 Task: Look for space in Akoupé, Ivory Coast from 12th August, 2023 to 16th August, 2023 for 8 adults in price range Rs.10000 to Rs.16000. Place can be private room with 8 bedrooms having 8 beds and 8 bathrooms. Property type can be house, flat, guest house, hotel. Amenities needed are: wifi, TV, free parkinig on premises, gym, breakfast. Booking option can be shelf check-in. Required host language is English.
Action: Mouse moved to (597, 117)
Screenshot: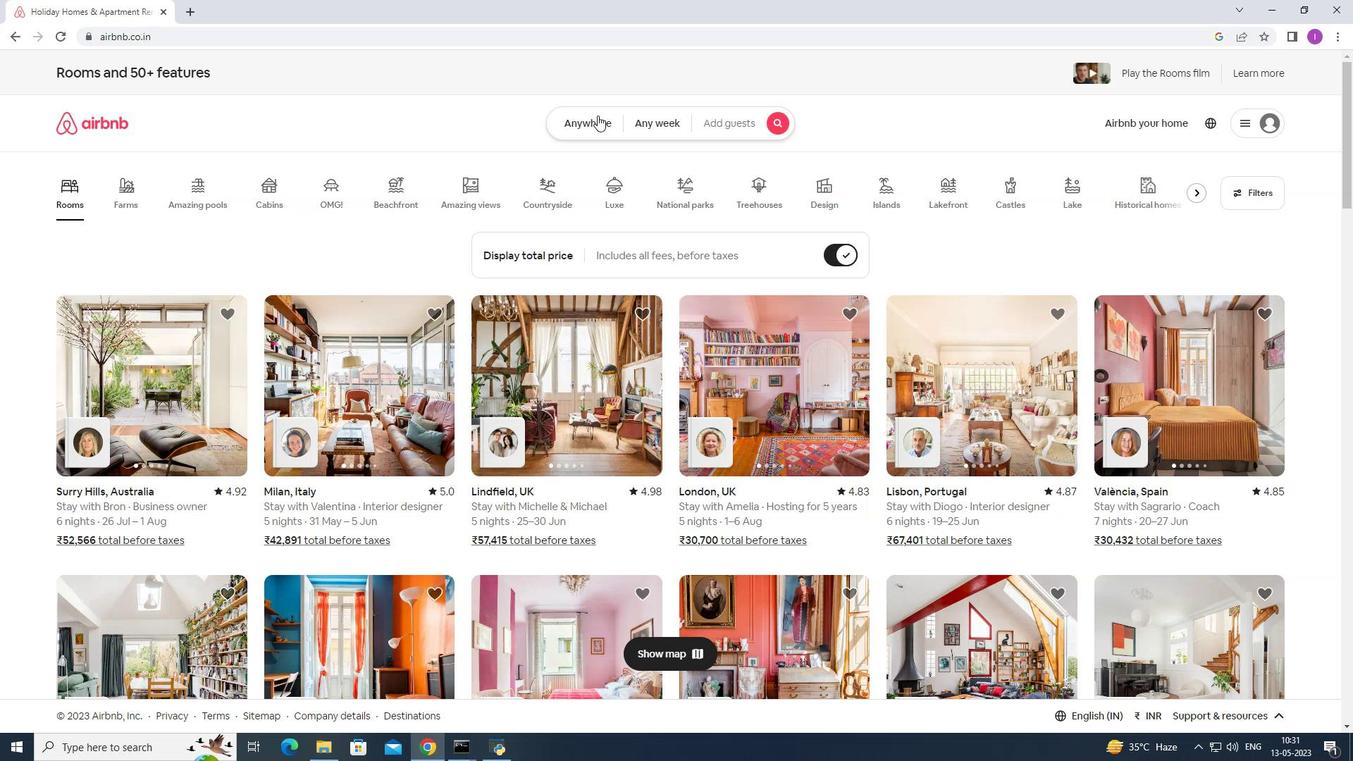 
Action: Mouse pressed left at (597, 117)
Screenshot: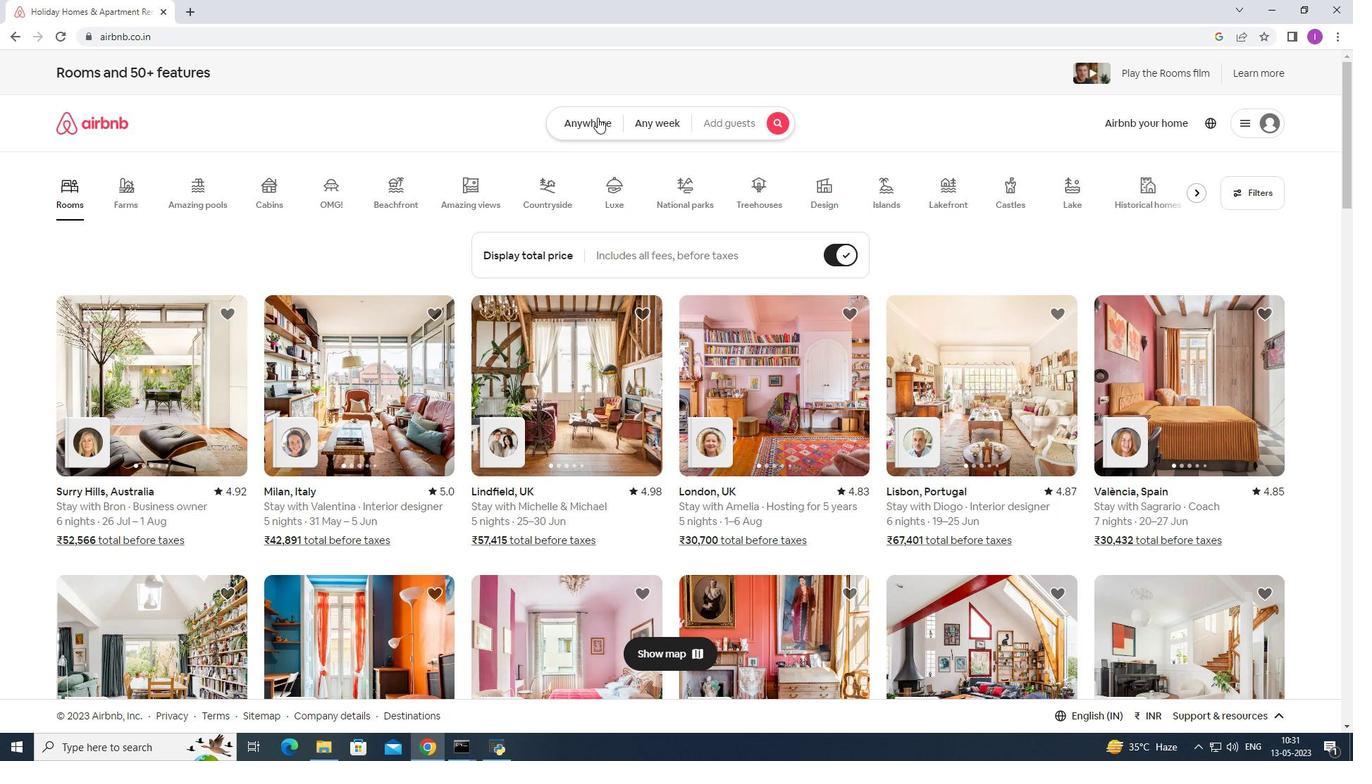
Action: Mouse moved to (422, 181)
Screenshot: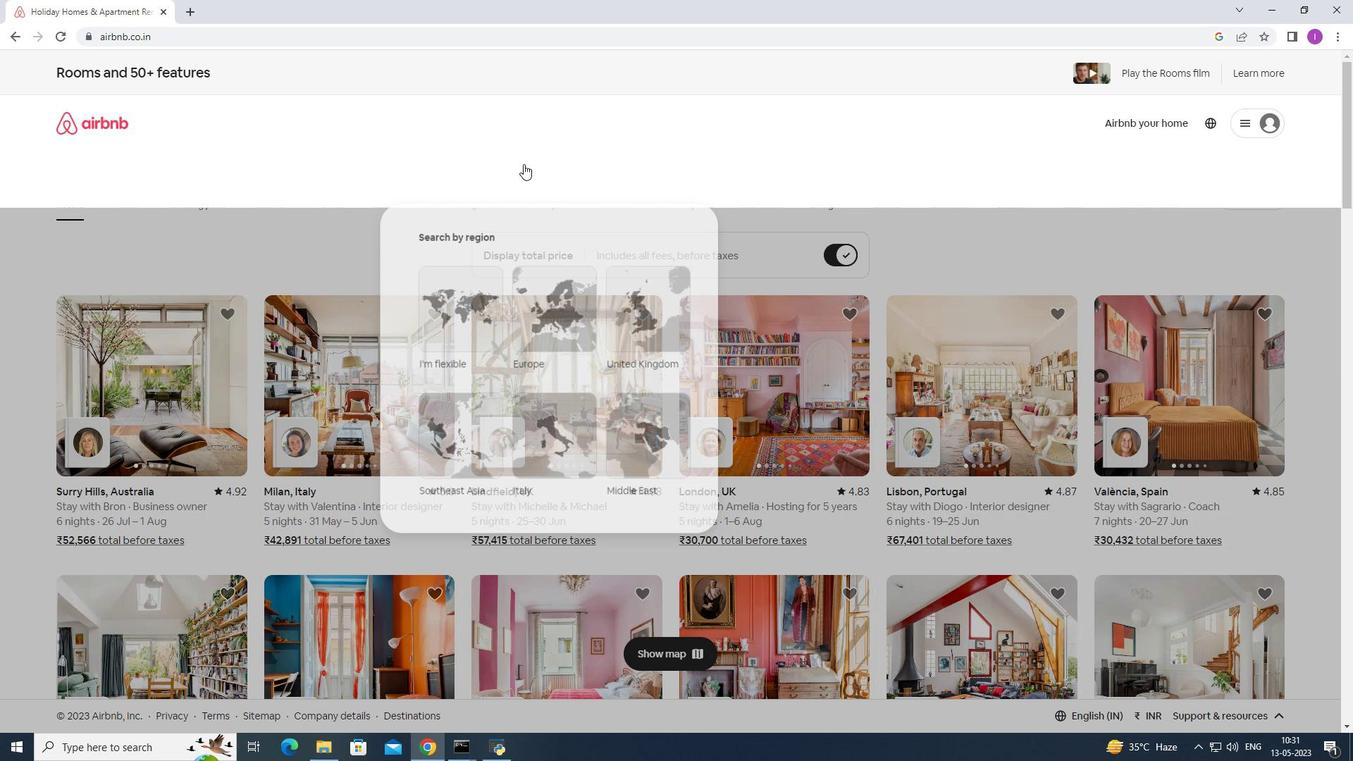
Action: Mouse pressed left at (422, 181)
Screenshot: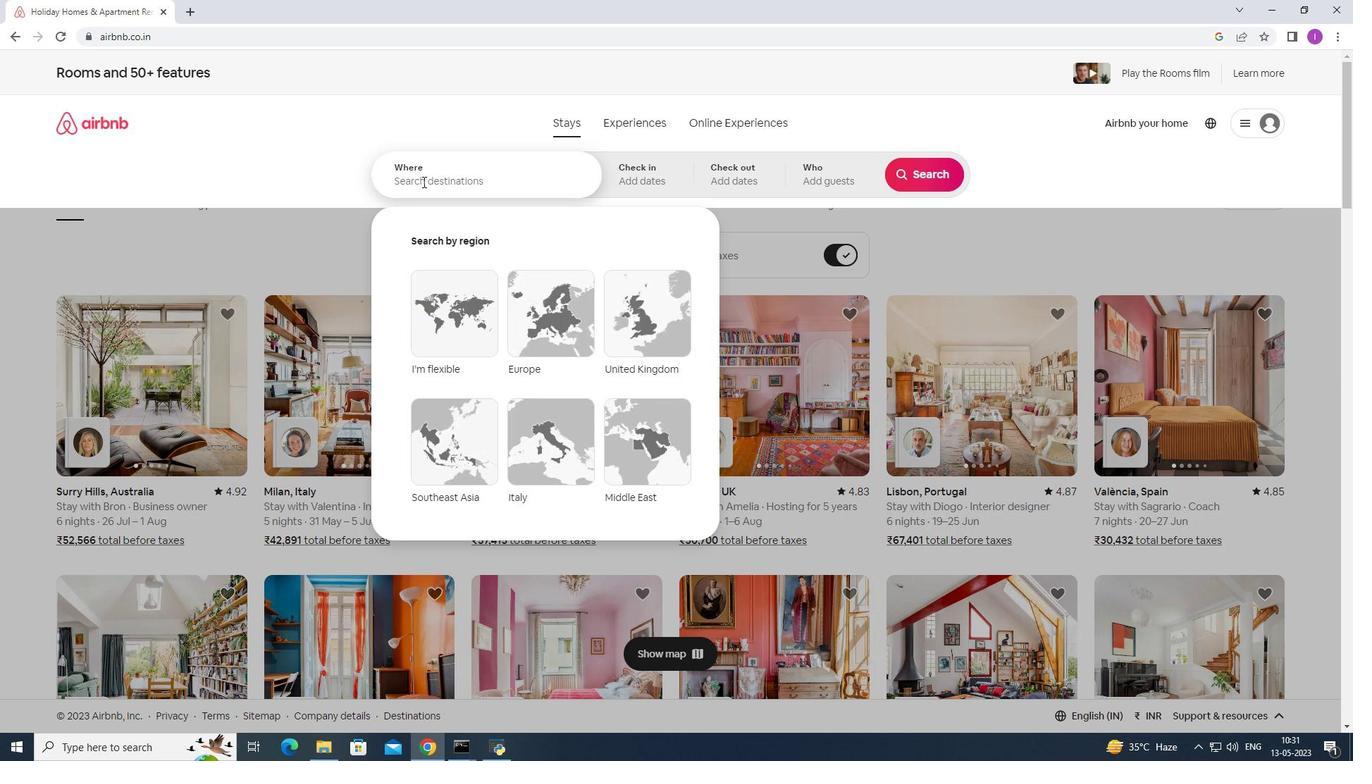 
Action: Key pressed <Key.shift>Akoupe,<Key.shift>In<Key.backspace>vory
Screenshot: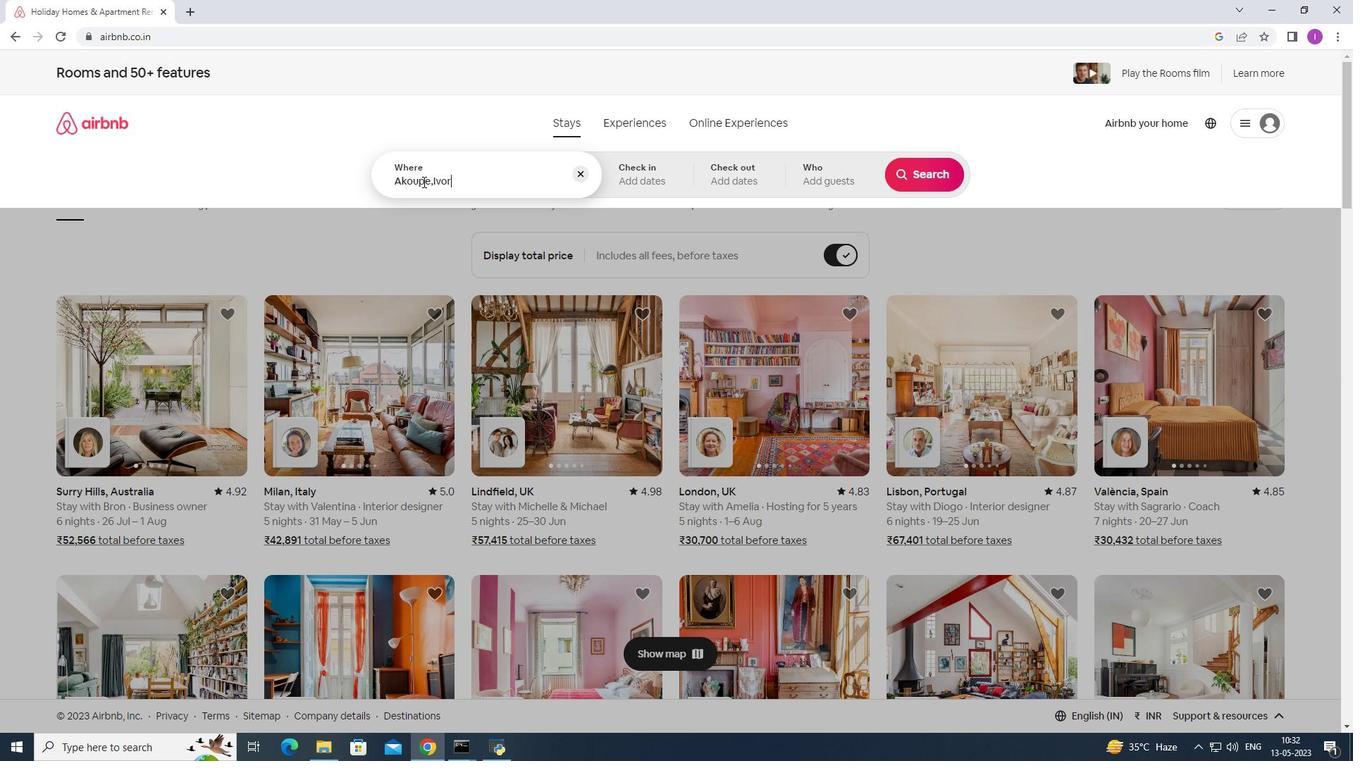 
Action: Mouse moved to (470, 245)
Screenshot: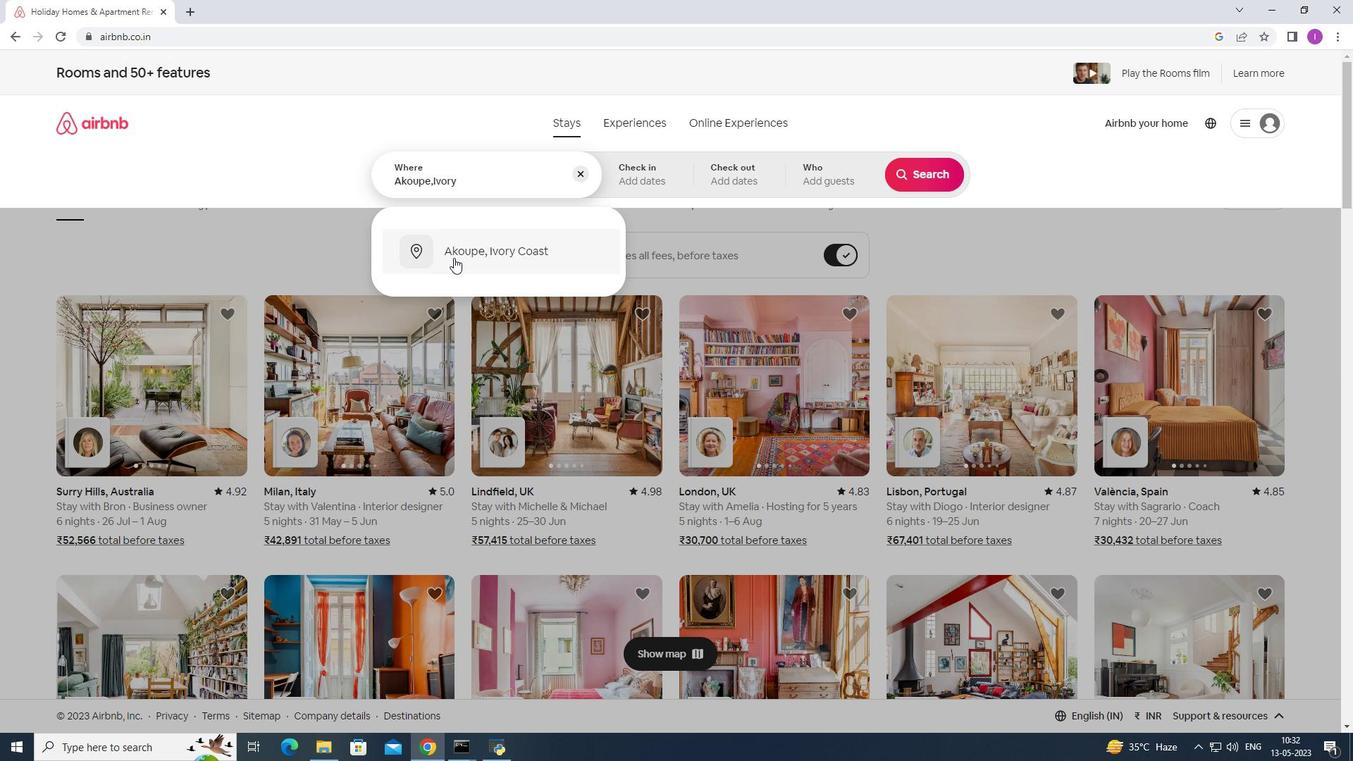 
Action: Mouse pressed left at (470, 245)
Screenshot: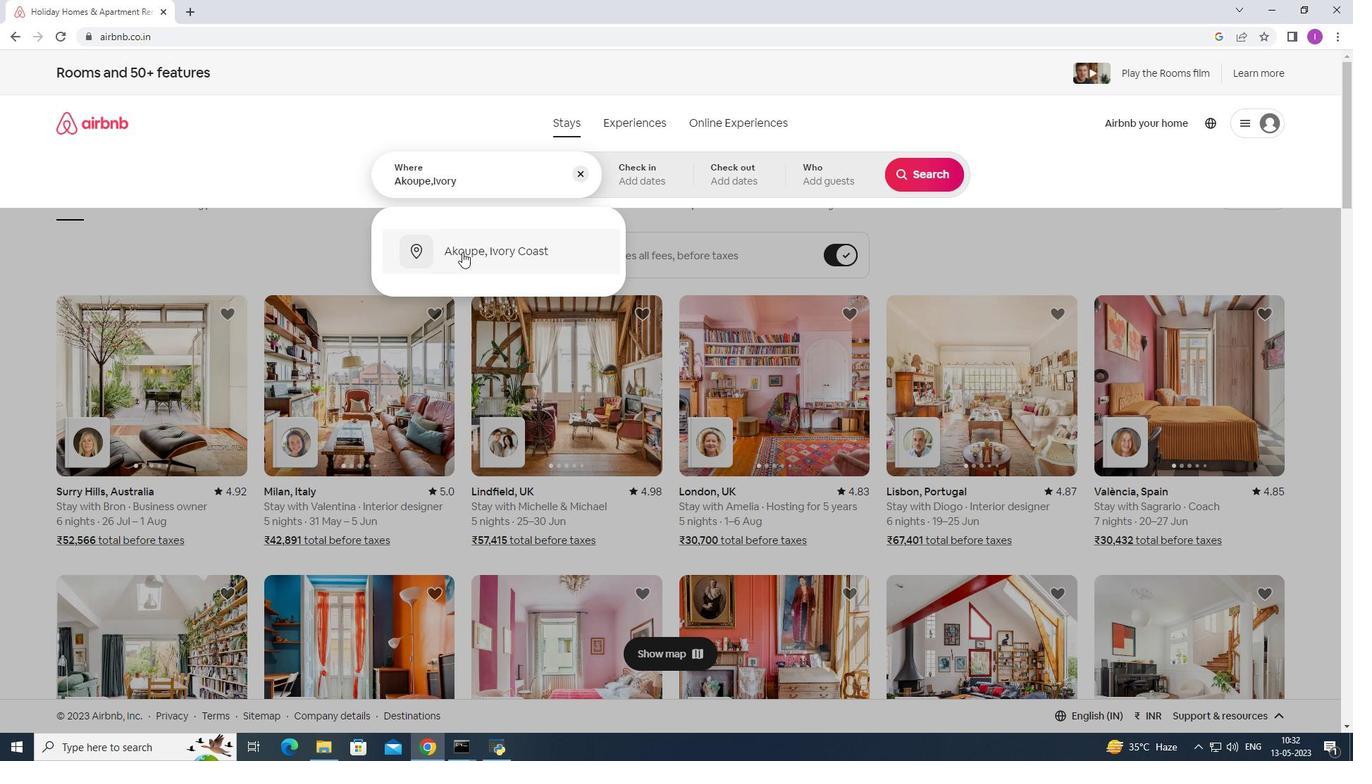 
Action: Mouse moved to (917, 288)
Screenshot: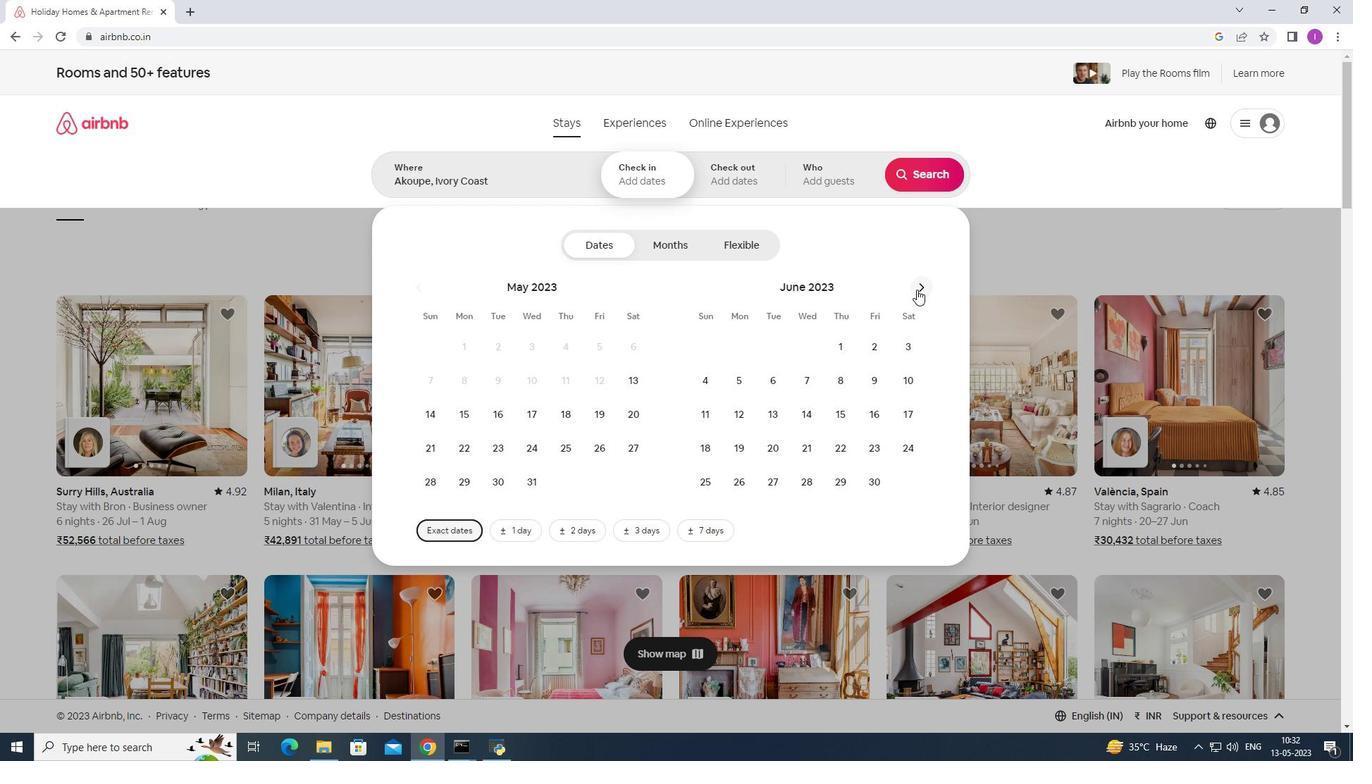 
Action: Mouse pressed left at (917, 288)
Screenshot: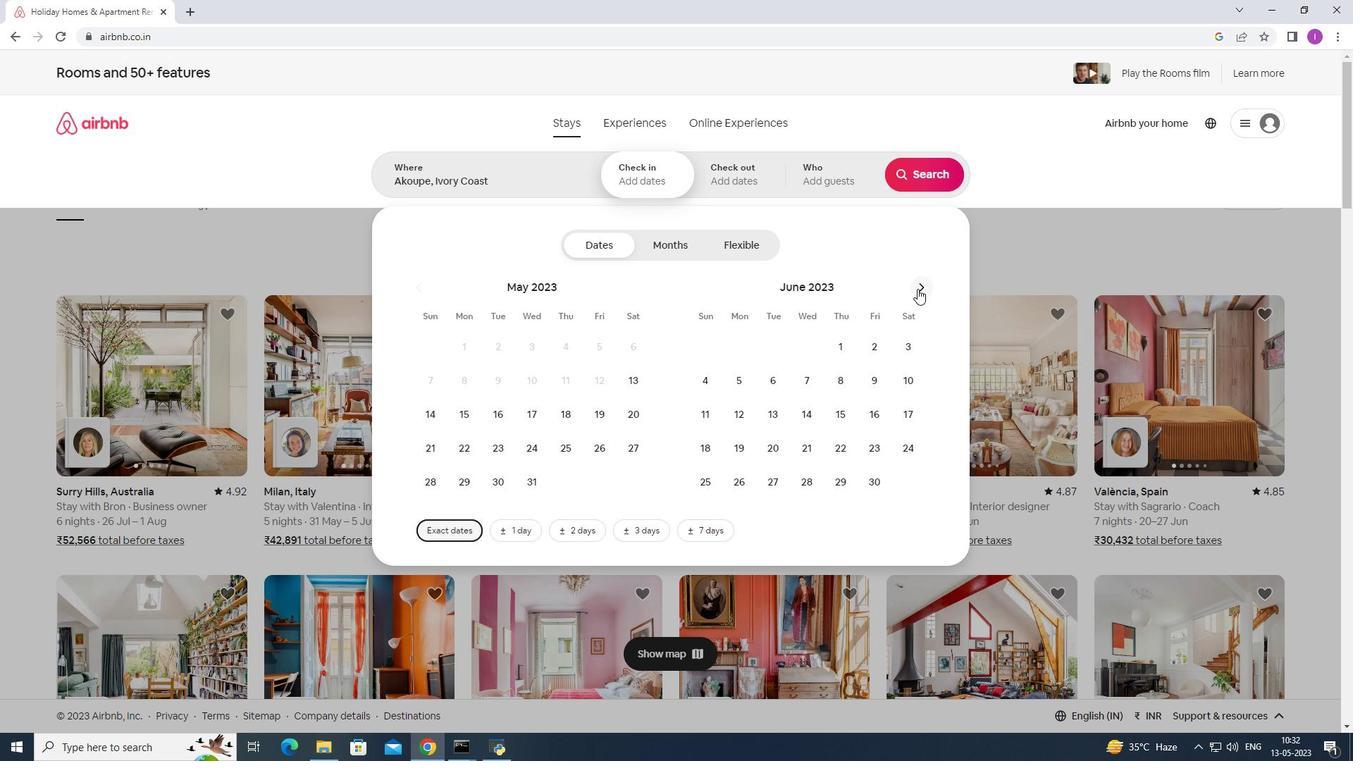 
Action: Mouse pressed left at (917, 288)
Screenshot: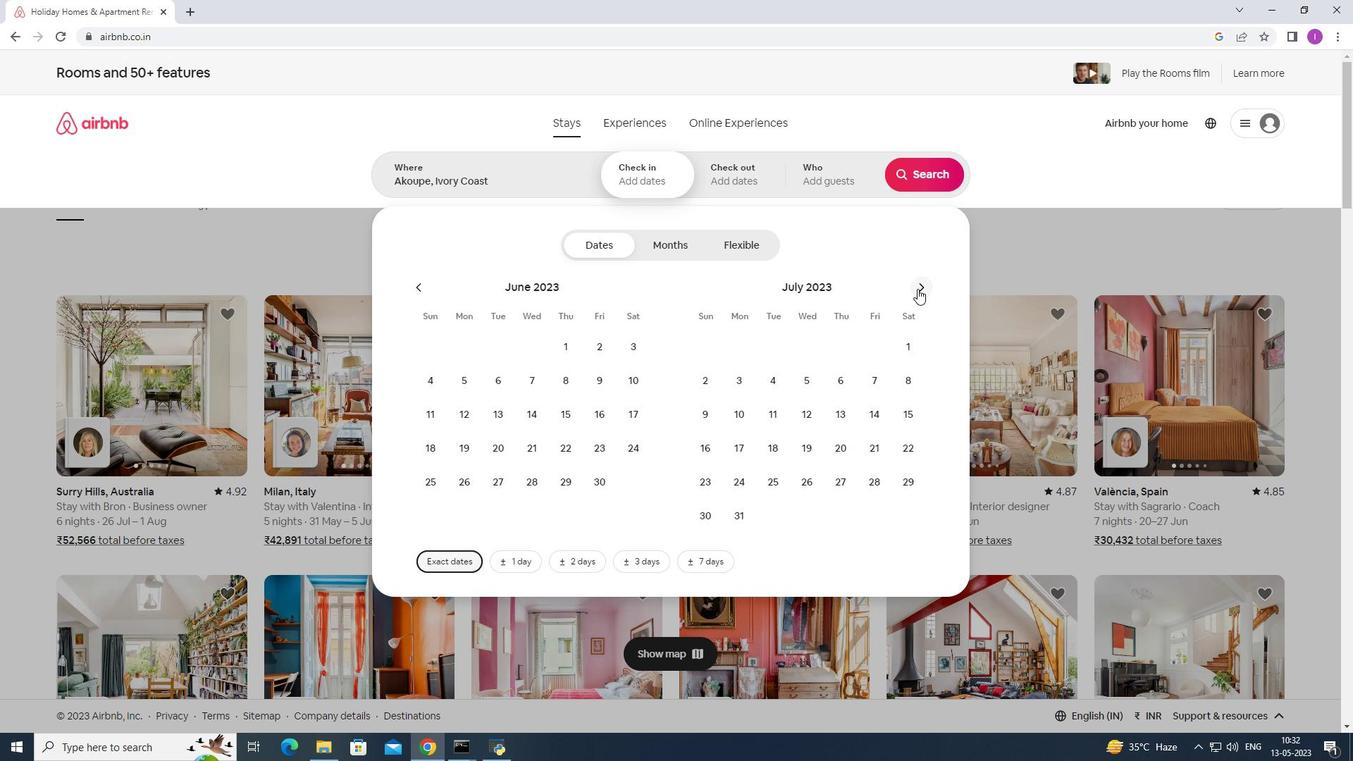 
Action: Mouse moved to (905, 376)
Screenshot: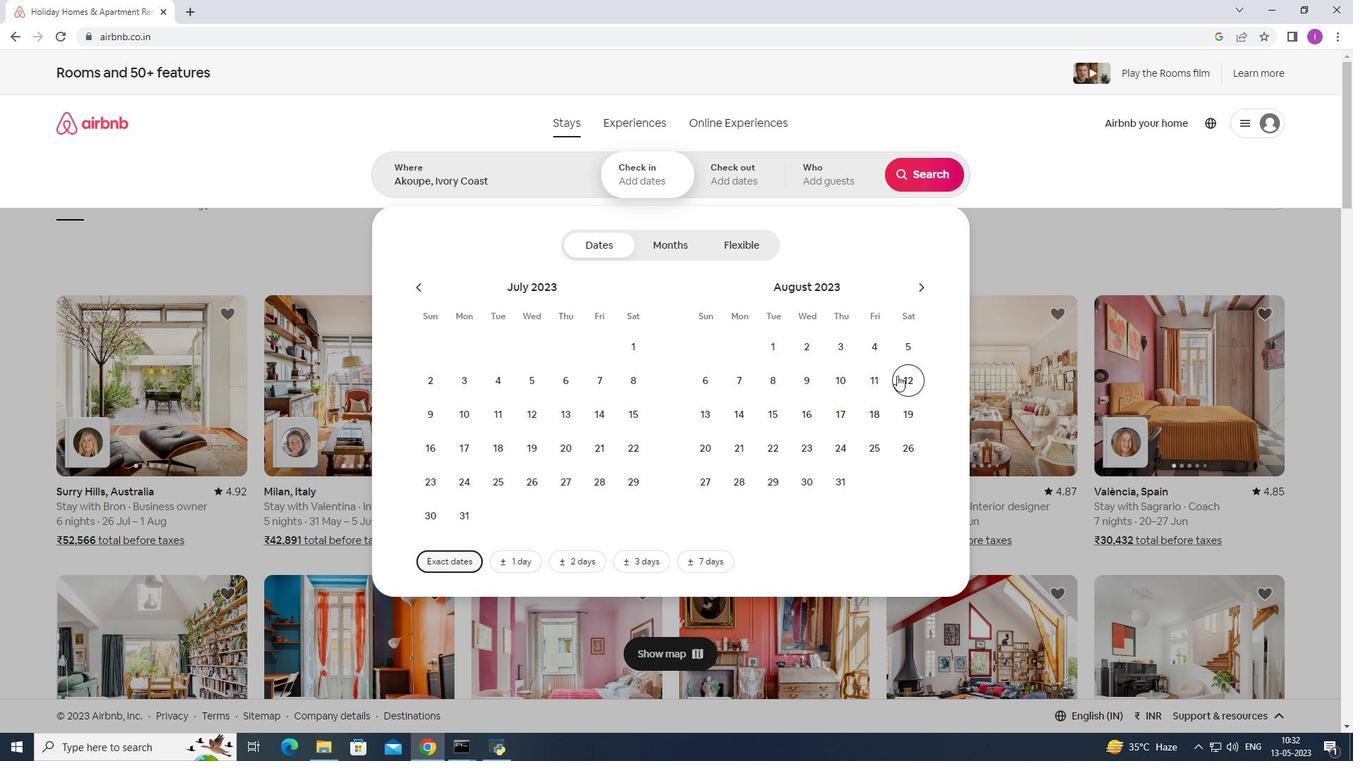 
Action: Mouse pressed left at (905, 376)
Screenshot: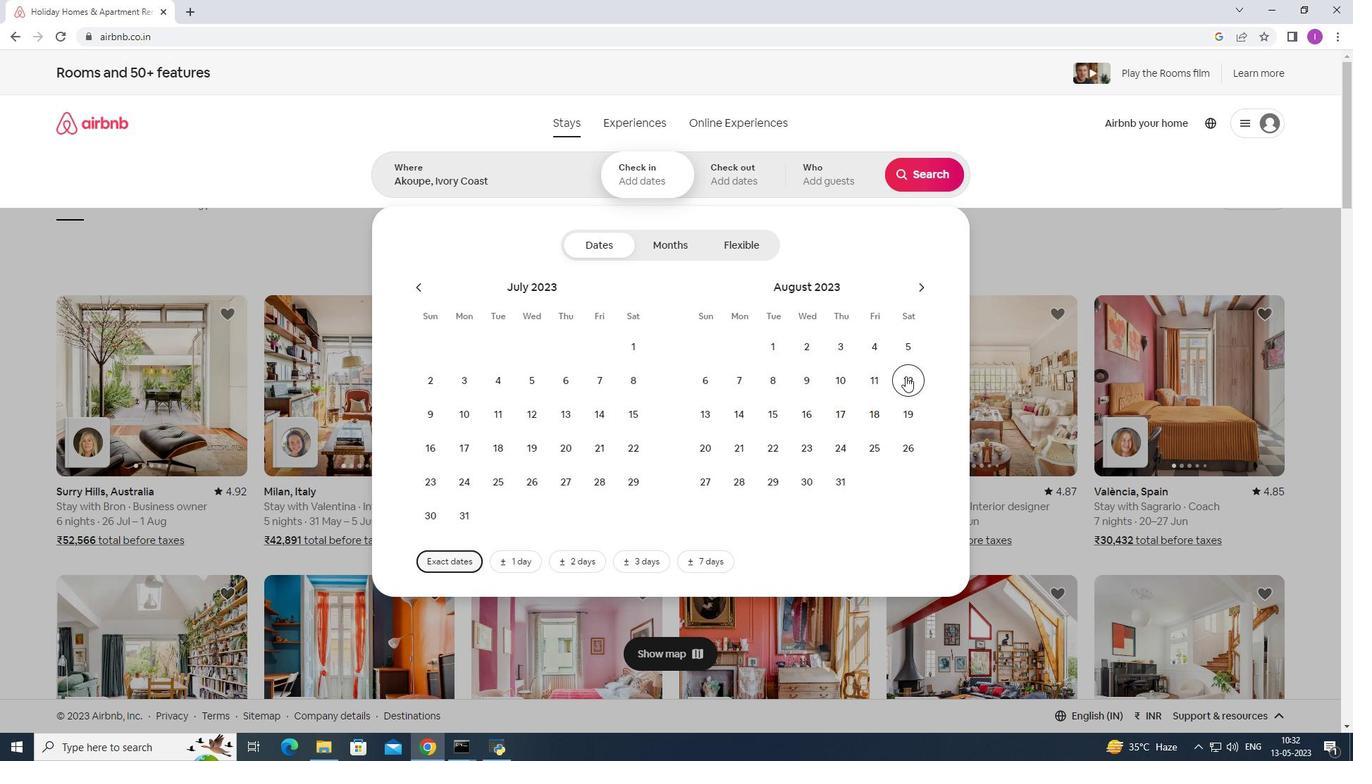 
Action: Mouse moved to (797, 413)
Screenshot: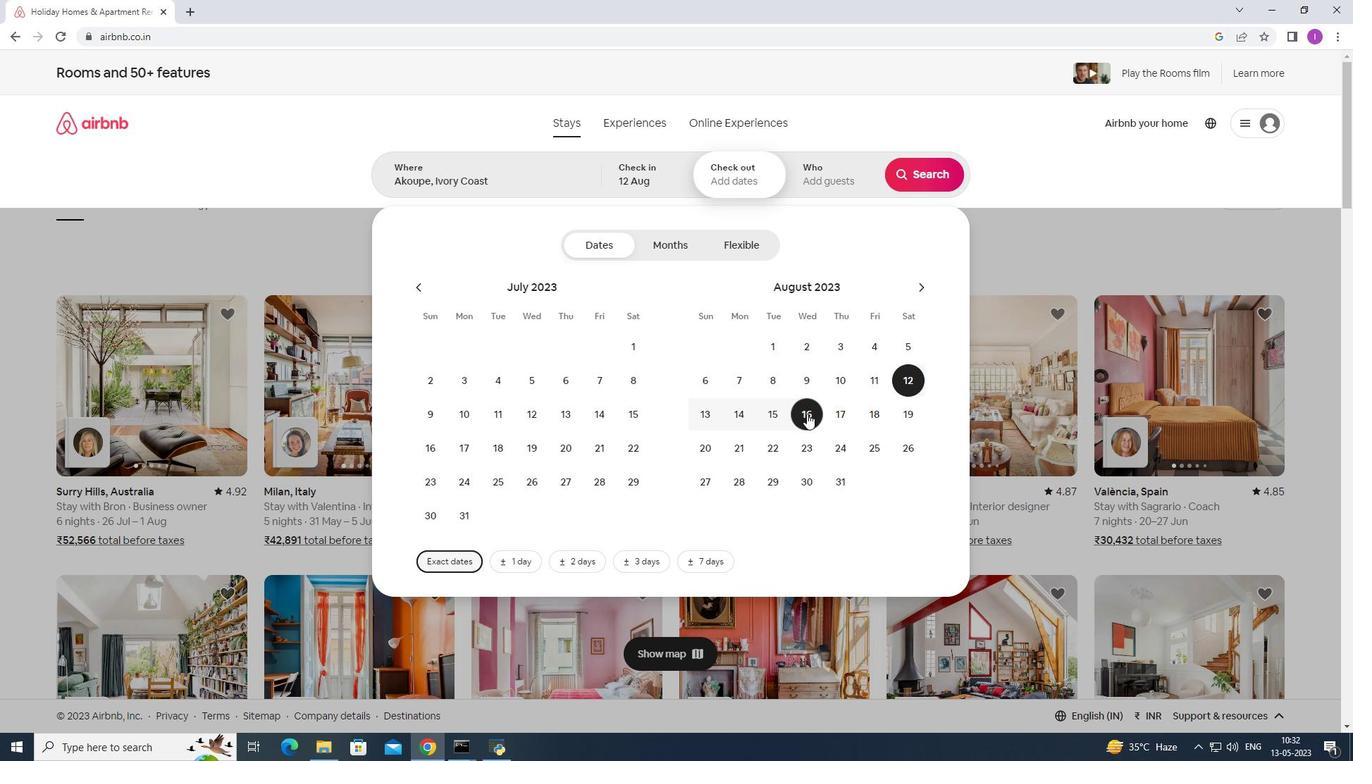 
Action: Mouse pressed left at (797, 413)
Screenshot: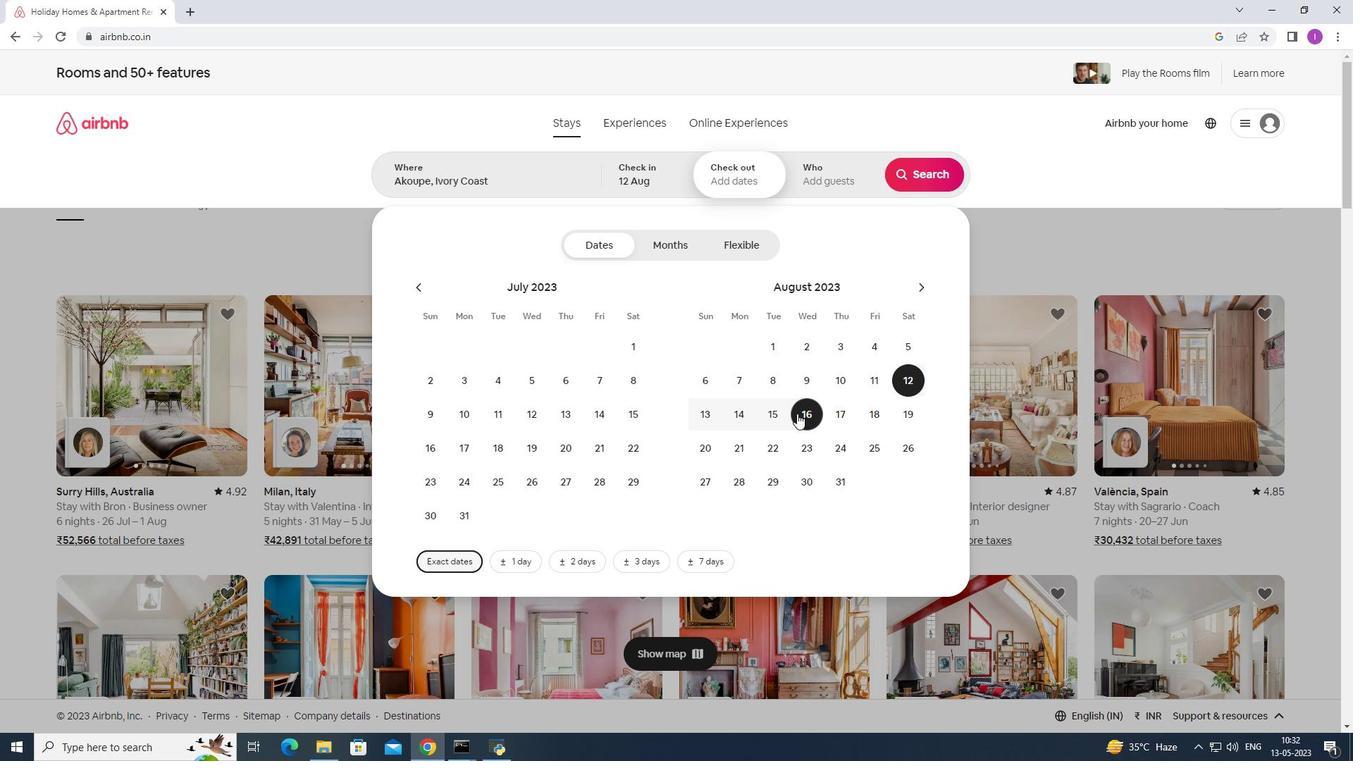 
Action: Mouse moved to (810, 183)
Screenshot: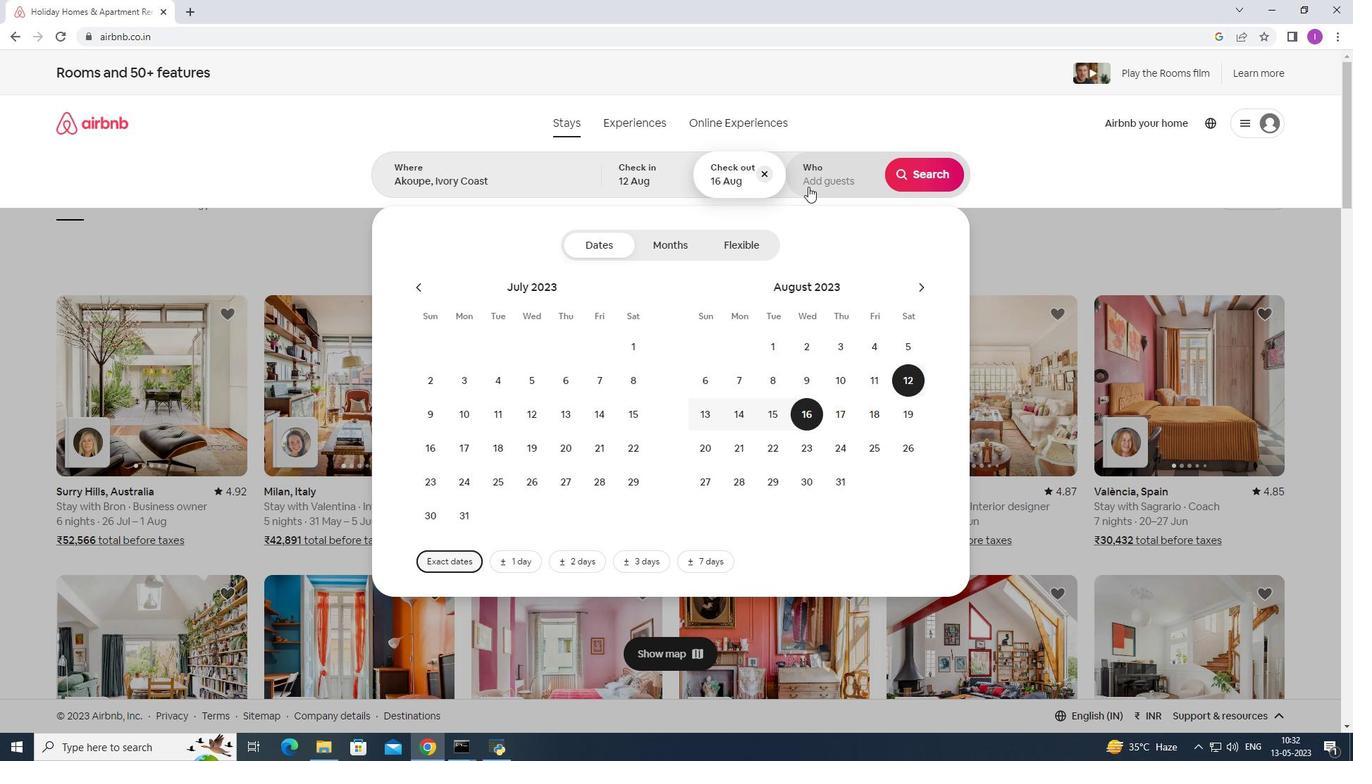 
Action: Mouse pressed left at (810, 183)
Screenshot: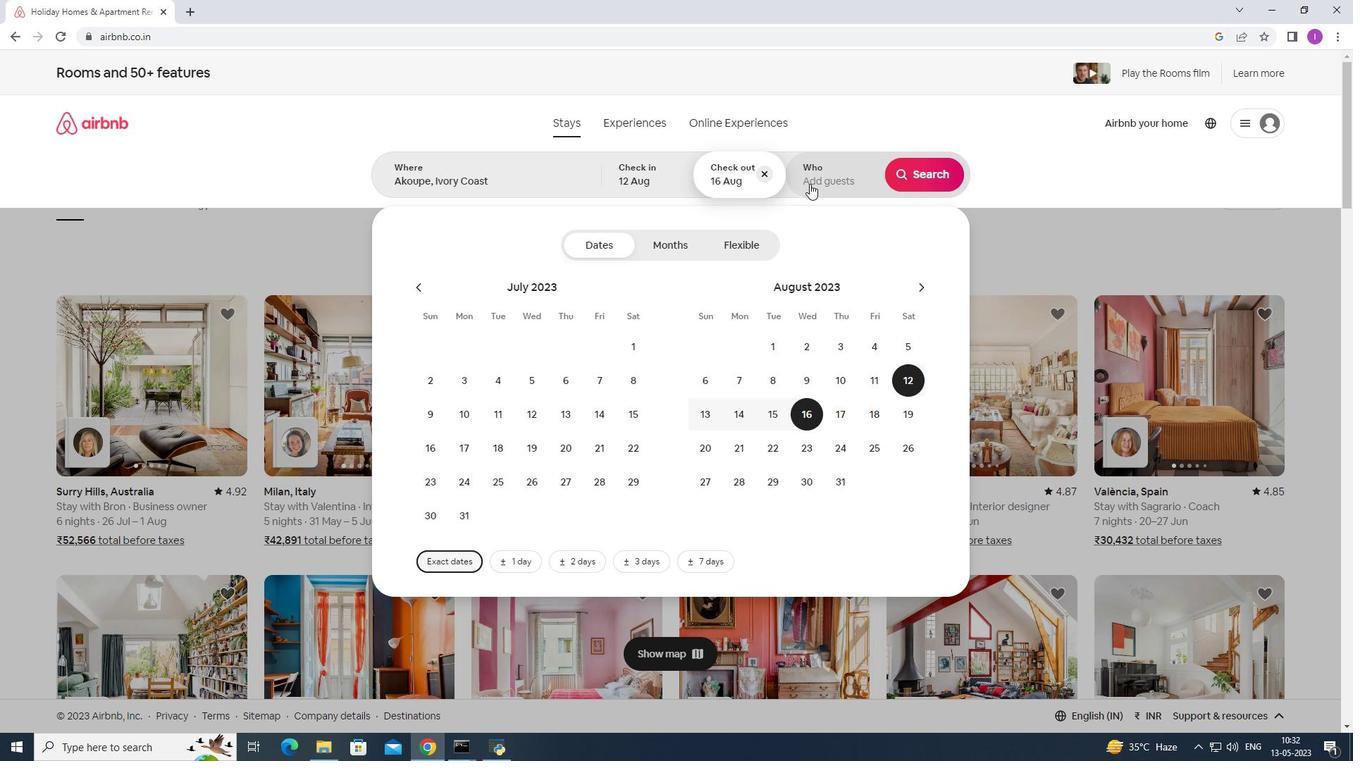 
Action: Mouse moved to (926, 248)
Screenshot: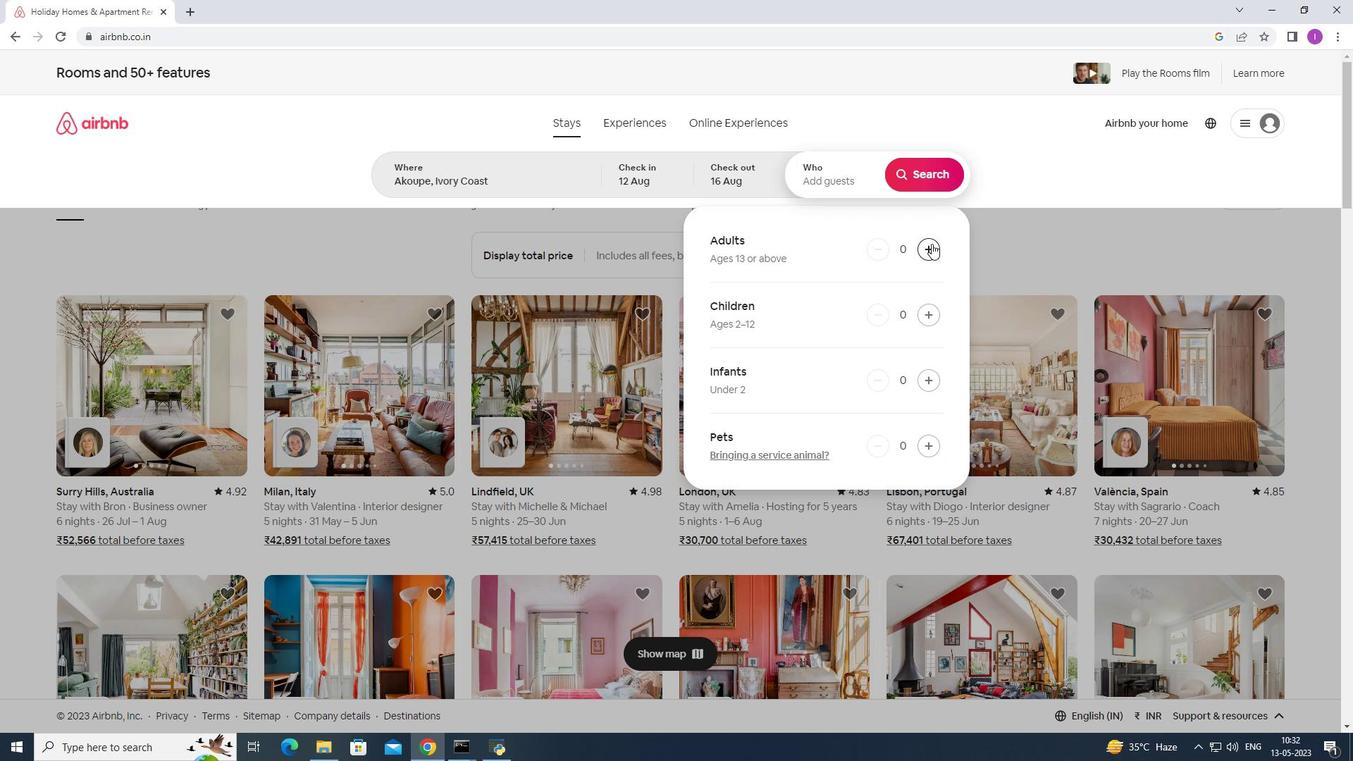 
Action: Mouse pressed left at (926, 248)
Screenshot: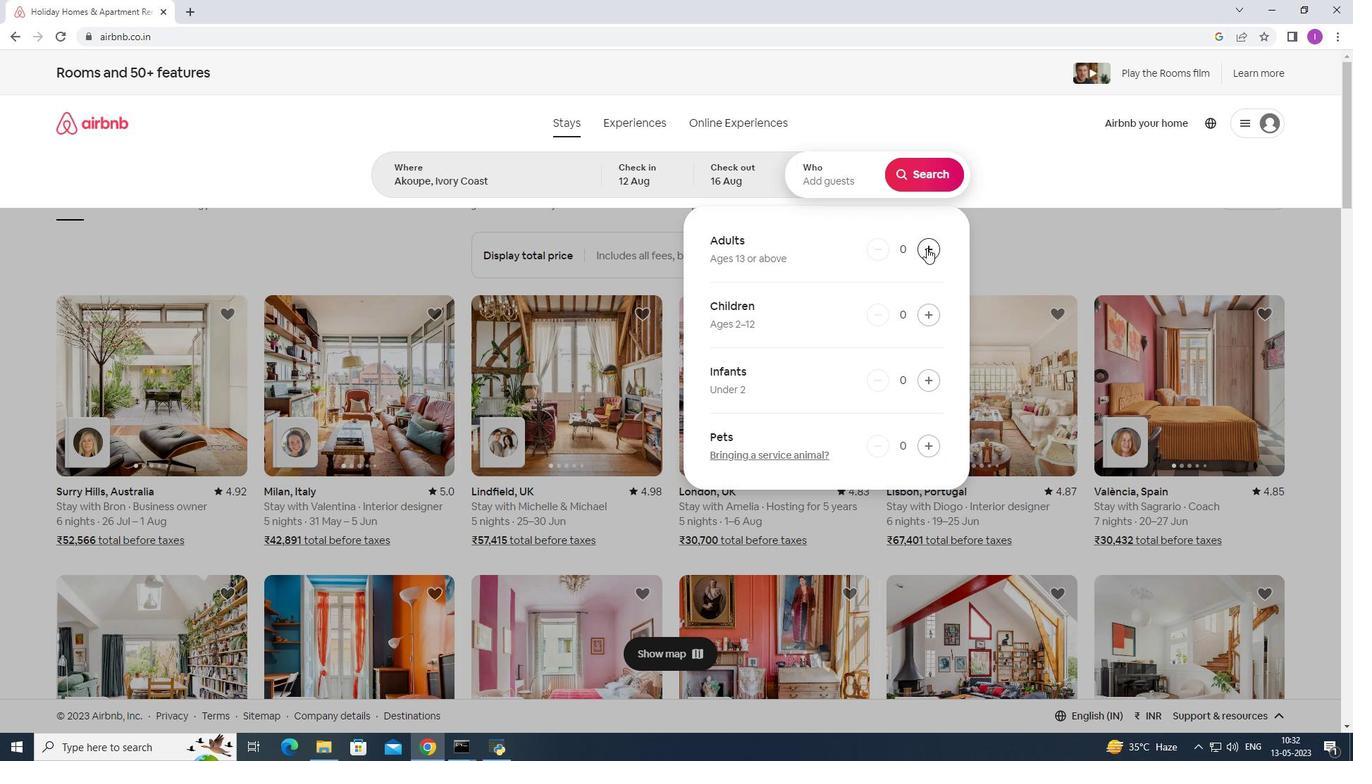 
Action: Mouse pressed left at (926, 248)
Screenshot: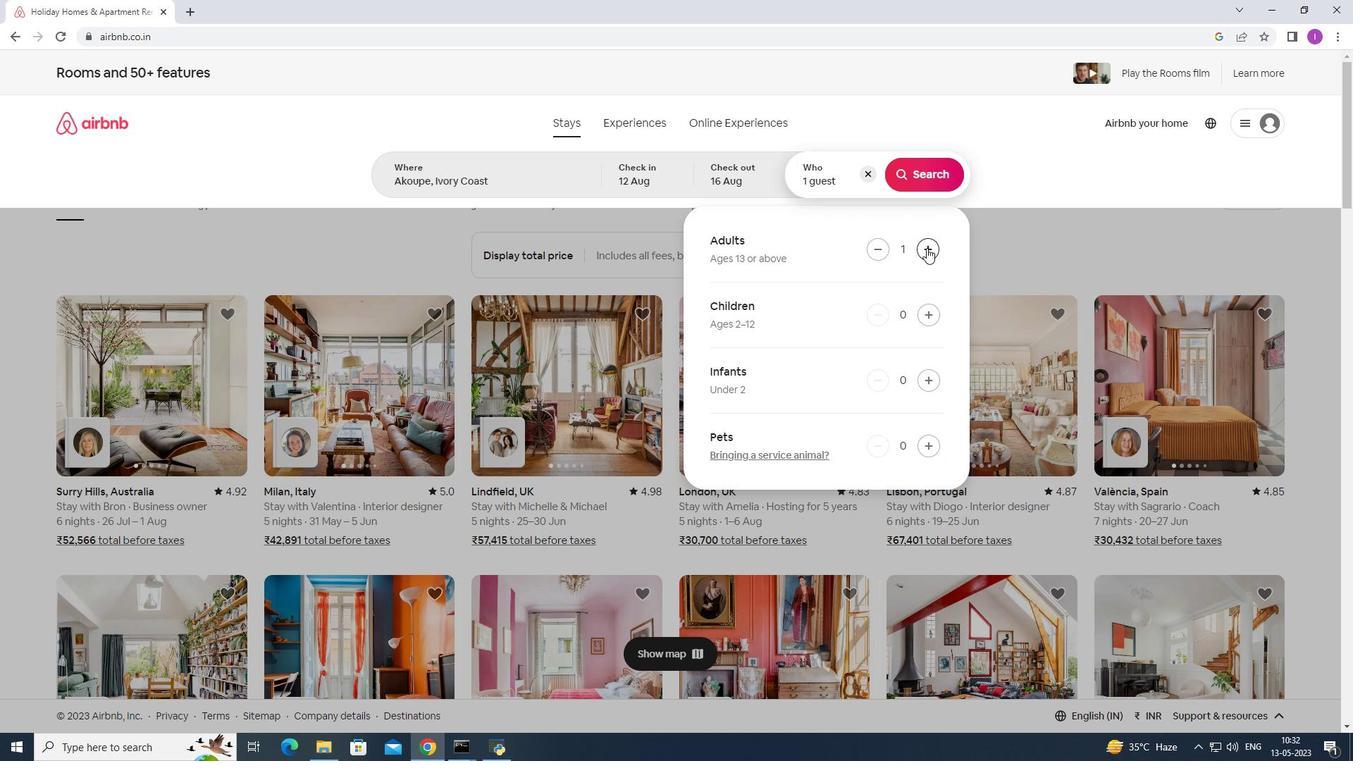 
Action: Mouse pressed left at (926, 248)
Screenshot: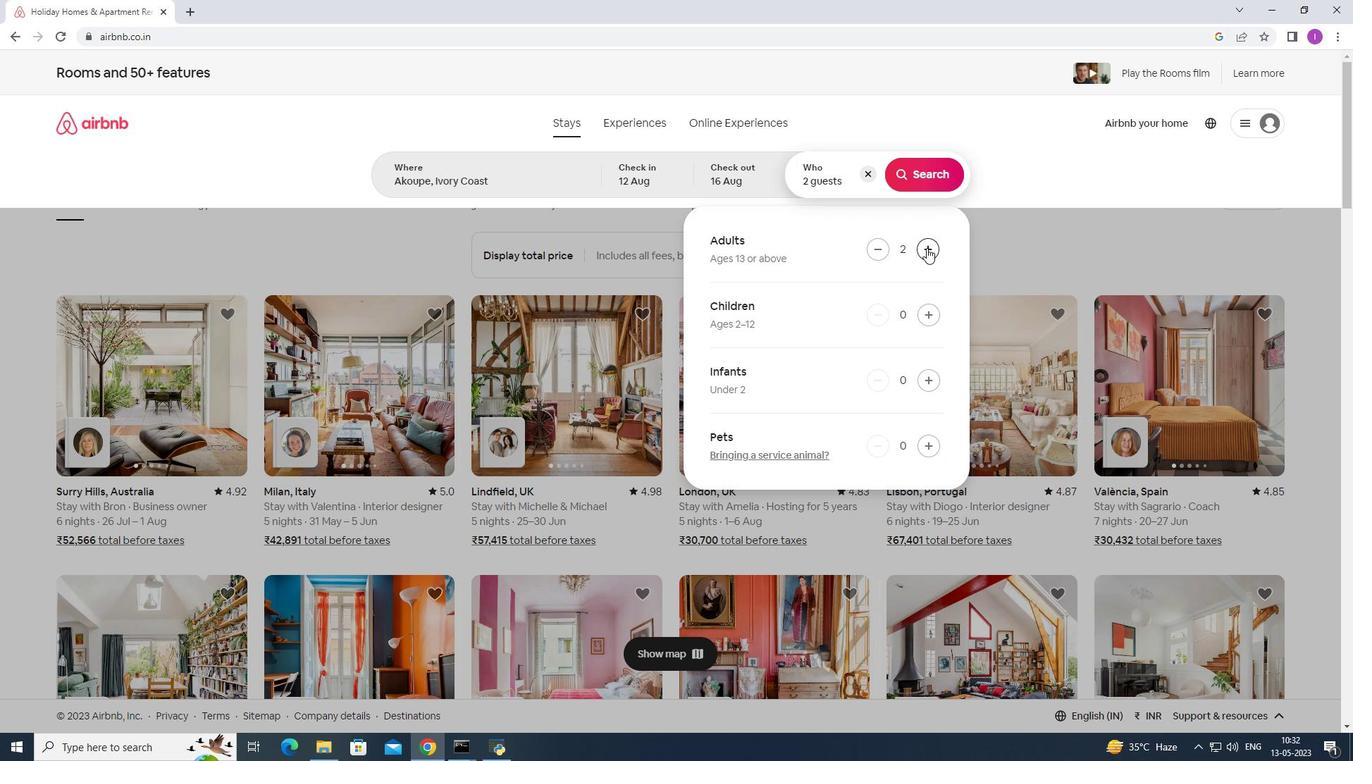 
Action: Mouse pressed left at (926, 248)
Screenshot: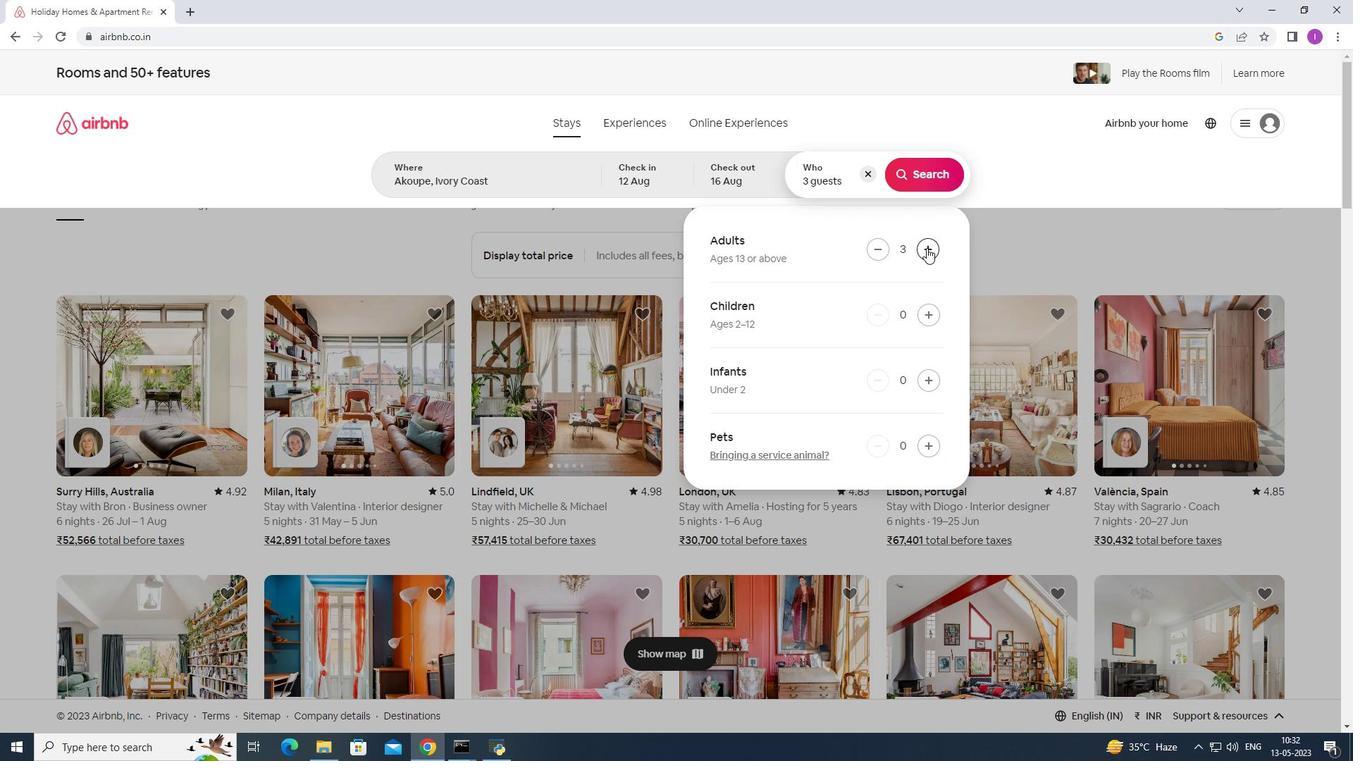 
Action: Mouse pressed left at (926, 248)
Screenshot: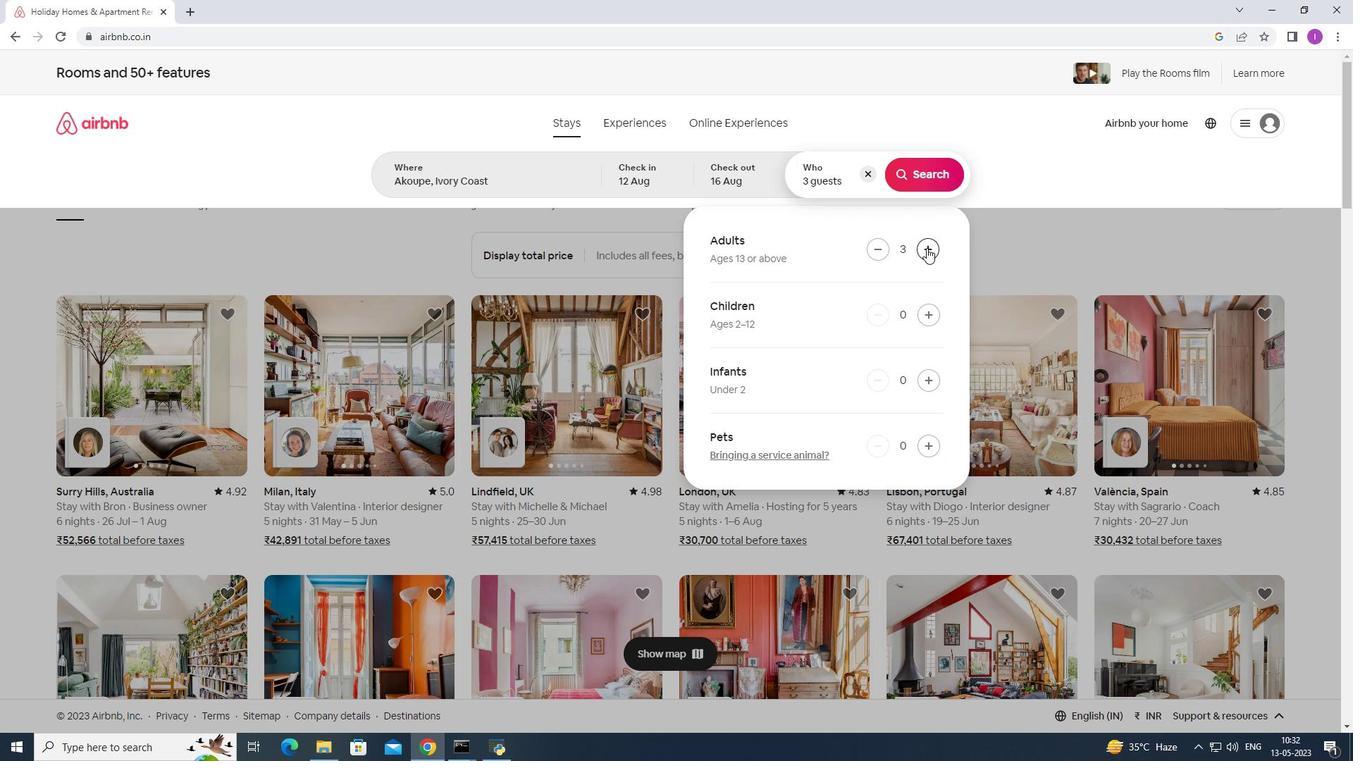 
Action: Mouse pressed left at (926, 248)
Screenshot: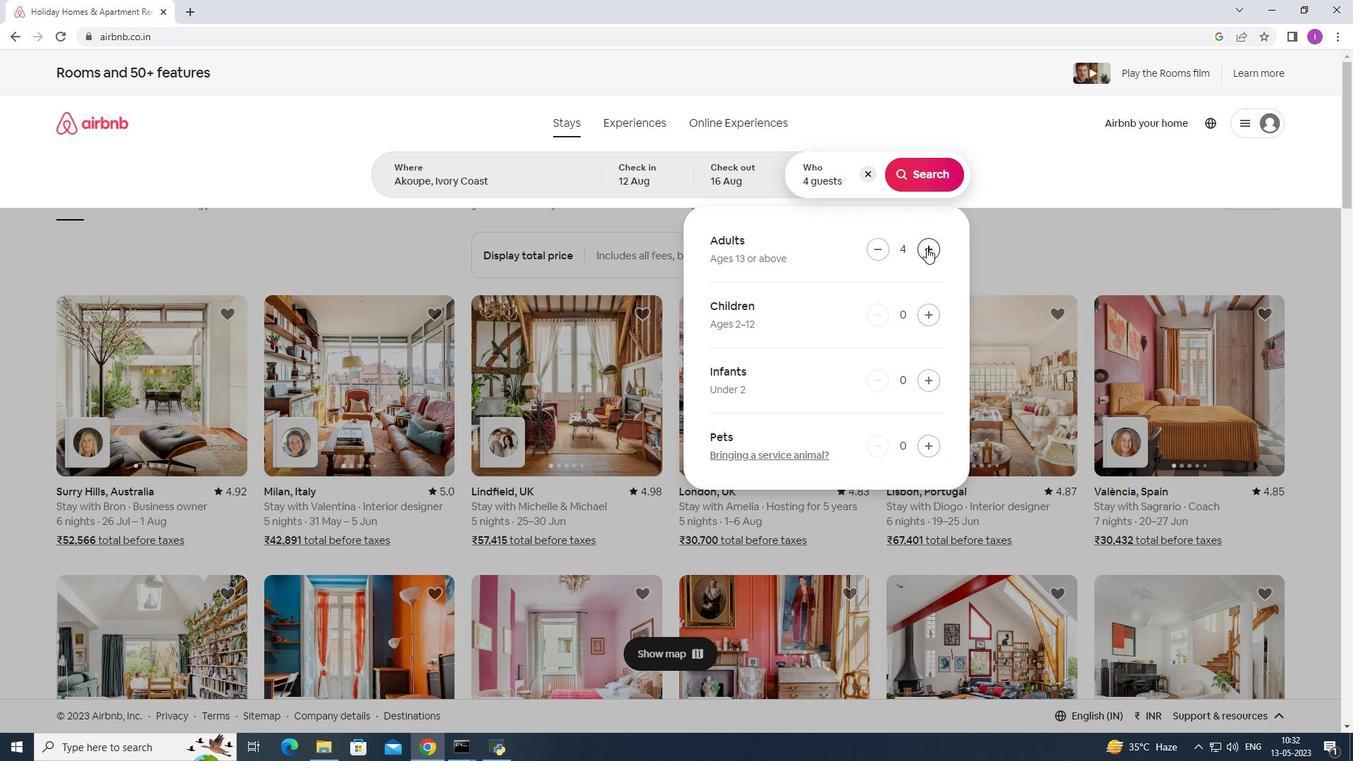 
Action: Mouse pressed left at (926, 248)
Screenshot: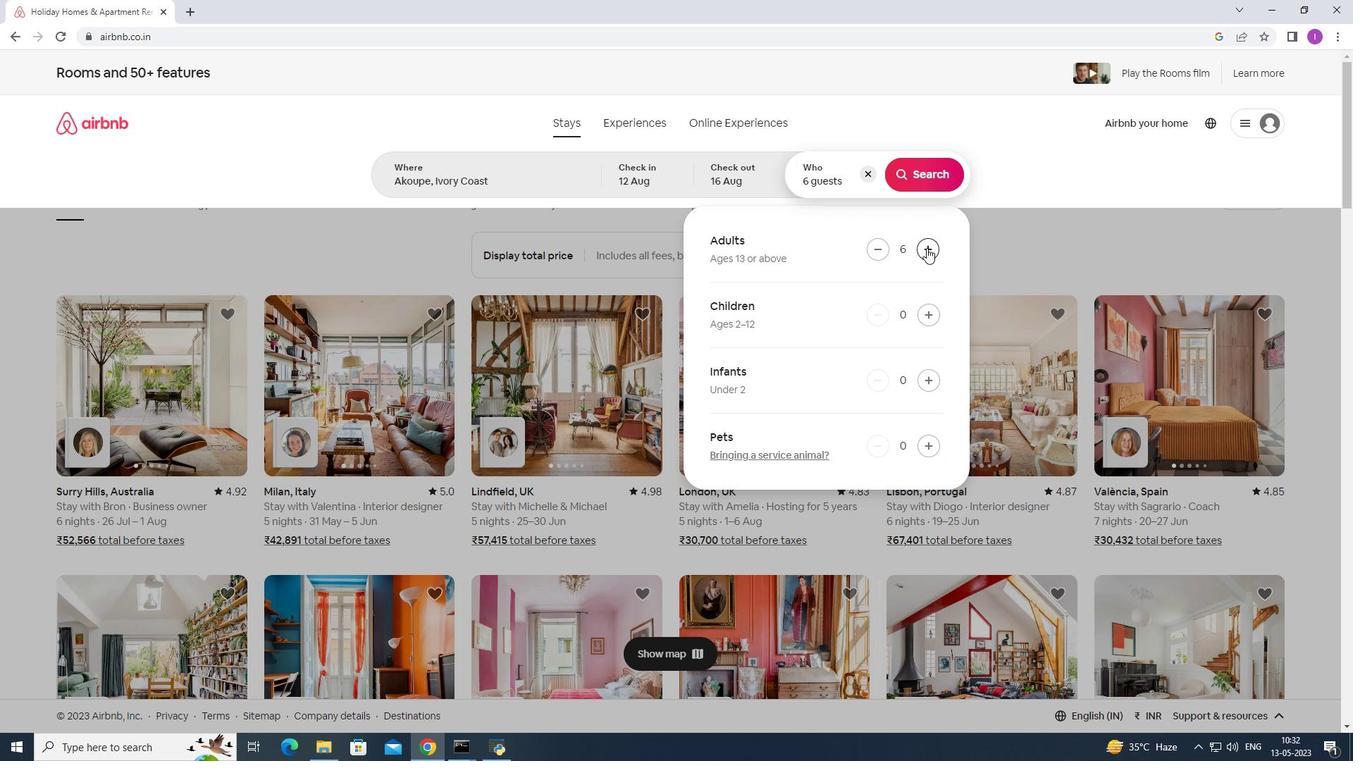 
Action: Mouse pressed left at (926, 248)
Screenshot: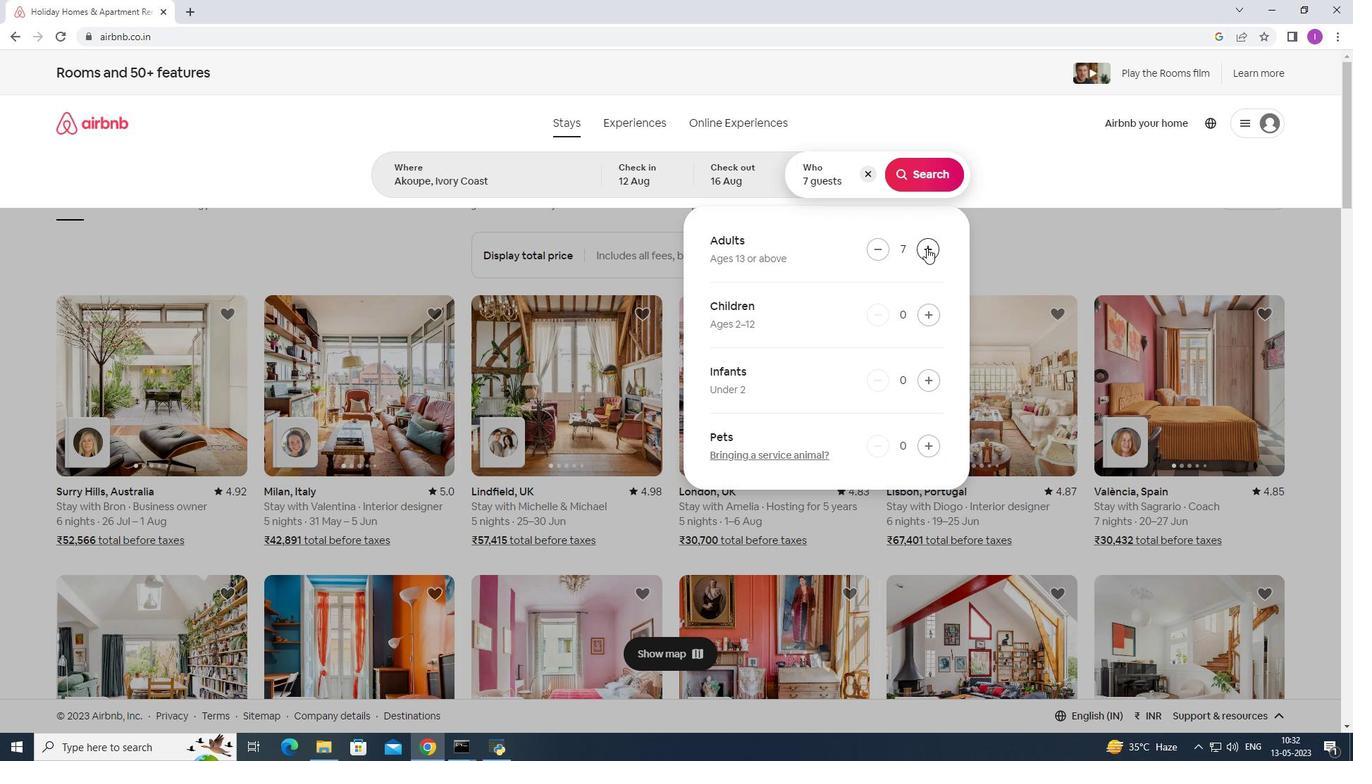 
Action: Mouse moved to (914, 183)
Screenshot: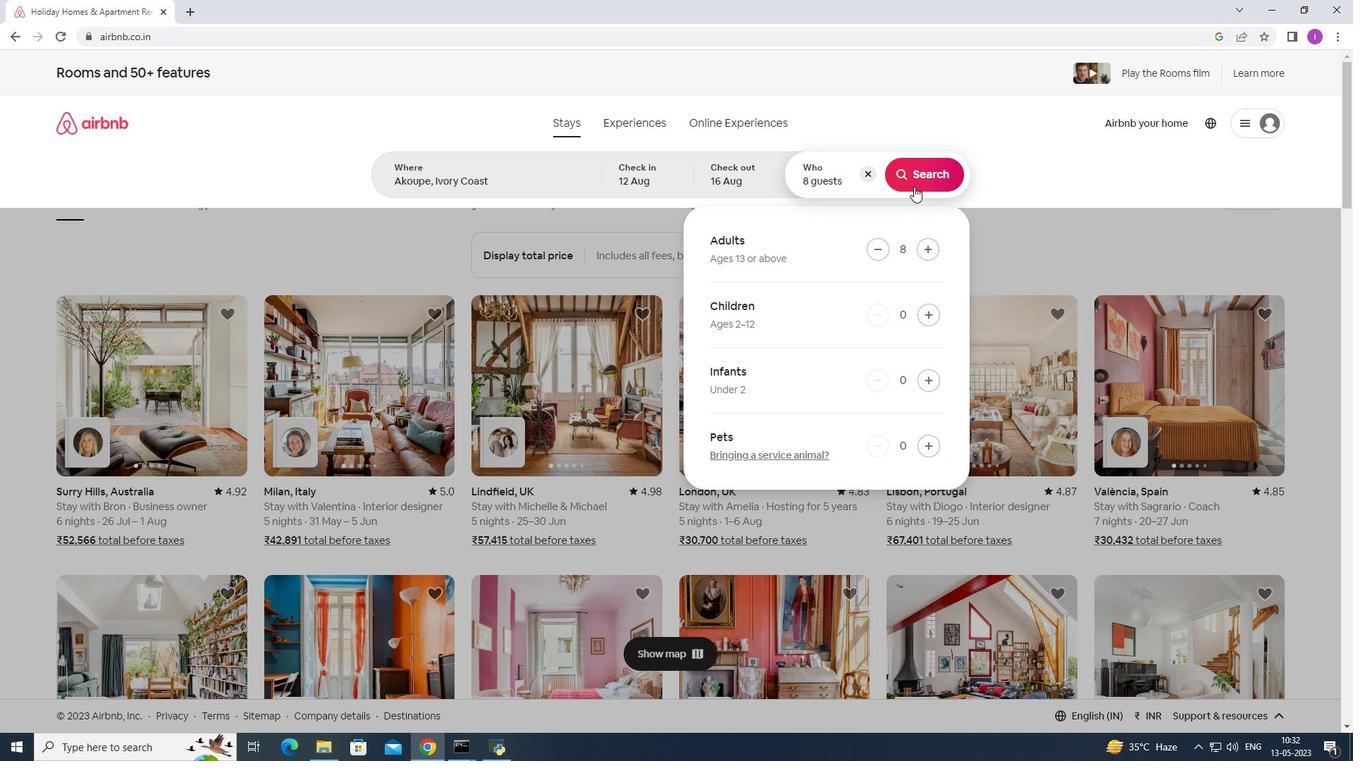 
Action: Mouse pressed left at (914, 183)
Screenshot: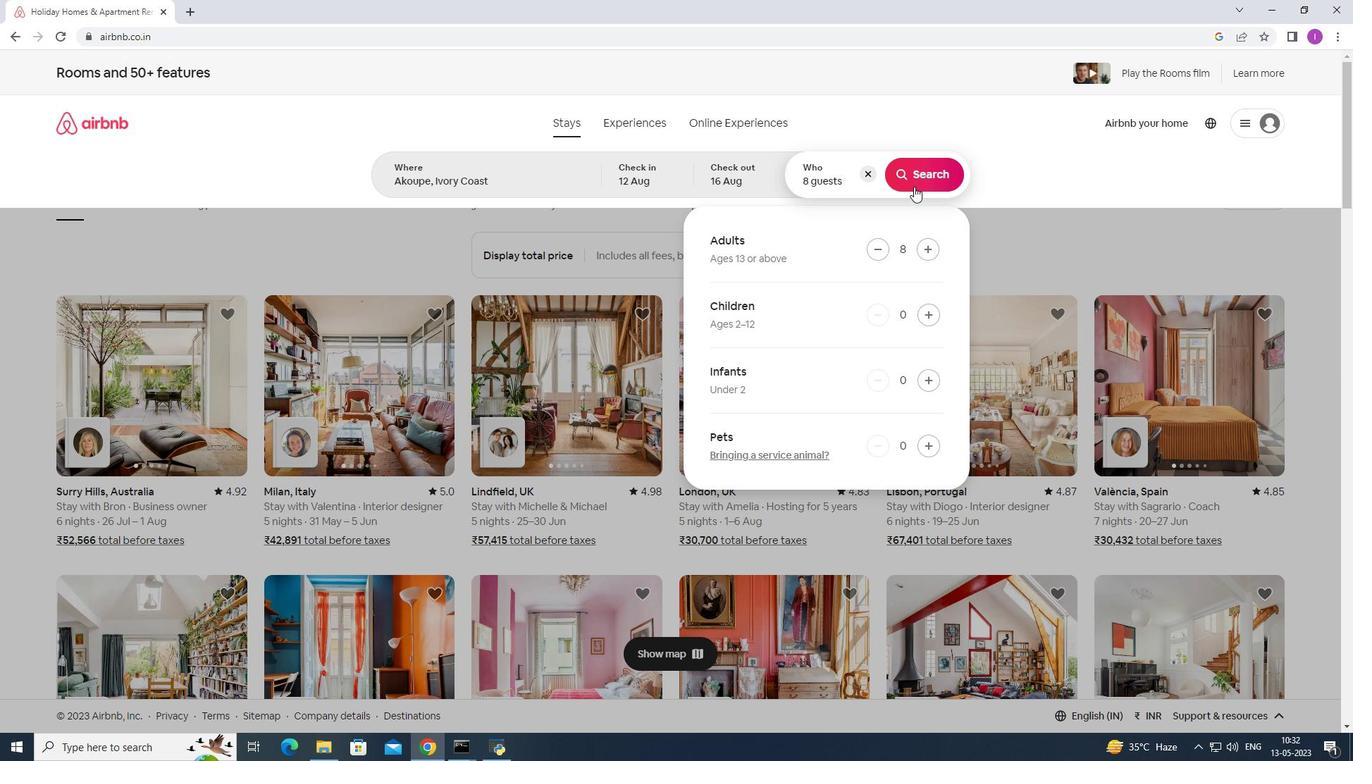 
Action: Mouse moved to (1305, 133)
Screenshot: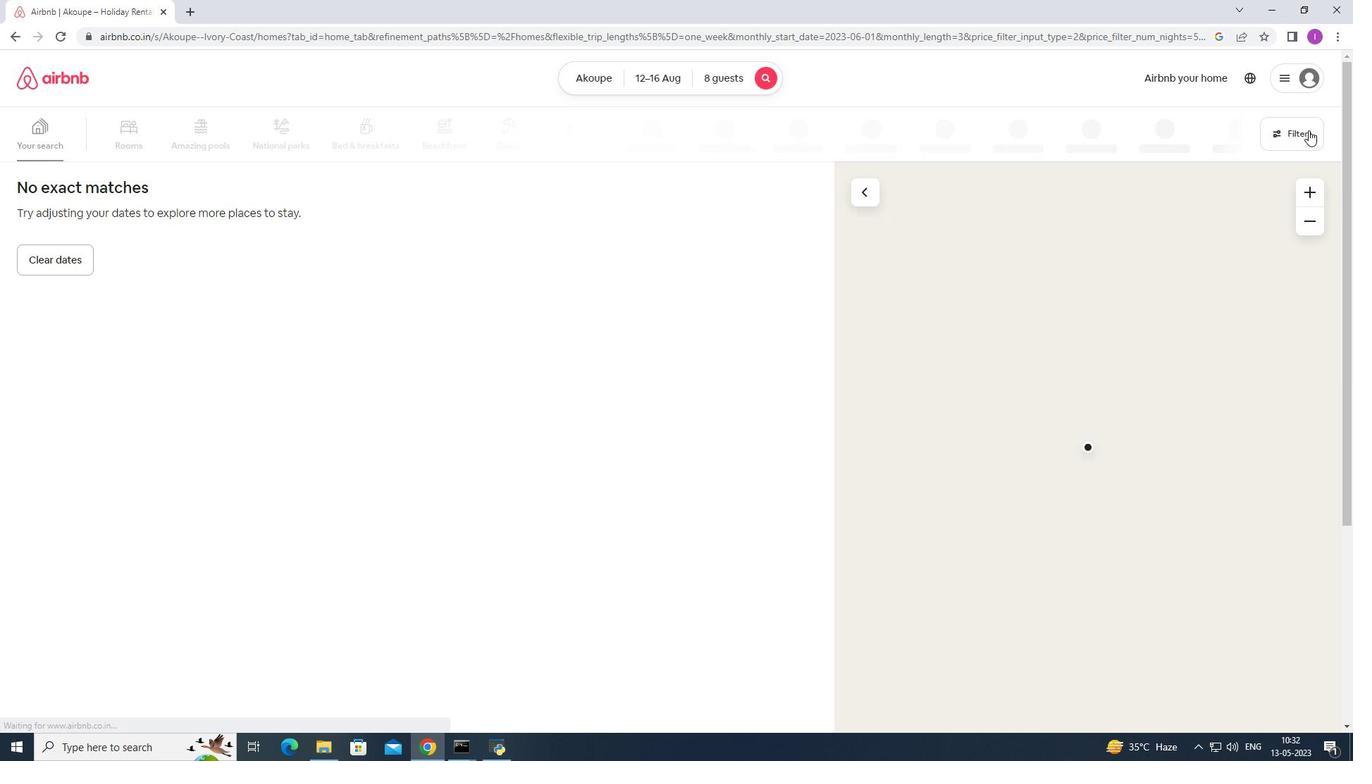 
Action: Mouse pressed left at (1305, 133)
Screenshot: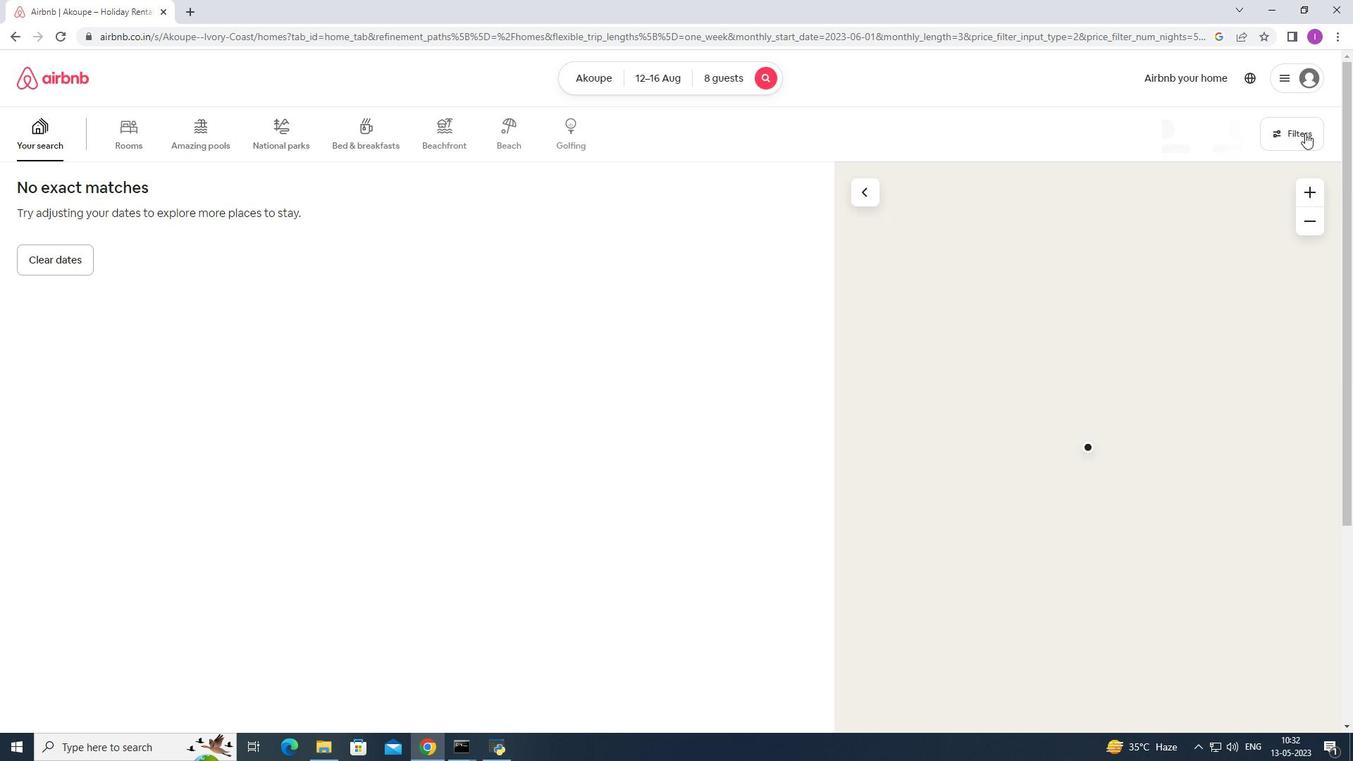 
Action: Mouse moved to (775, 481)
Screenshot: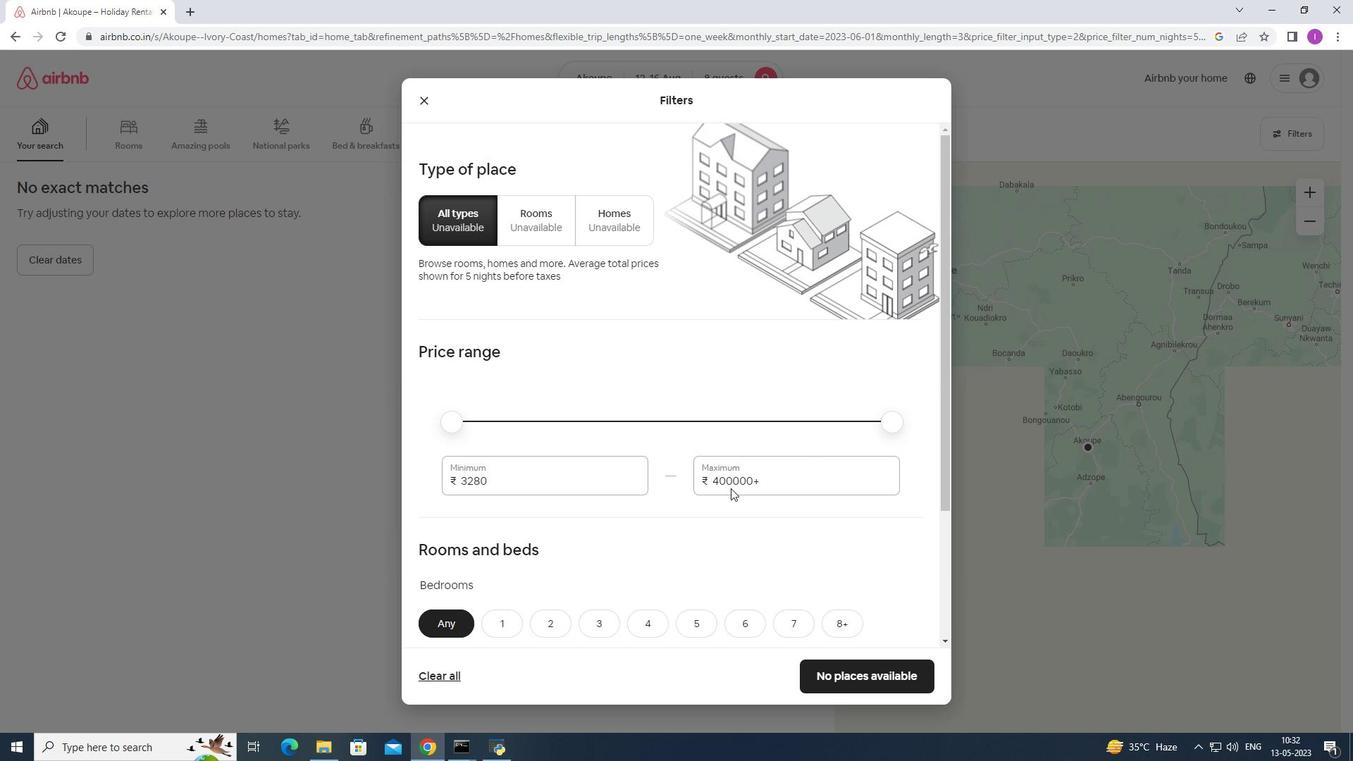 
Action: Mouse pressed left at (775, 481)
Screenshot: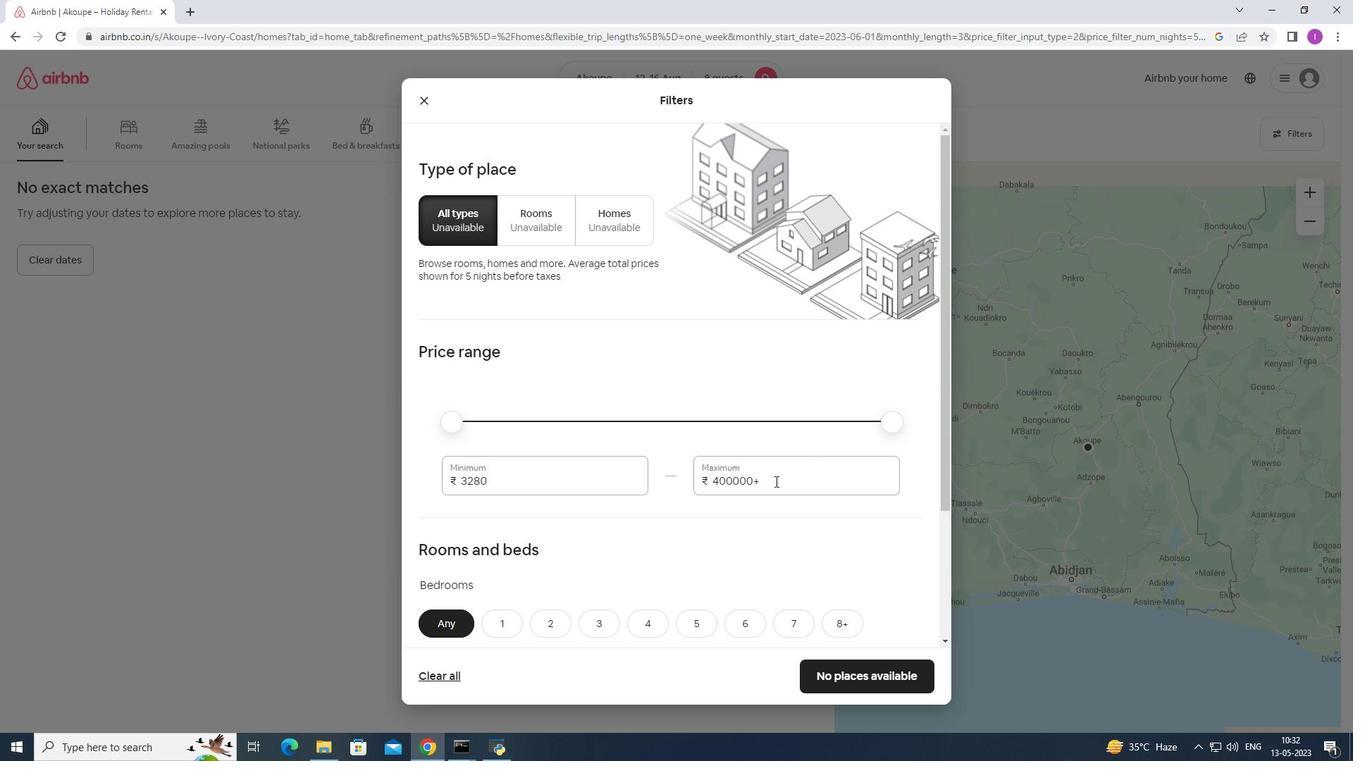 
Action: Mouse moved to (668, 556)
Screenshot: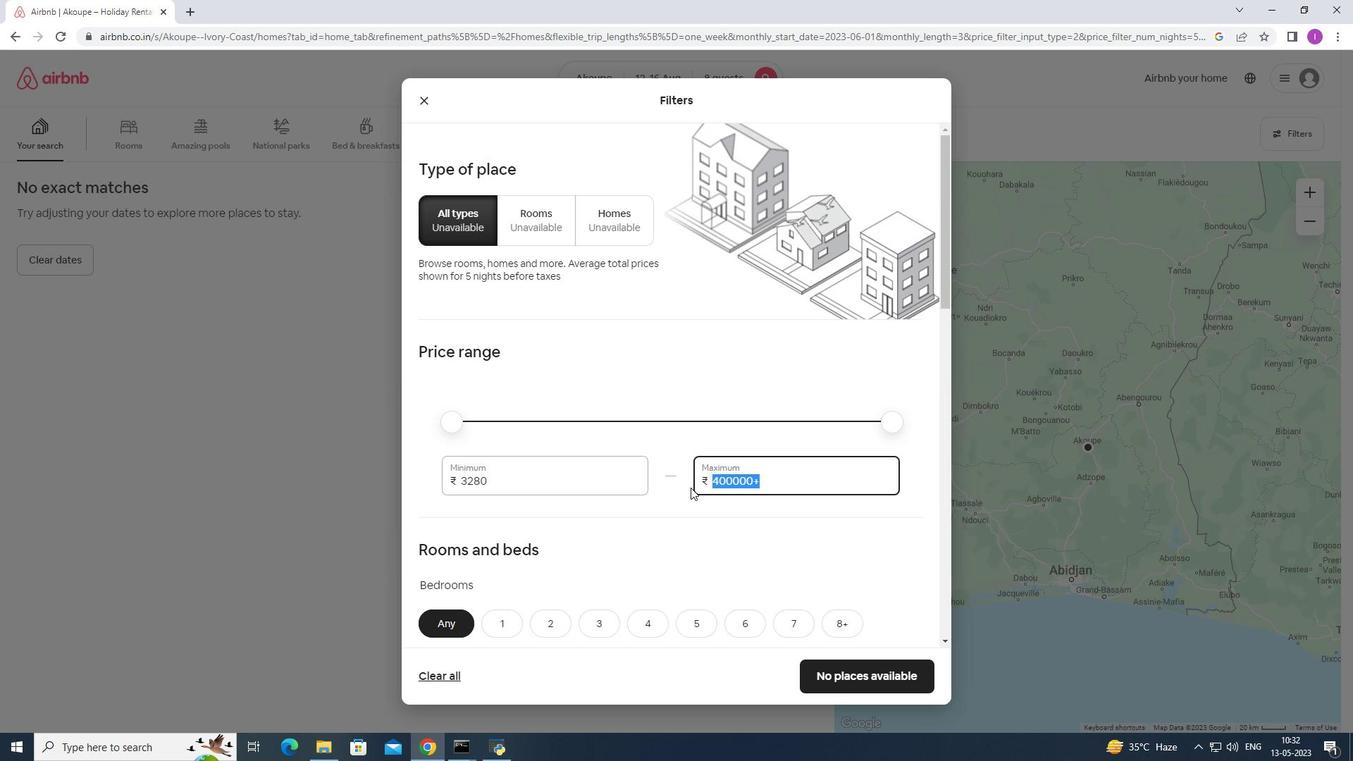 
Action: Key pressed 16000
Screenshot: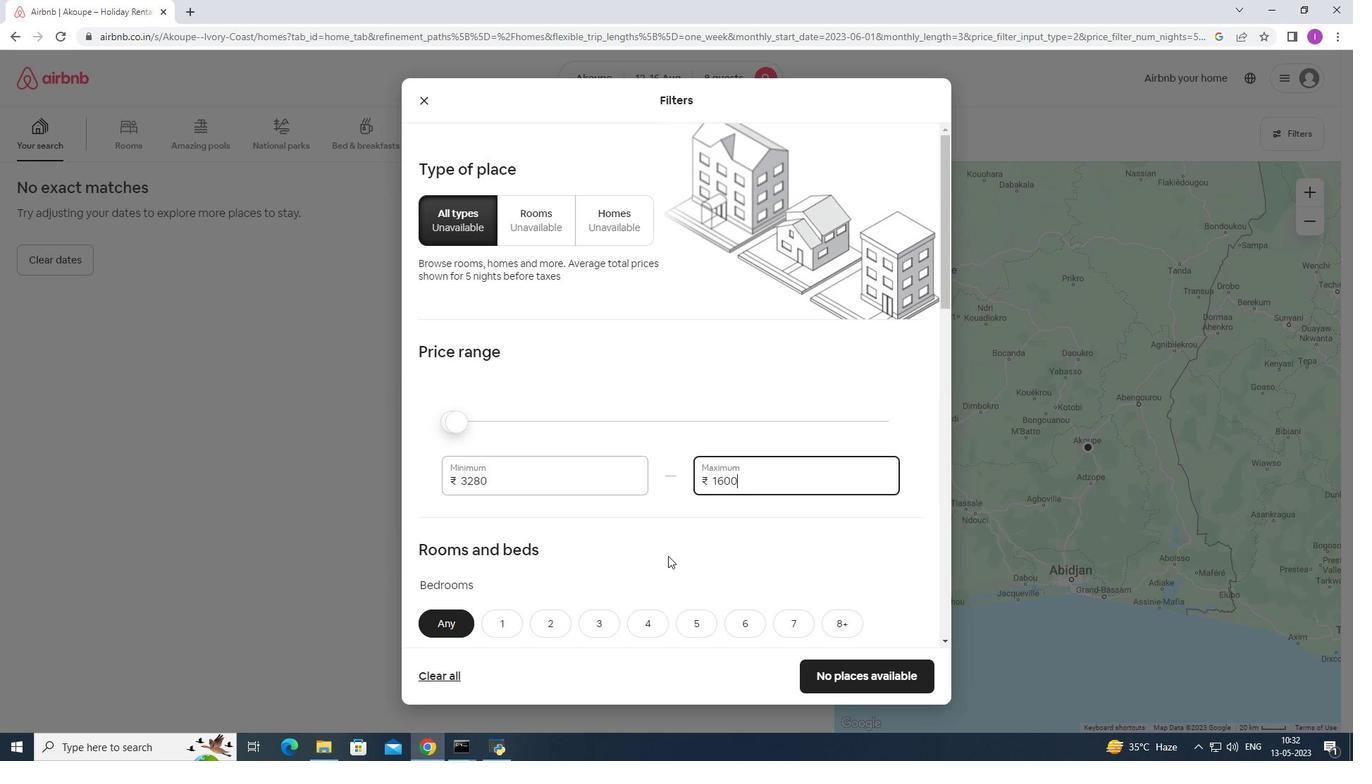 
Action: Mouse moved to (490, 482)
Screenshot: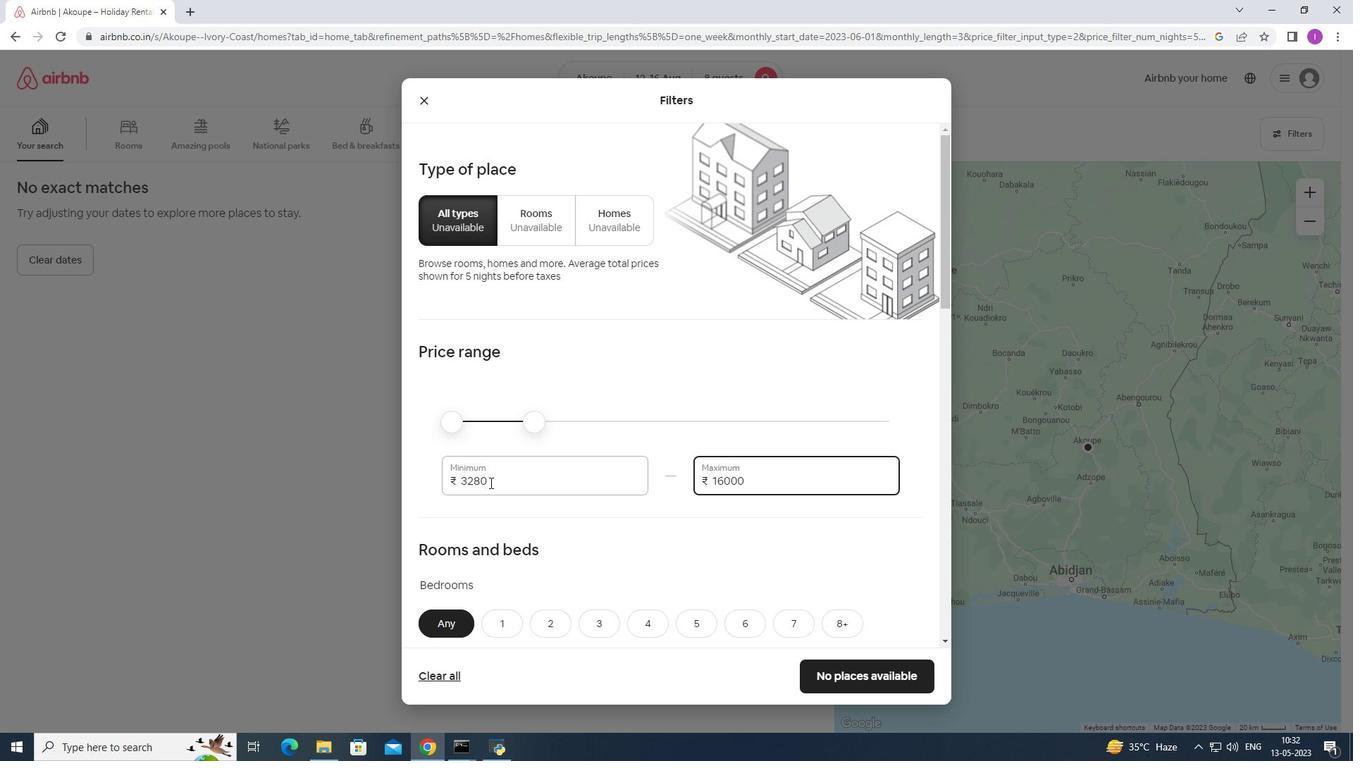 
Action: Mouse pressed left at (490, 482)
Screenshot: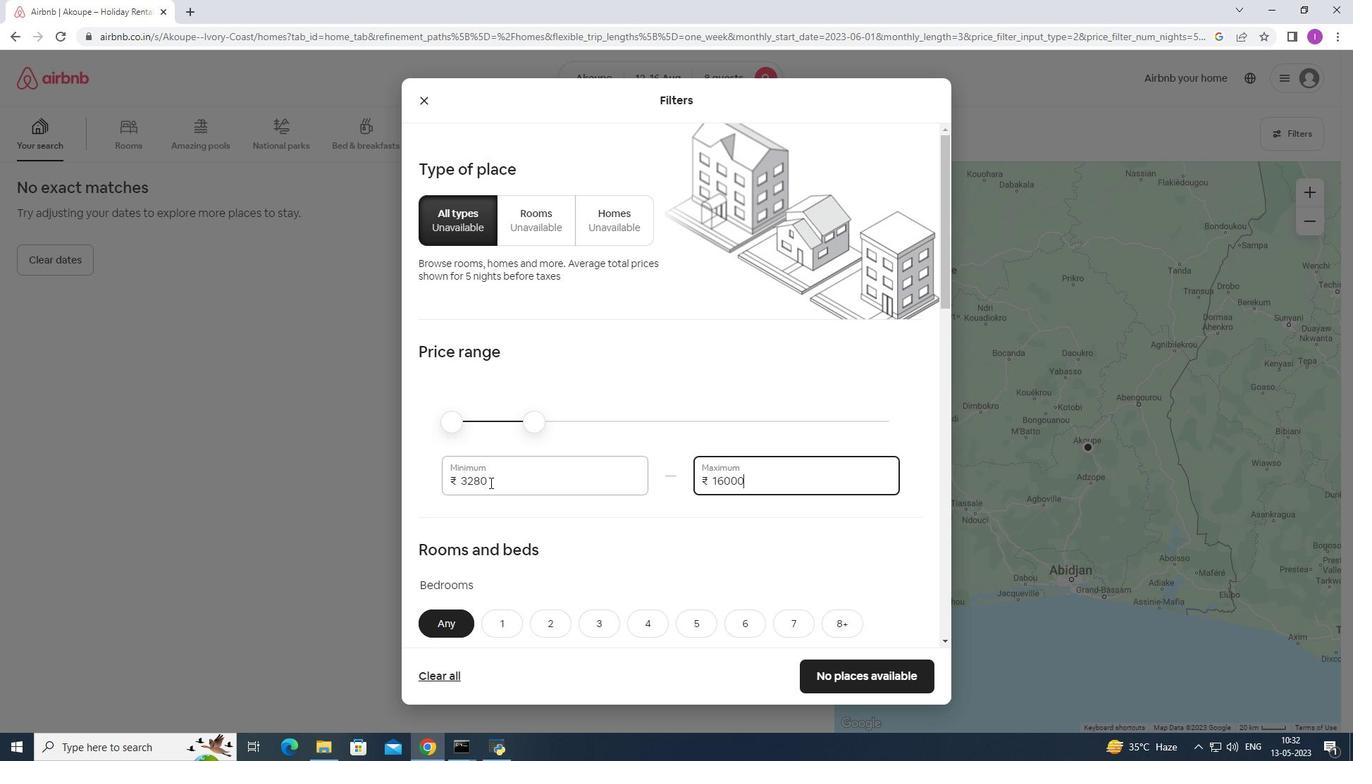 
Action: Mouse moved to (440, 496)
Screenshot: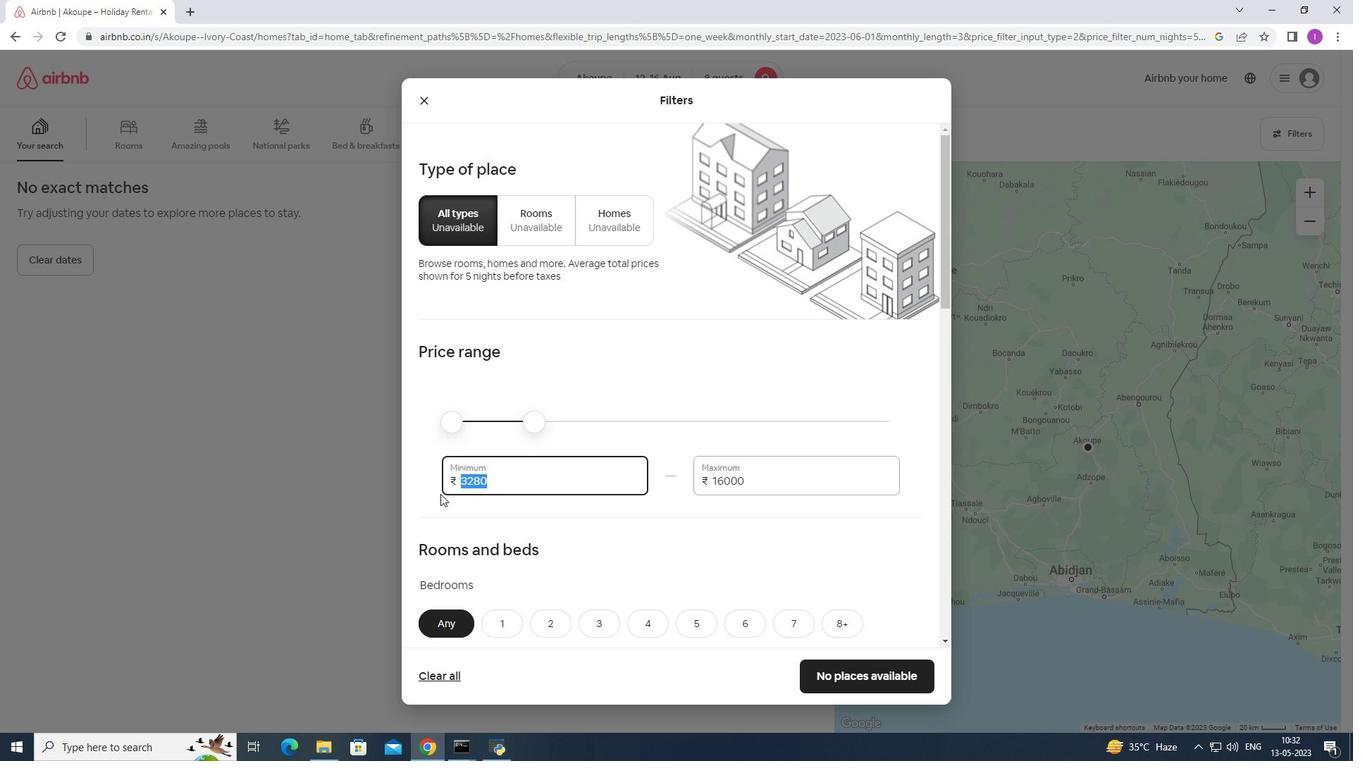
Action: Key pressed 10000
Screenshot: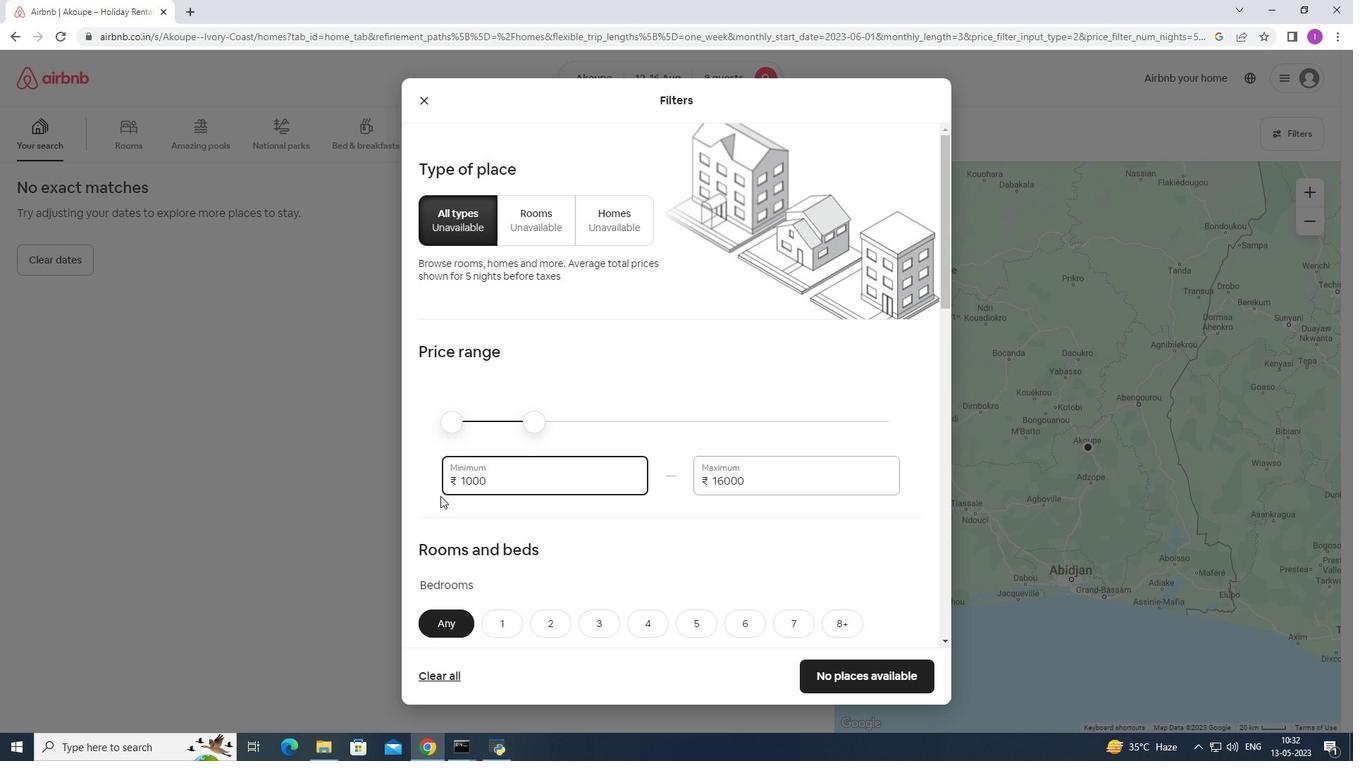 
Action: Mouse moved to (525, 599)
Screenshot: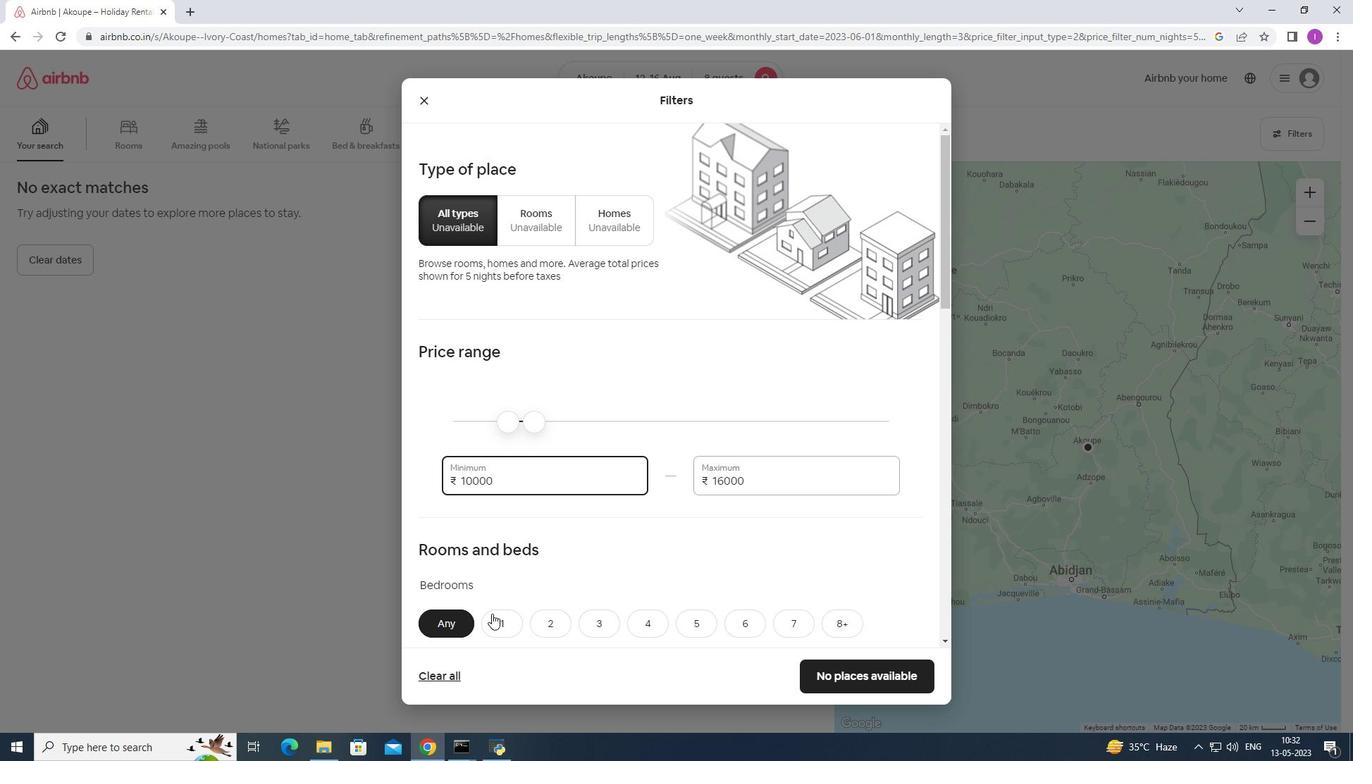 
Action: Mouse scrolled (525, 598) with delta (0, 0)
Screenshot: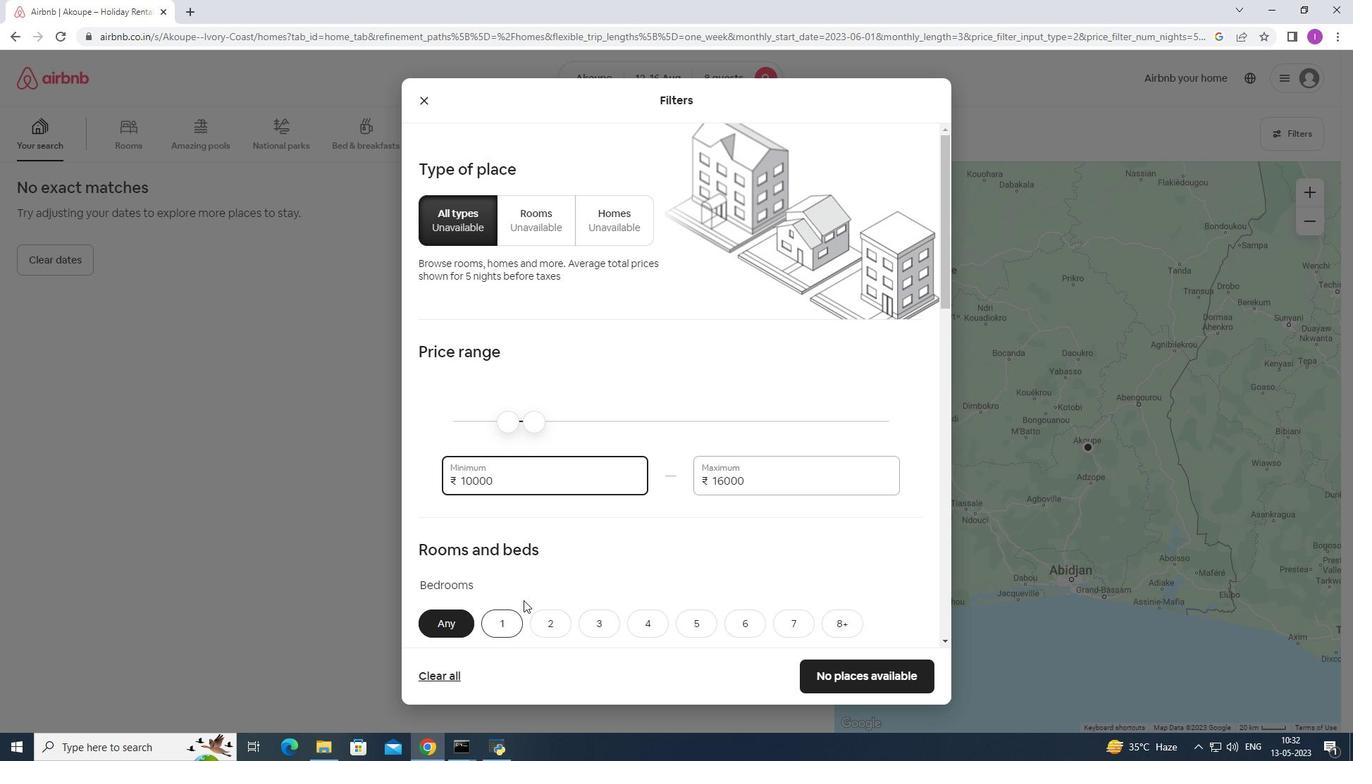 
Action: Mouse scrolled (525, 598) with delta (0, 0)
Screenshot: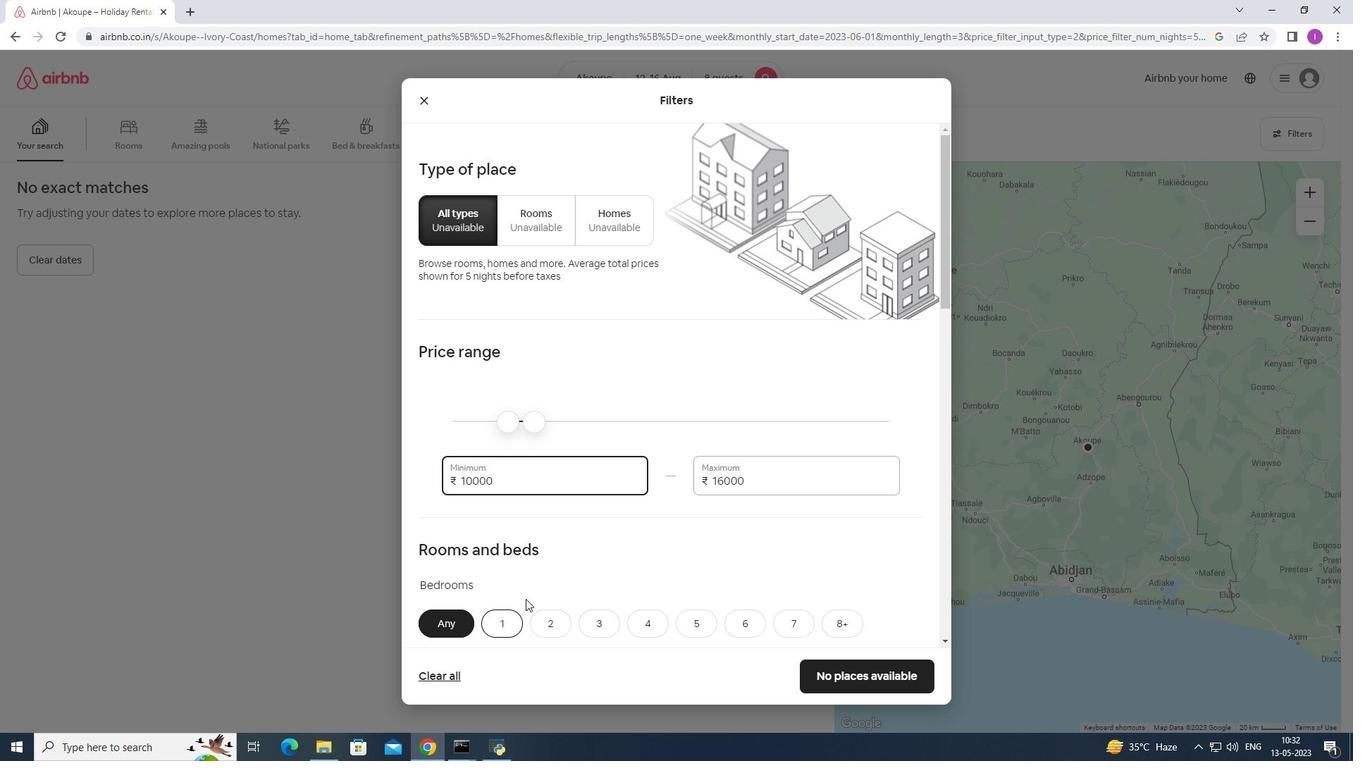 
Action: Mouse scrolled (525, 598) with delta (0, 0)
Screenshot: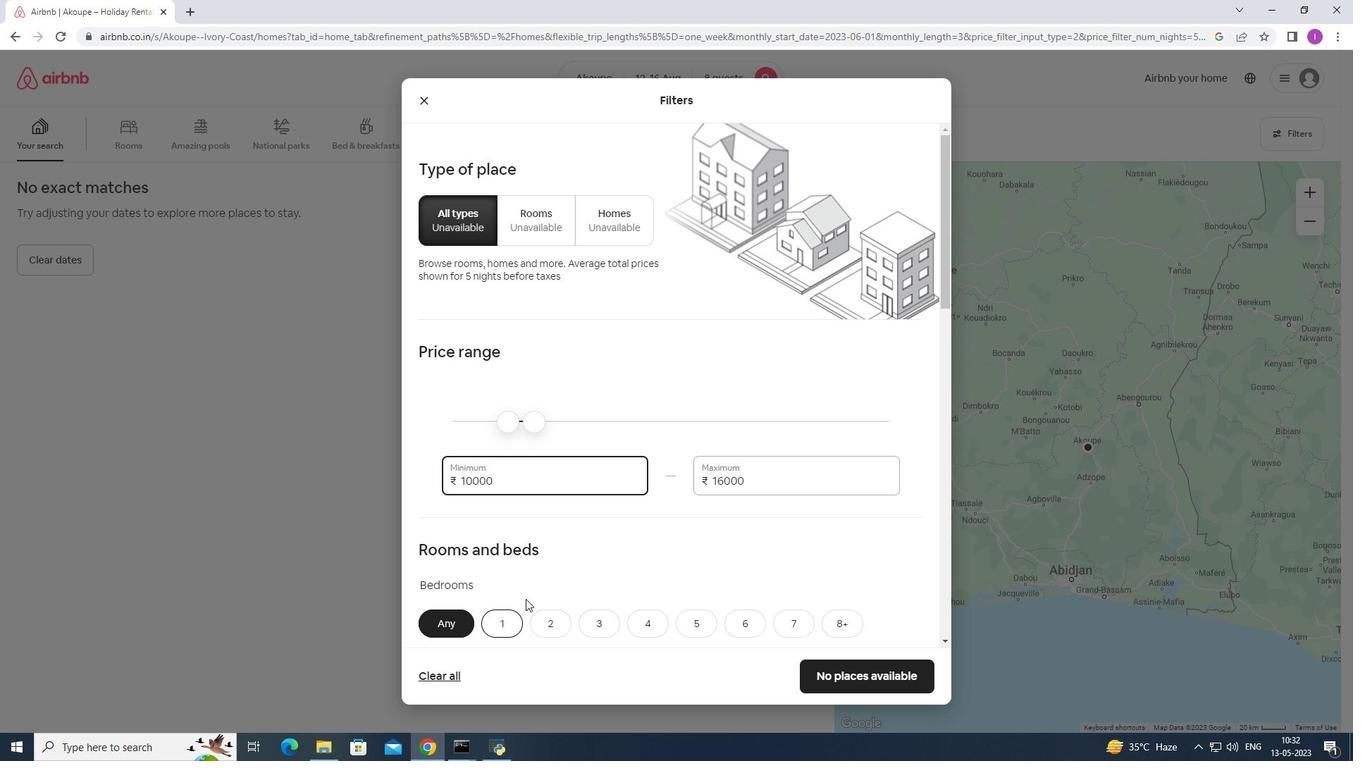 
Action: Mouse moved to (527, 598)
Screenshot: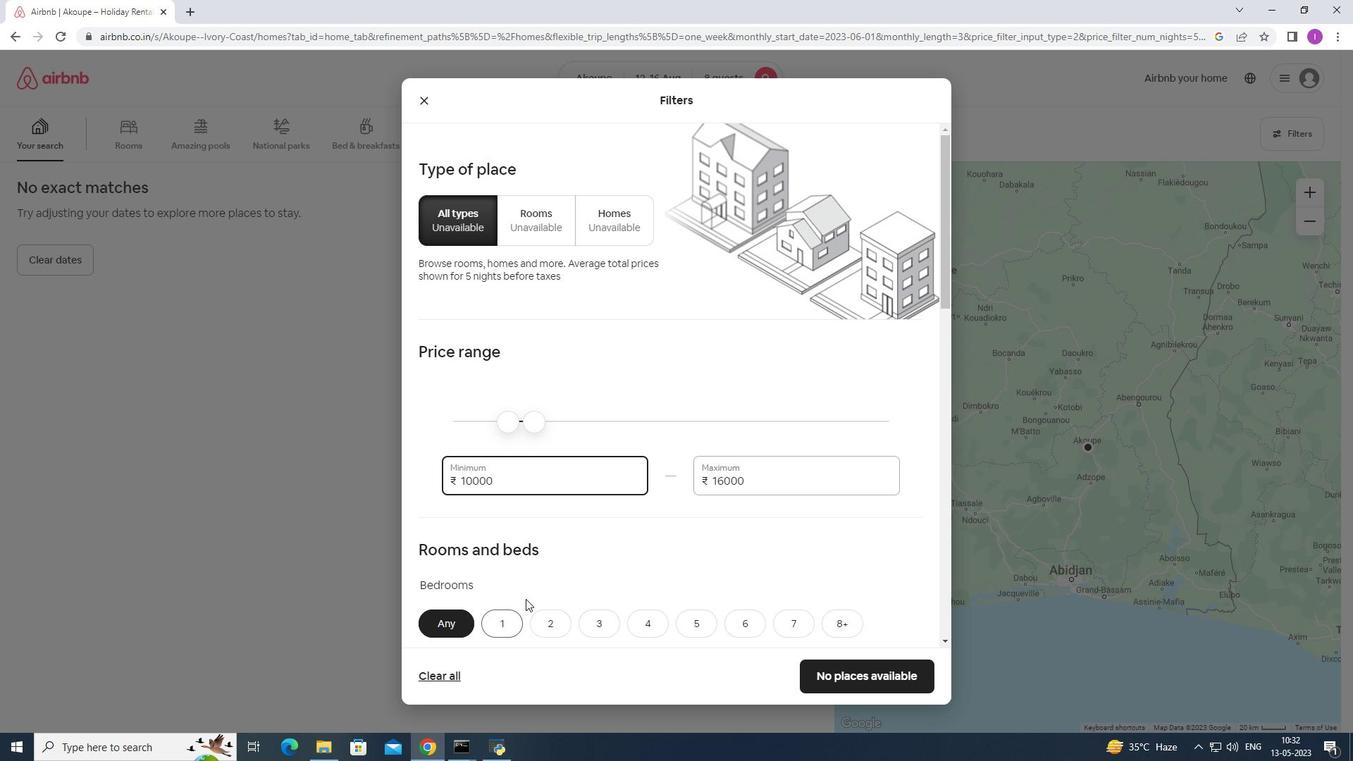 
Action: Mouse scrolled (527, 597) with delta (0, 0)
Screenshot: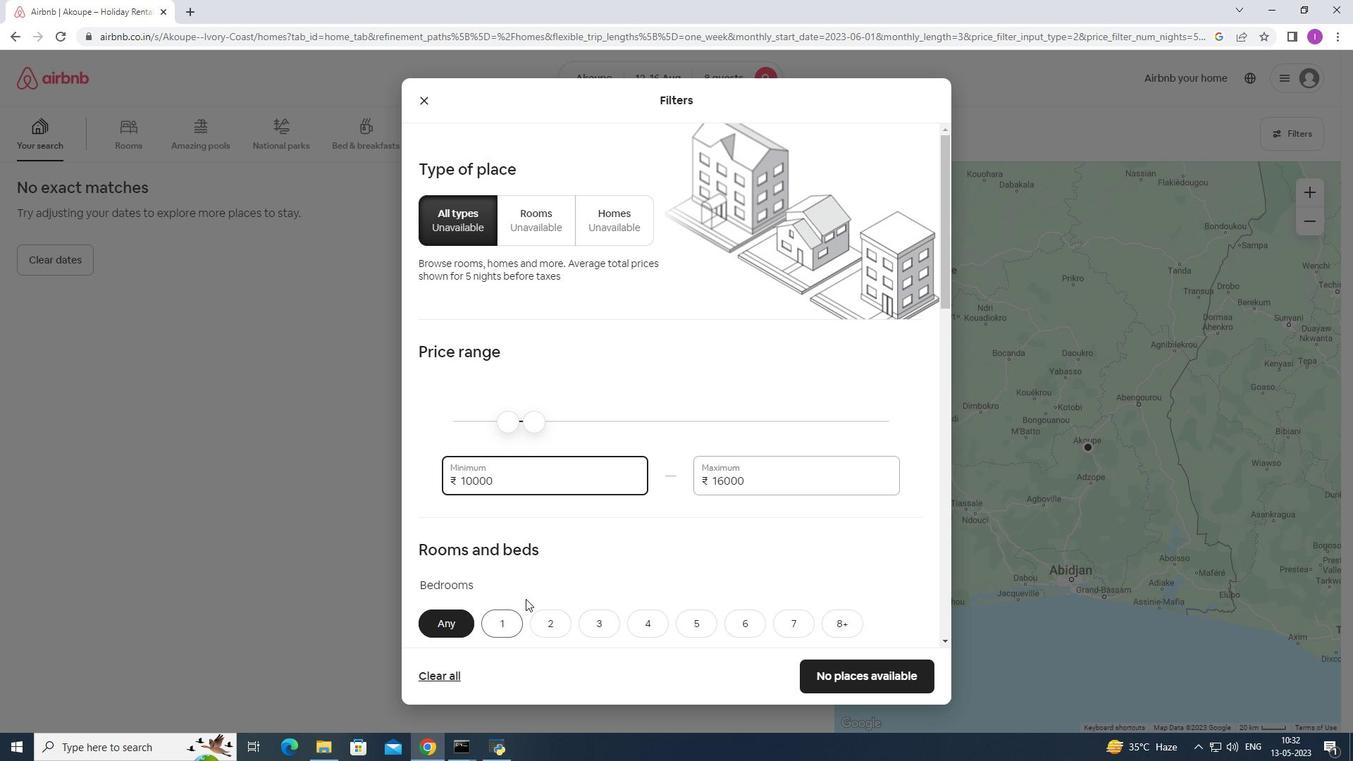 
Action: Mouse moved to (579, 537)
Screenshot: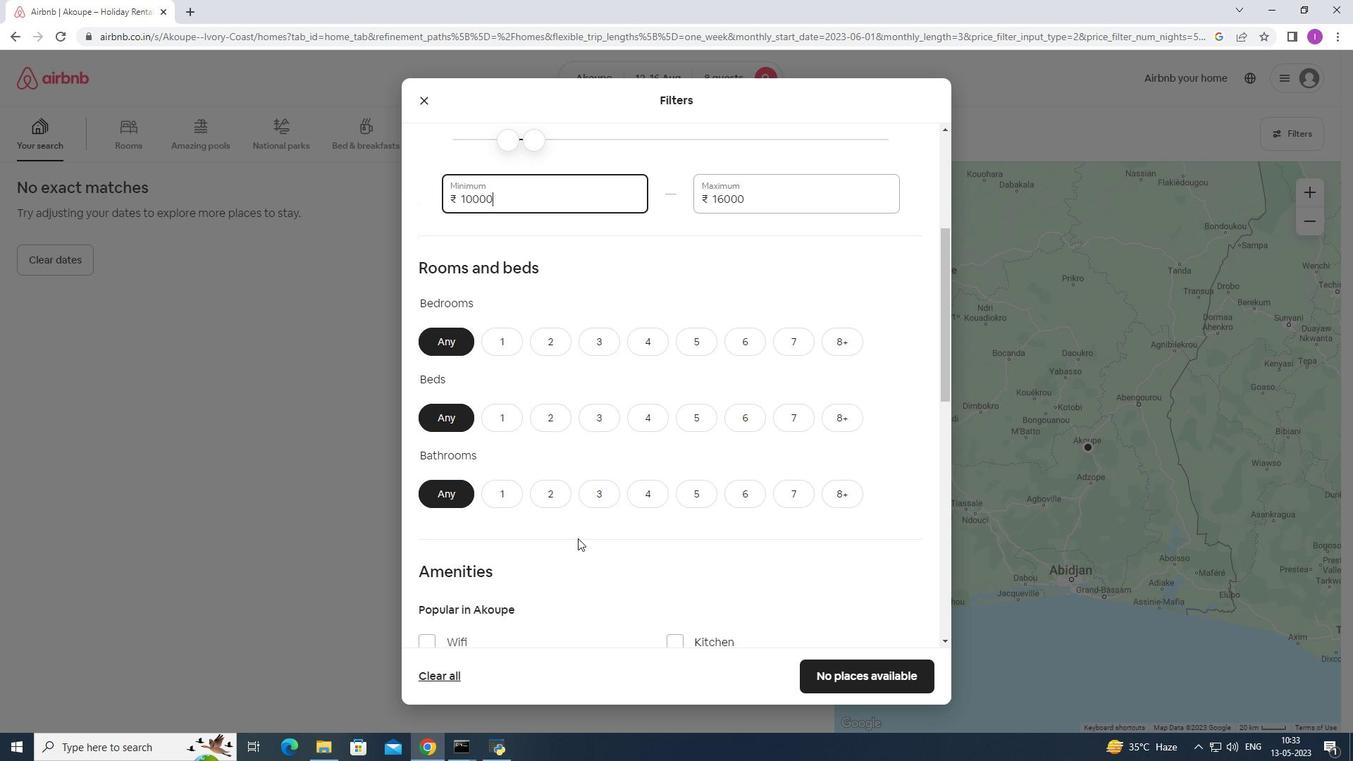 
Action: Mouse scrolled (579, 536) with delta (0, 0)
Screenshot: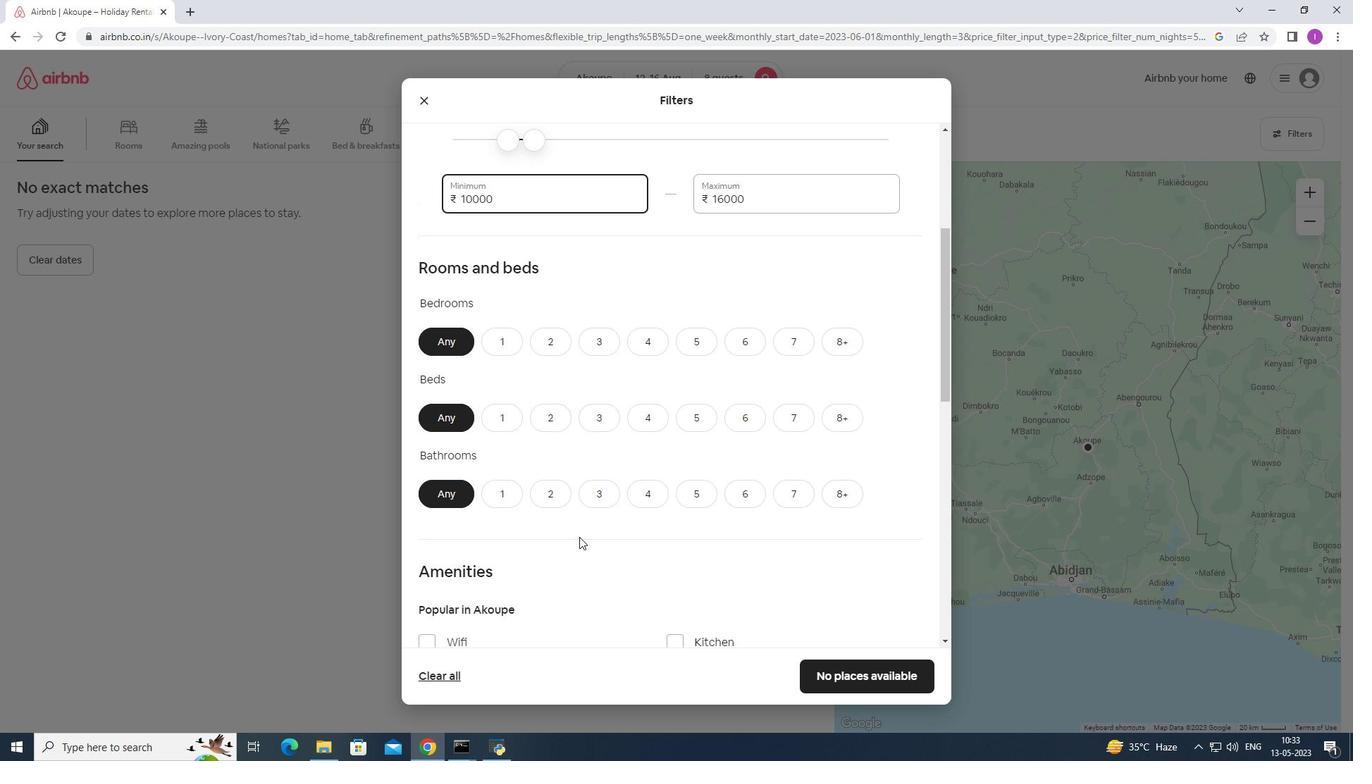 
Action: Mouse moved to (844, 282)
Screenshot: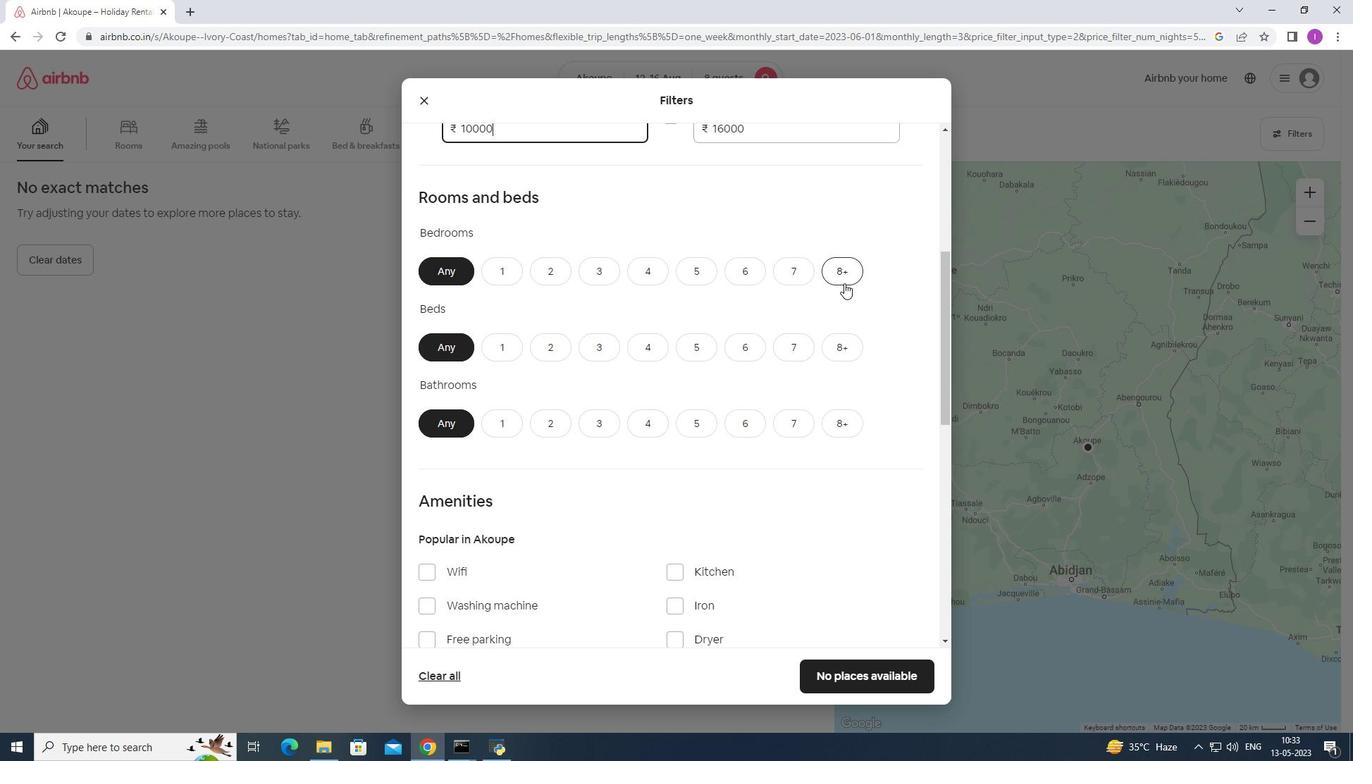 
Action: Mouse pressed left at (844, 282)
Screenshot: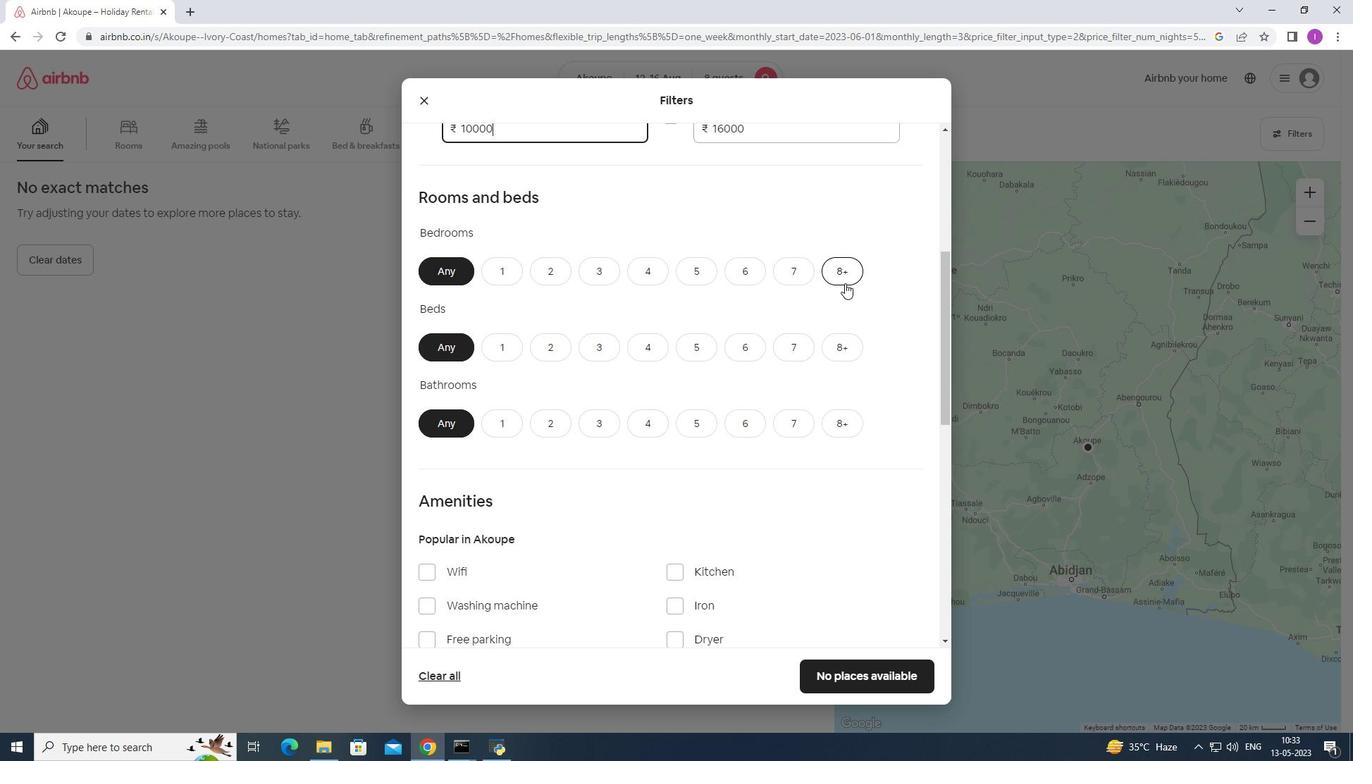 
Action: Mouse moved to (838, 338)
Screenshot: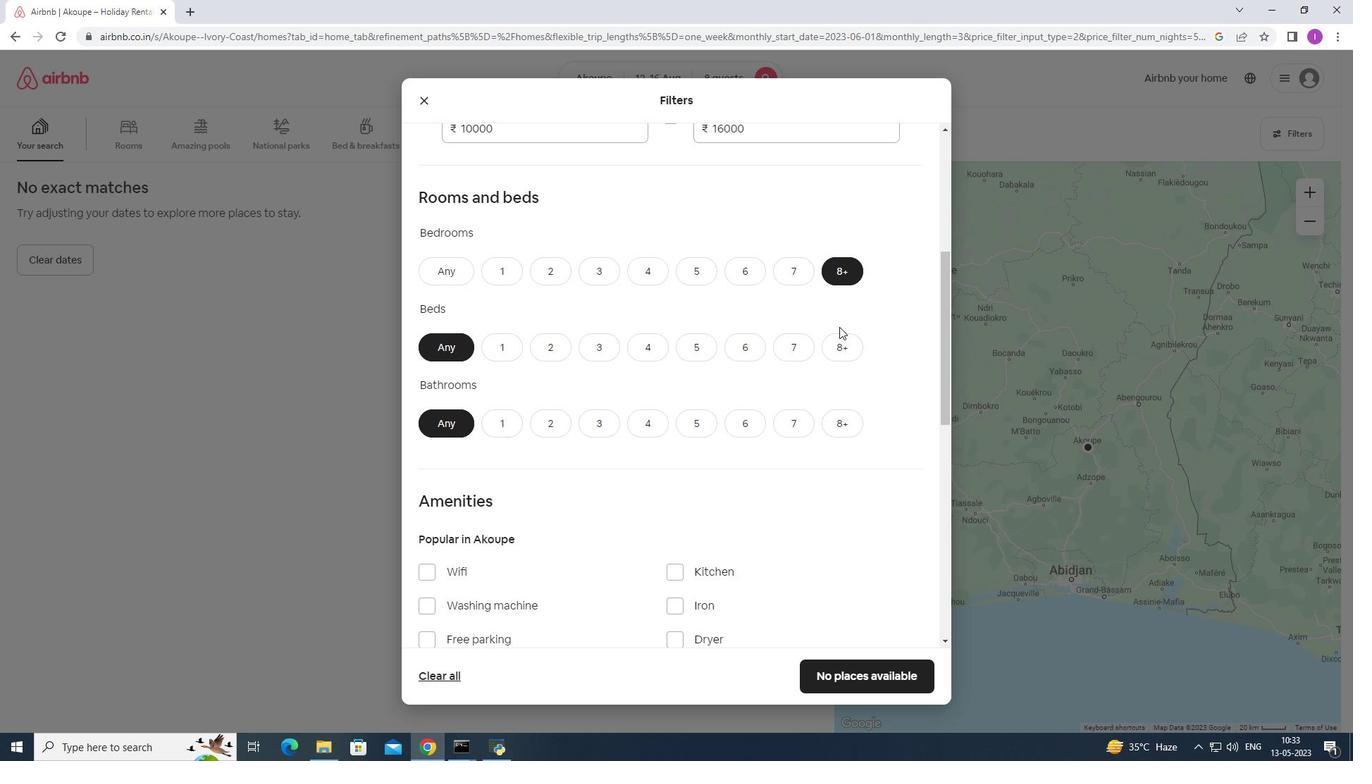 
Action: Mouse pressed left at (838, 338)
Screenshot: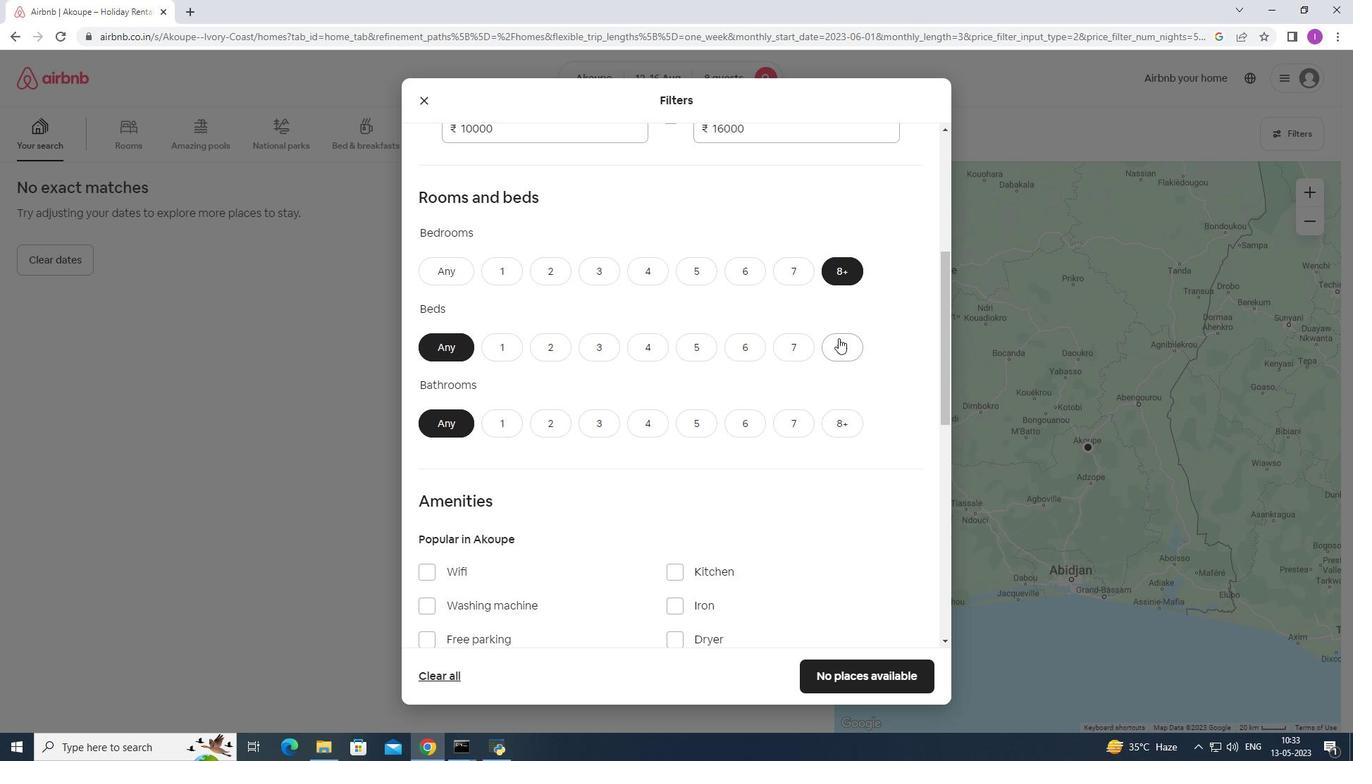 
Action: Mouse moved to (856, 421)
Screenshot: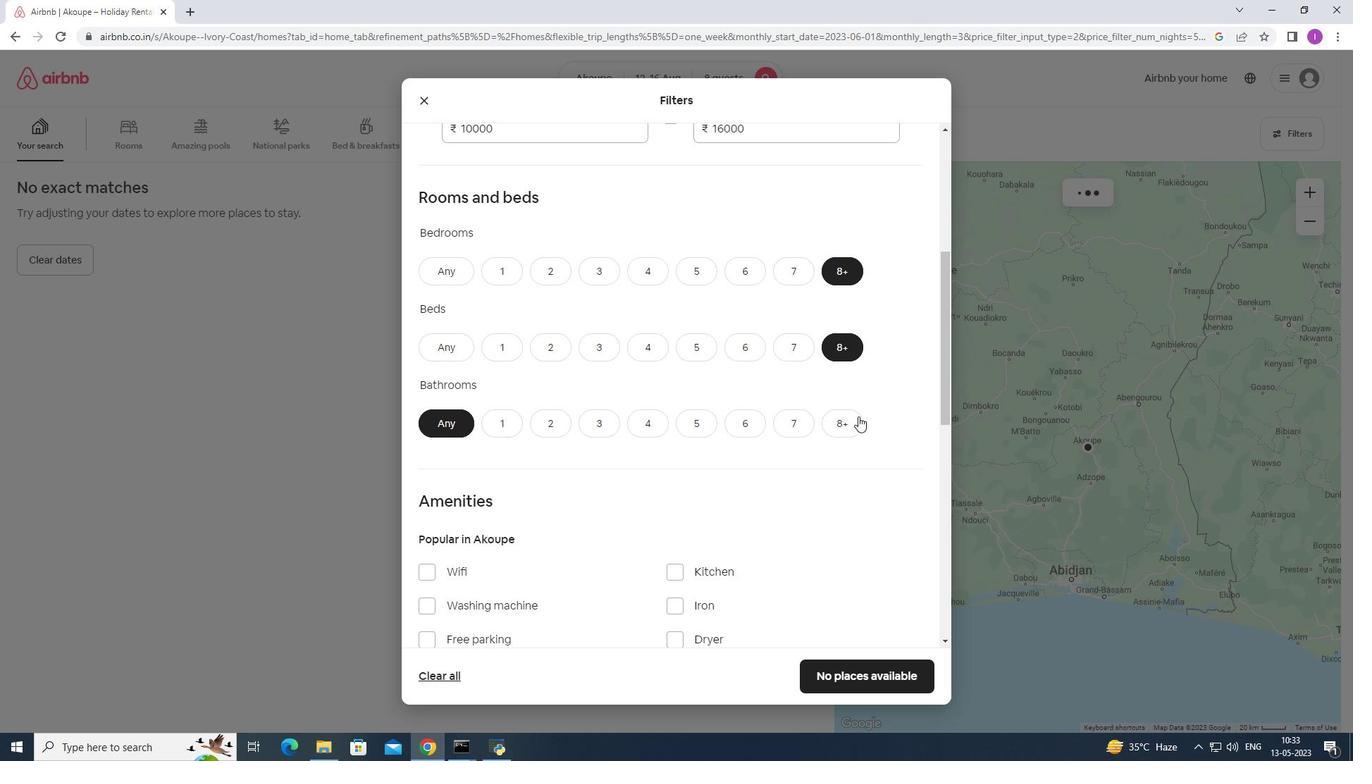 
Action: Mouse pressed left at (856, 421)
Screenshot: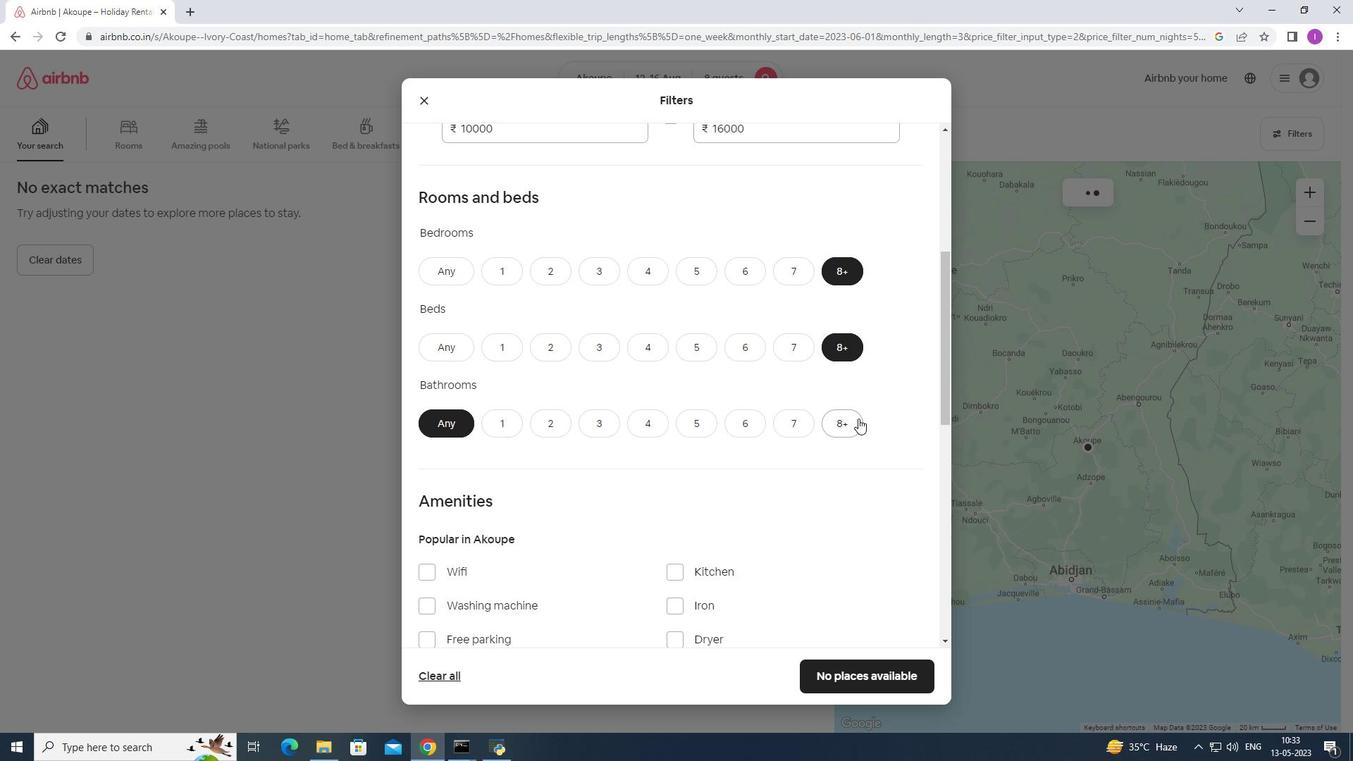 
Action: Mouse moved to (585, 472)
Screenshot: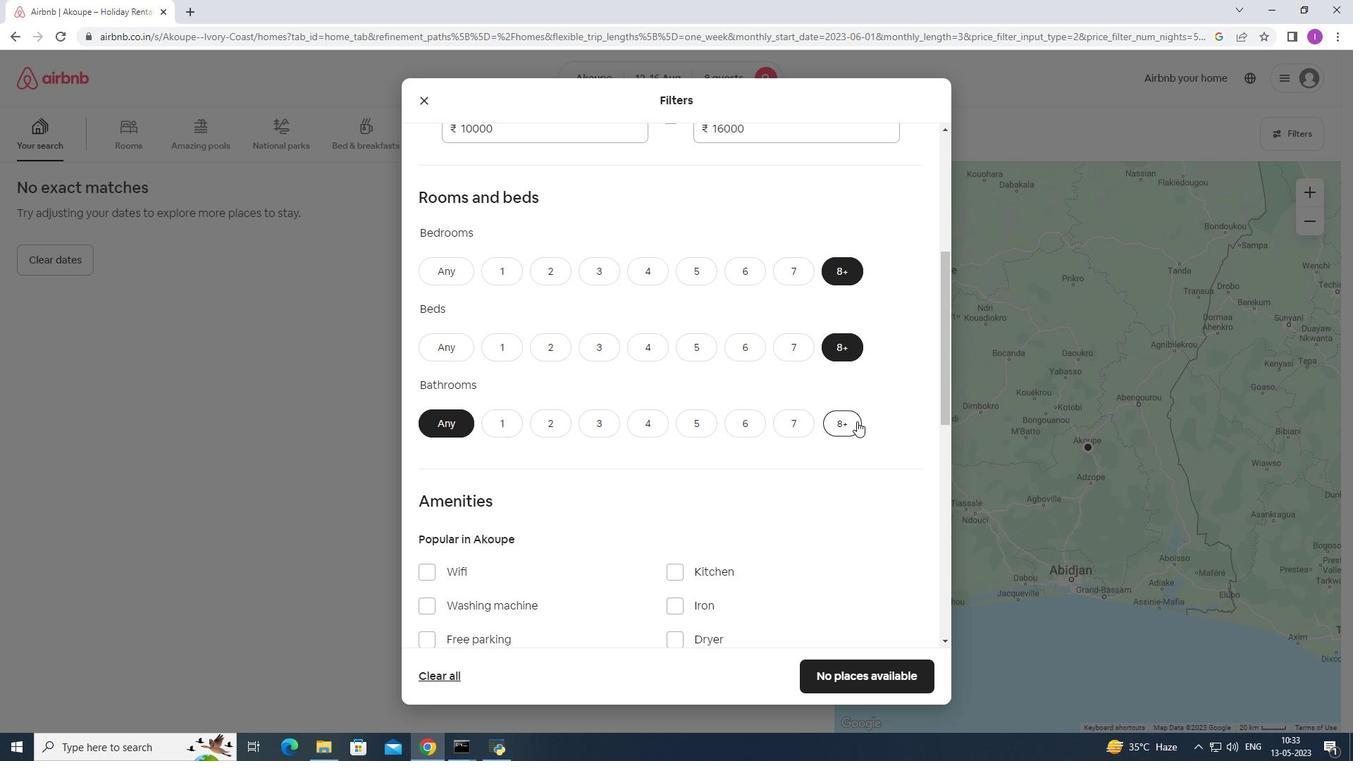 
Action: Mouse scrolled (585, 472) with delta (0, 0)
Screenshot: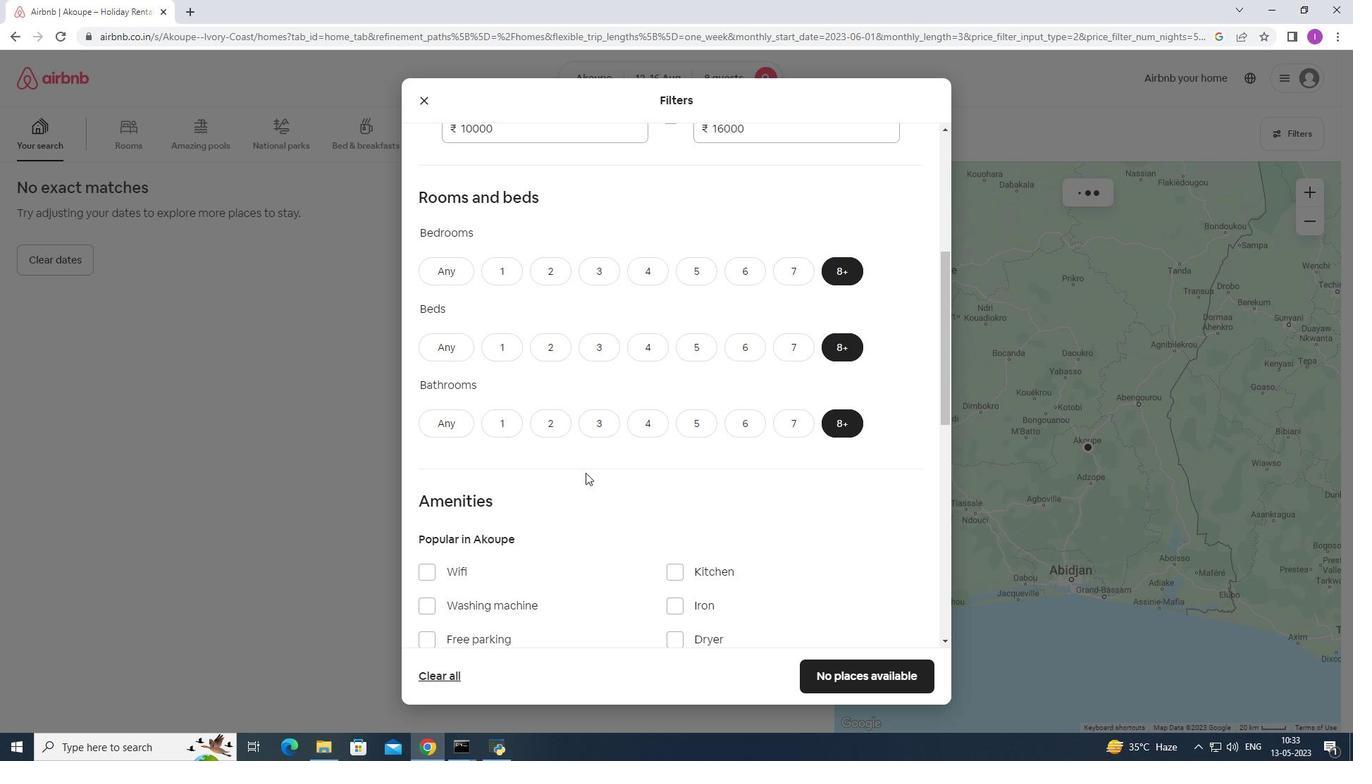 
Action: Mouse scrolled (585, 472) with delta (0, 0)
Screenshot: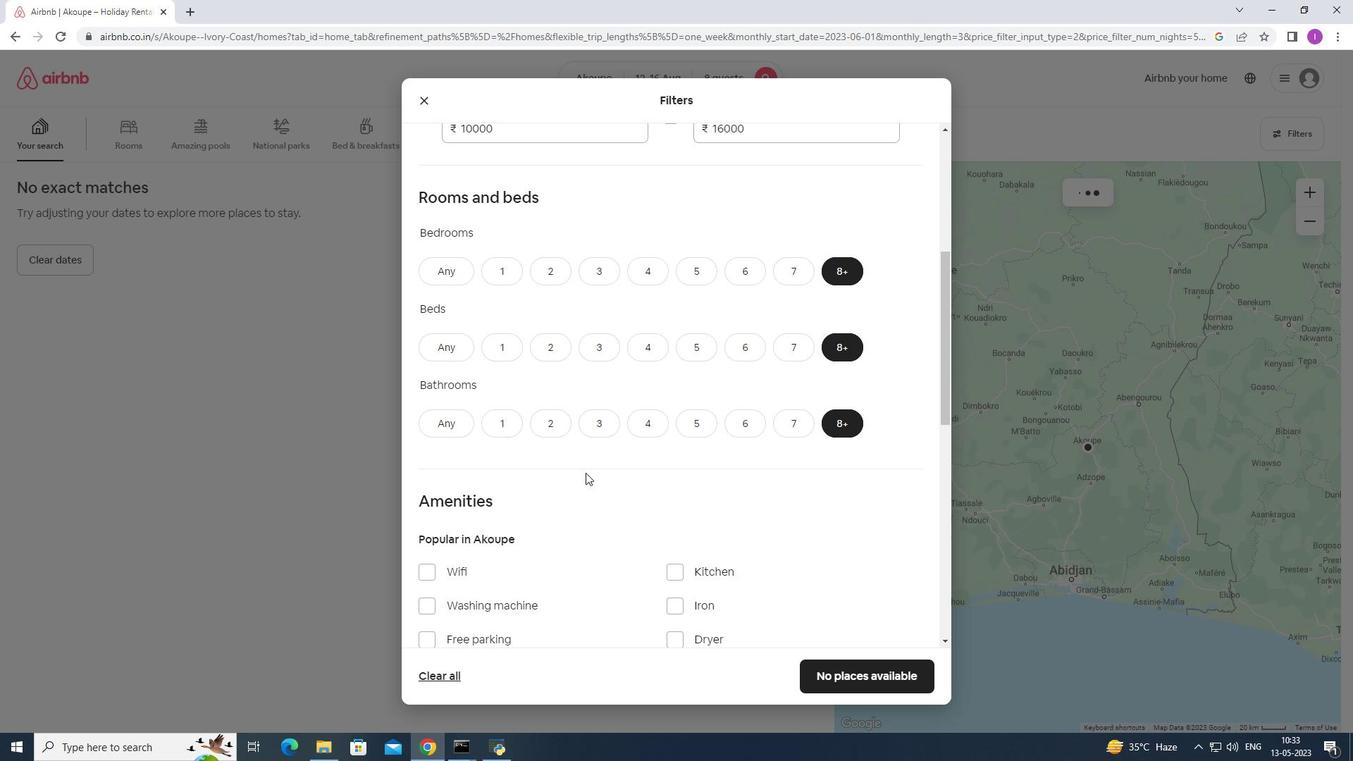 
Action: Mouse scrolled (585, 472) with delta (0, 0)
Screenshot: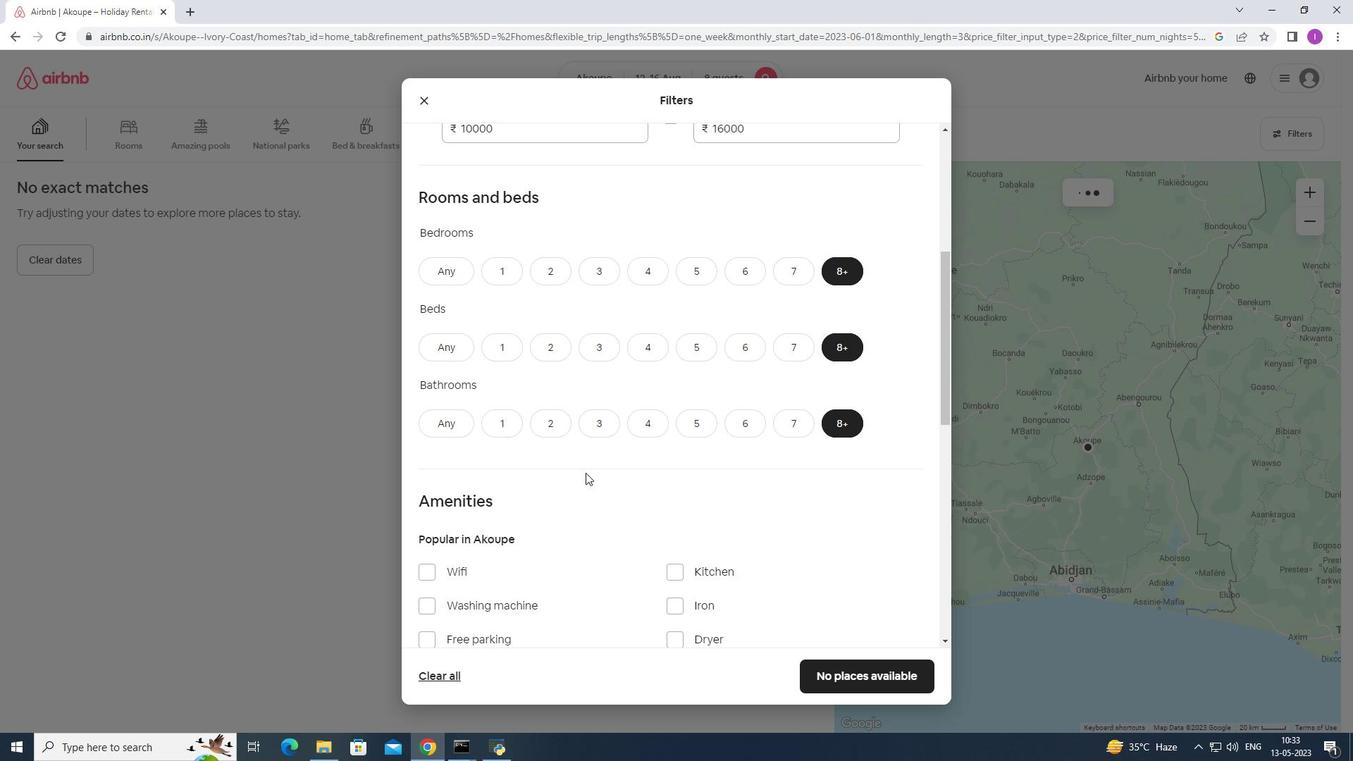 
Action: Mouse moved to (429, 360)
Screenshot: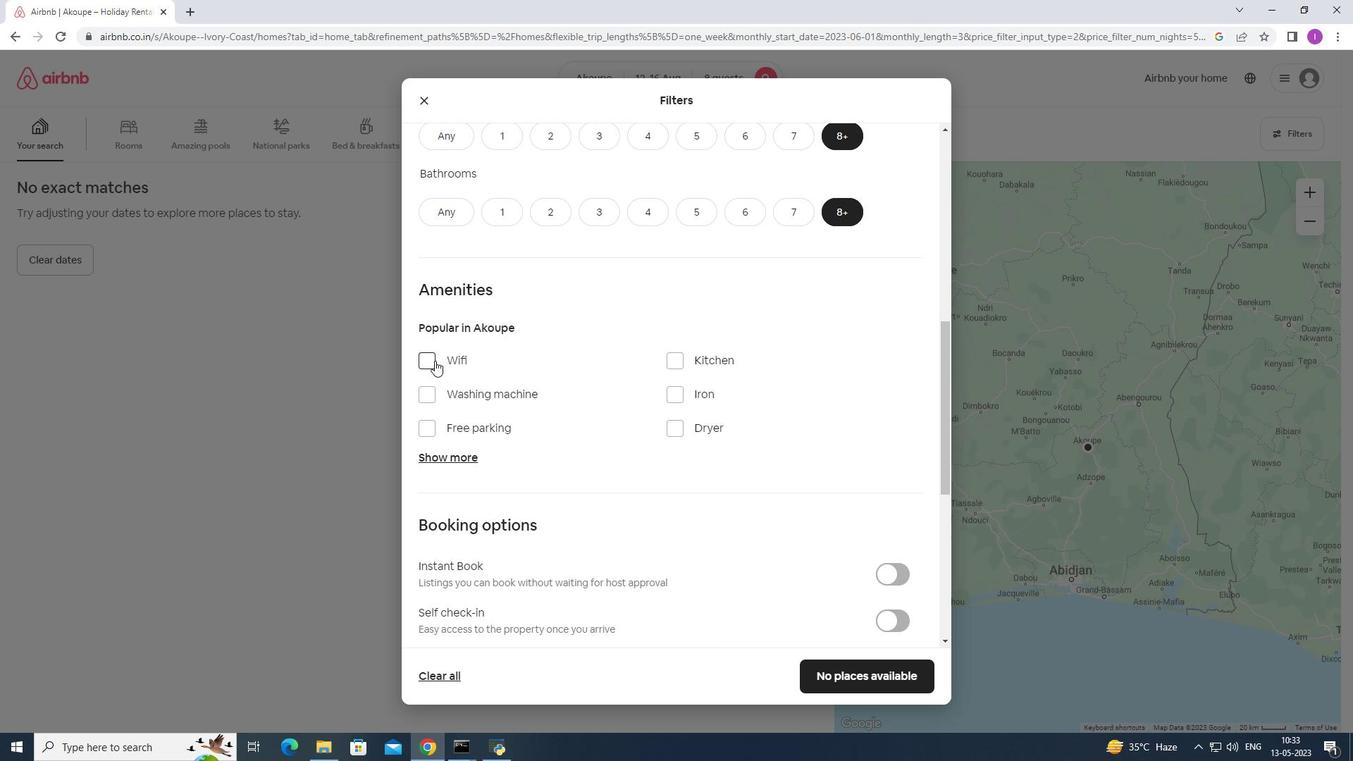 
Action: Mouse pressed left at (429, 360)
Screenshot: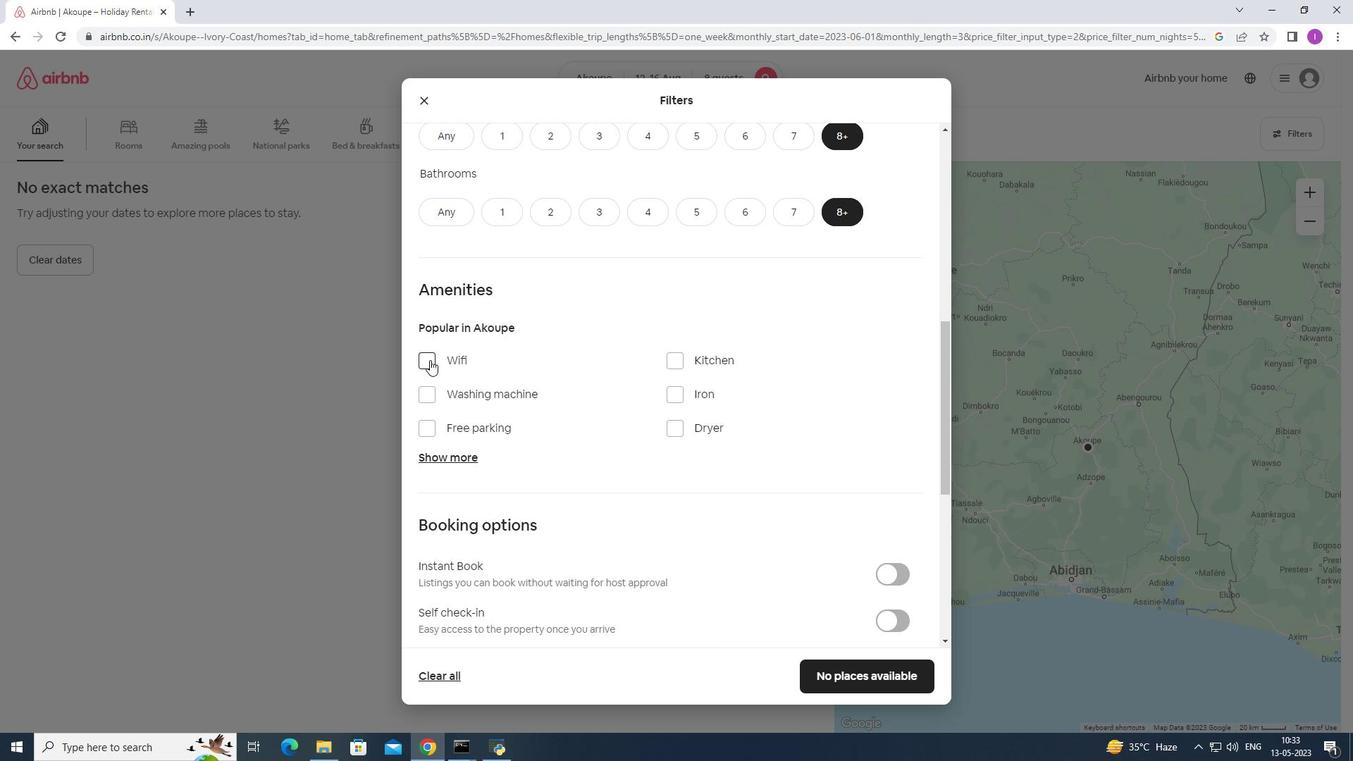 
Action: Mouse moved to (434, 429)
Screenshot: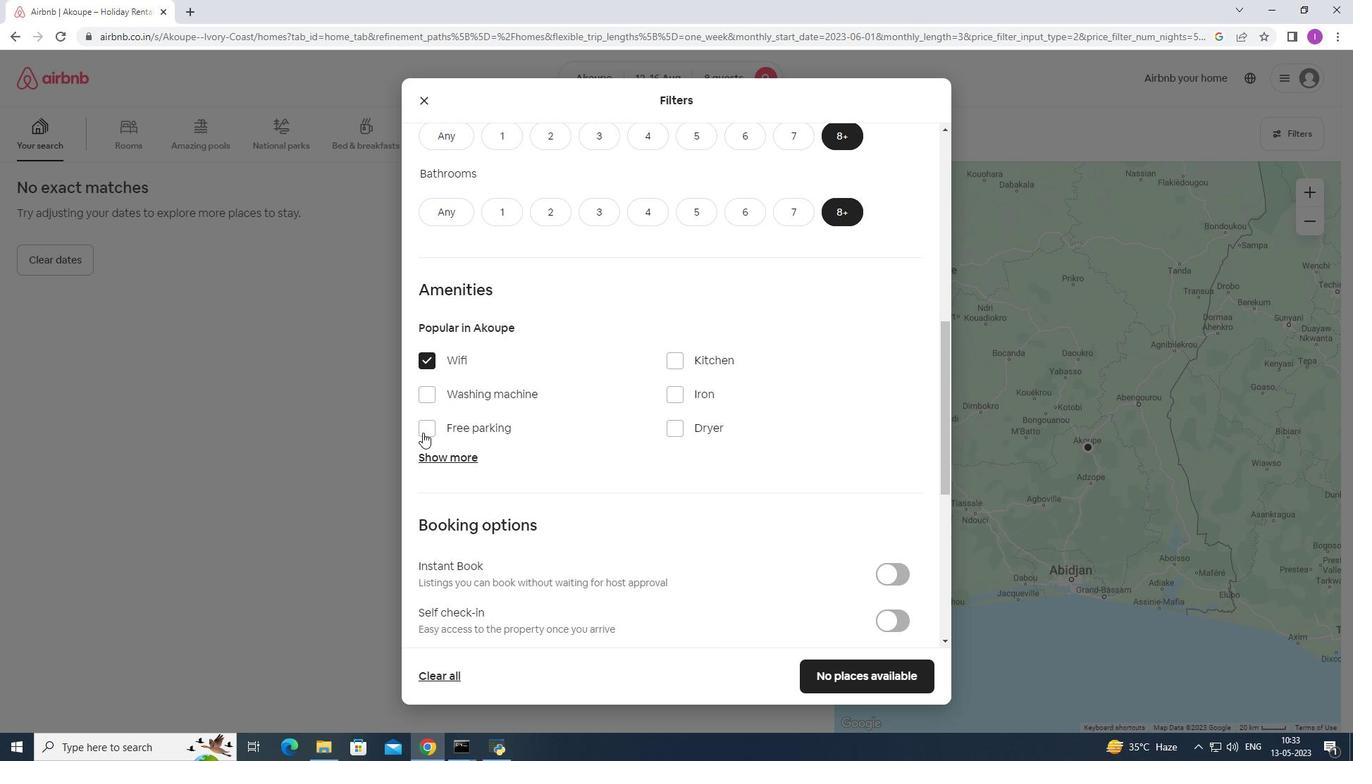
Action: Mouse pressed left at (434, 429)
Screenshot: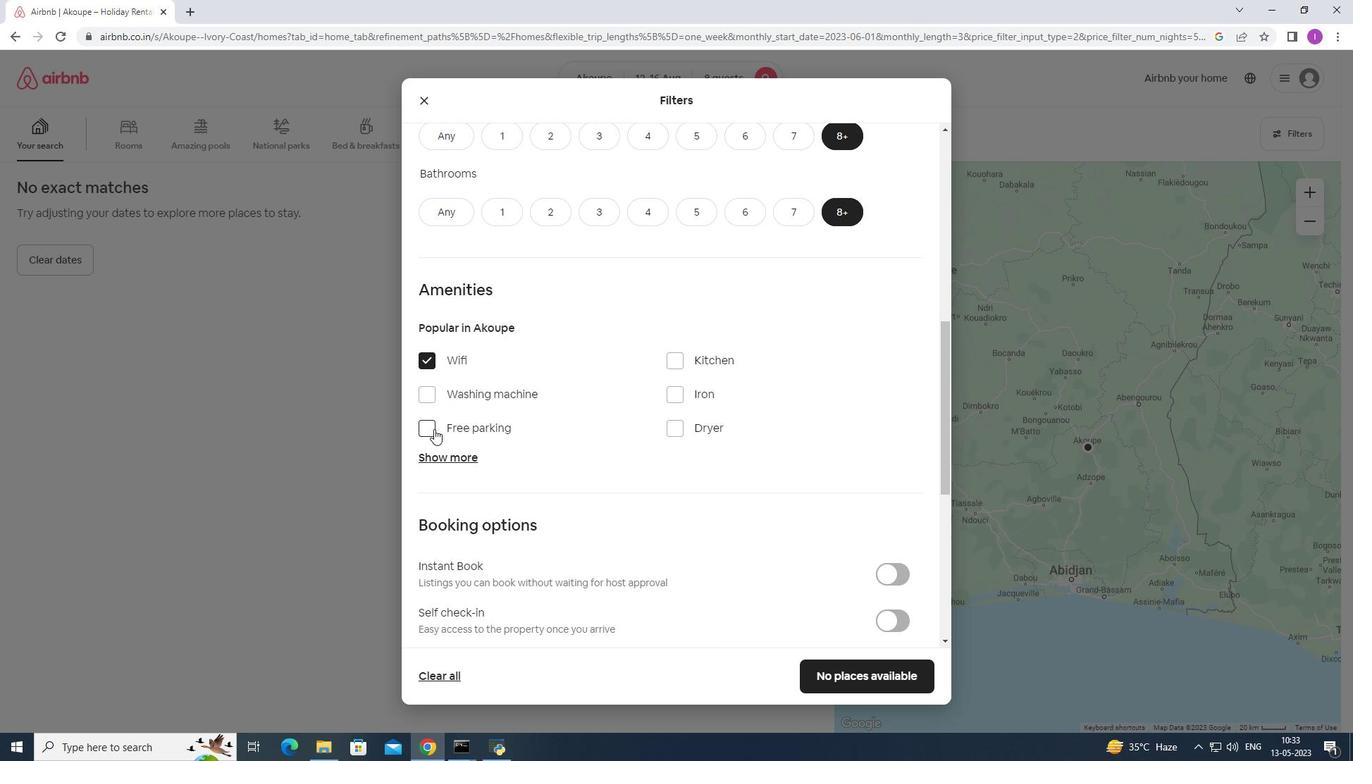 
Action: Mouse moved to (460, 451)
Screenshot: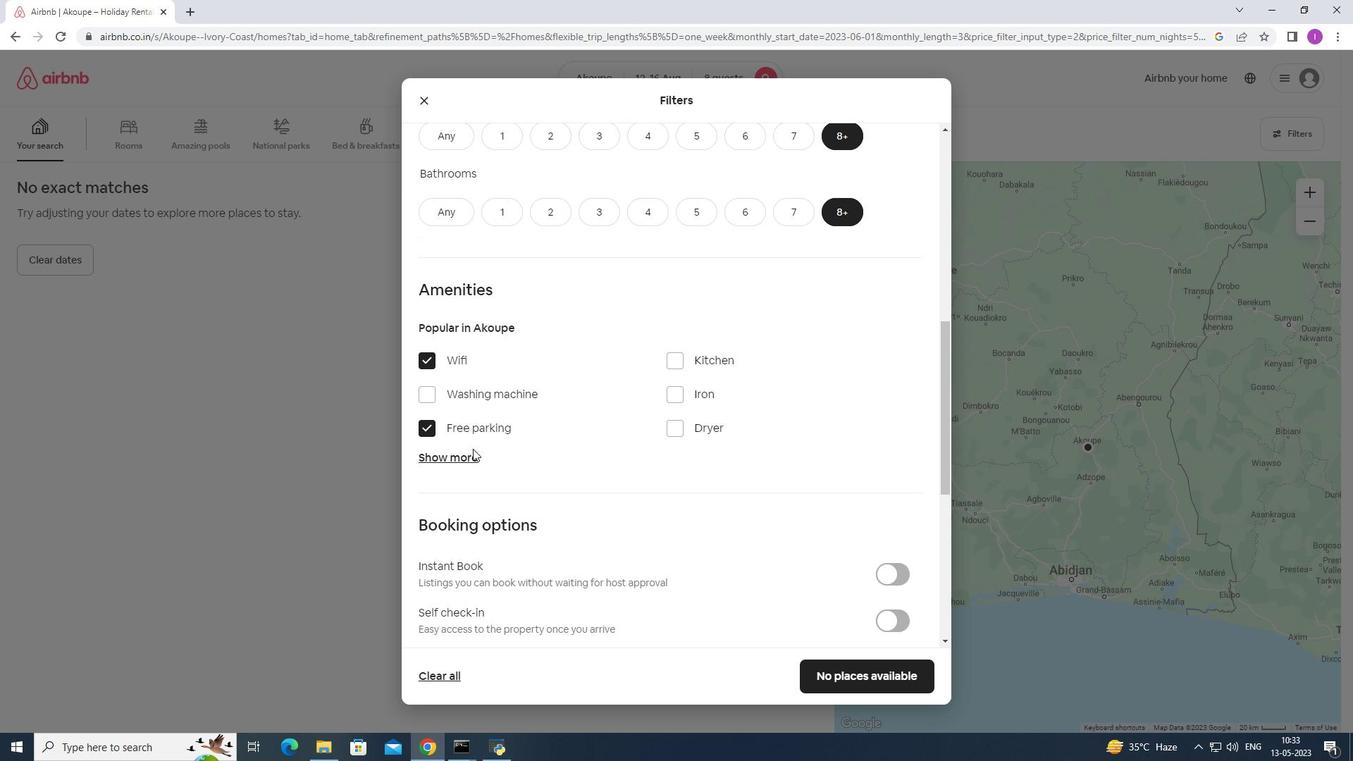 
Action: Mouse pressed left at (460, 451)
Screenshot: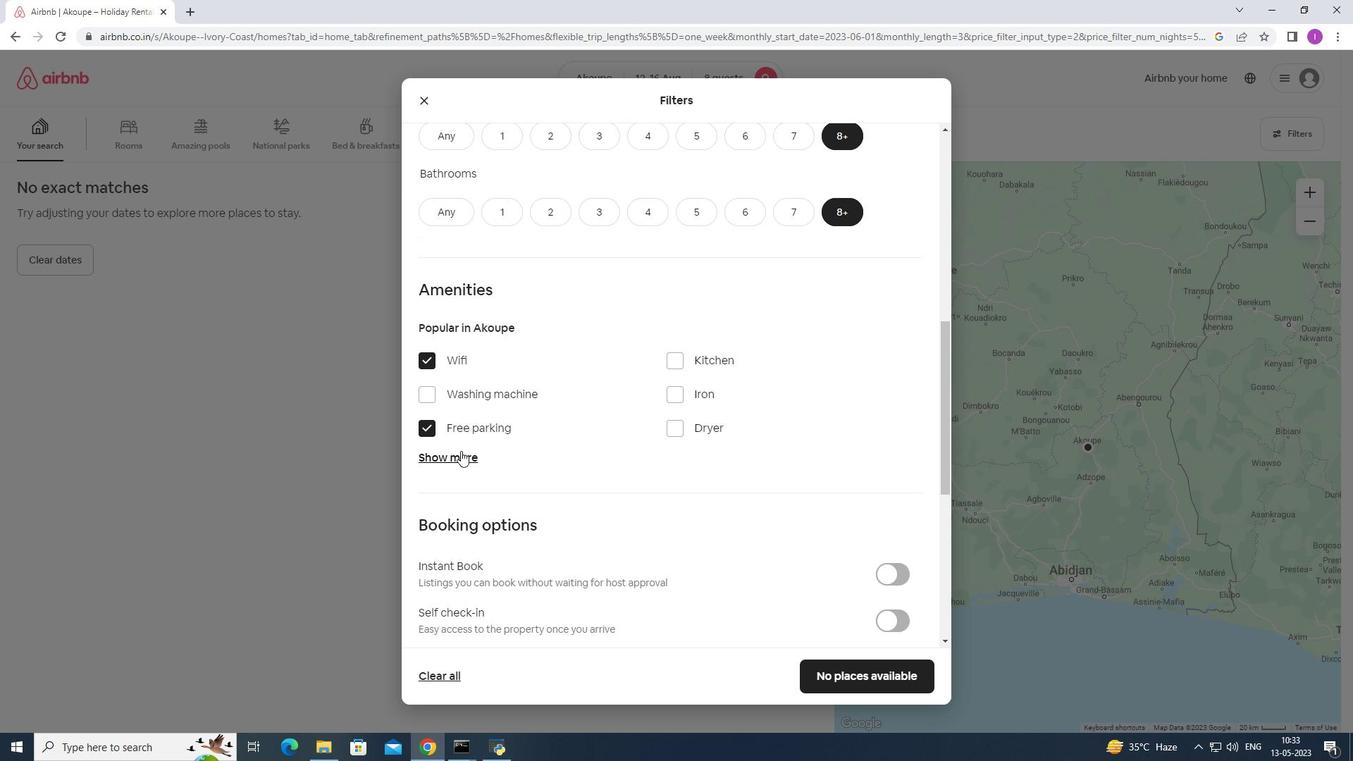 
Action: Mouse moved to (677, 541)
Screenshot: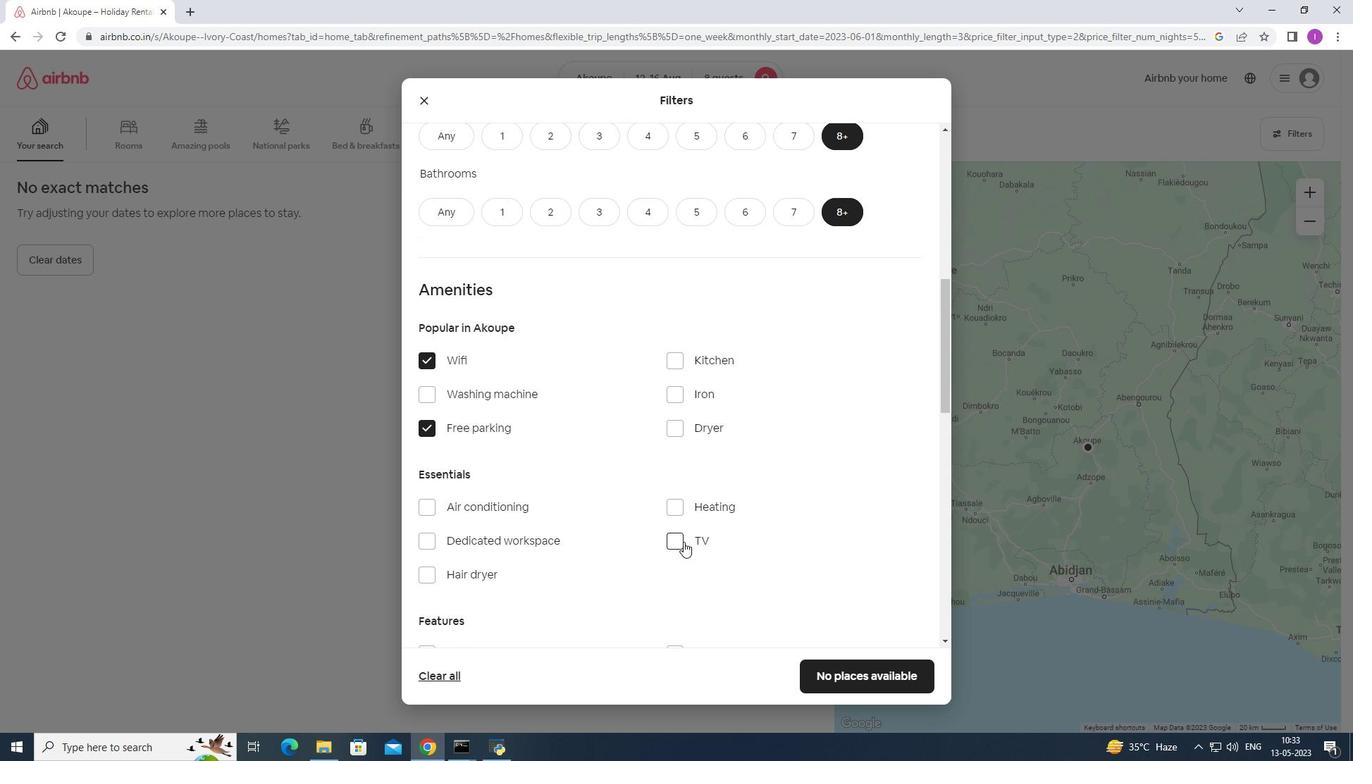 
Action: Mouse pressed left at (677, 541)
Screenshot: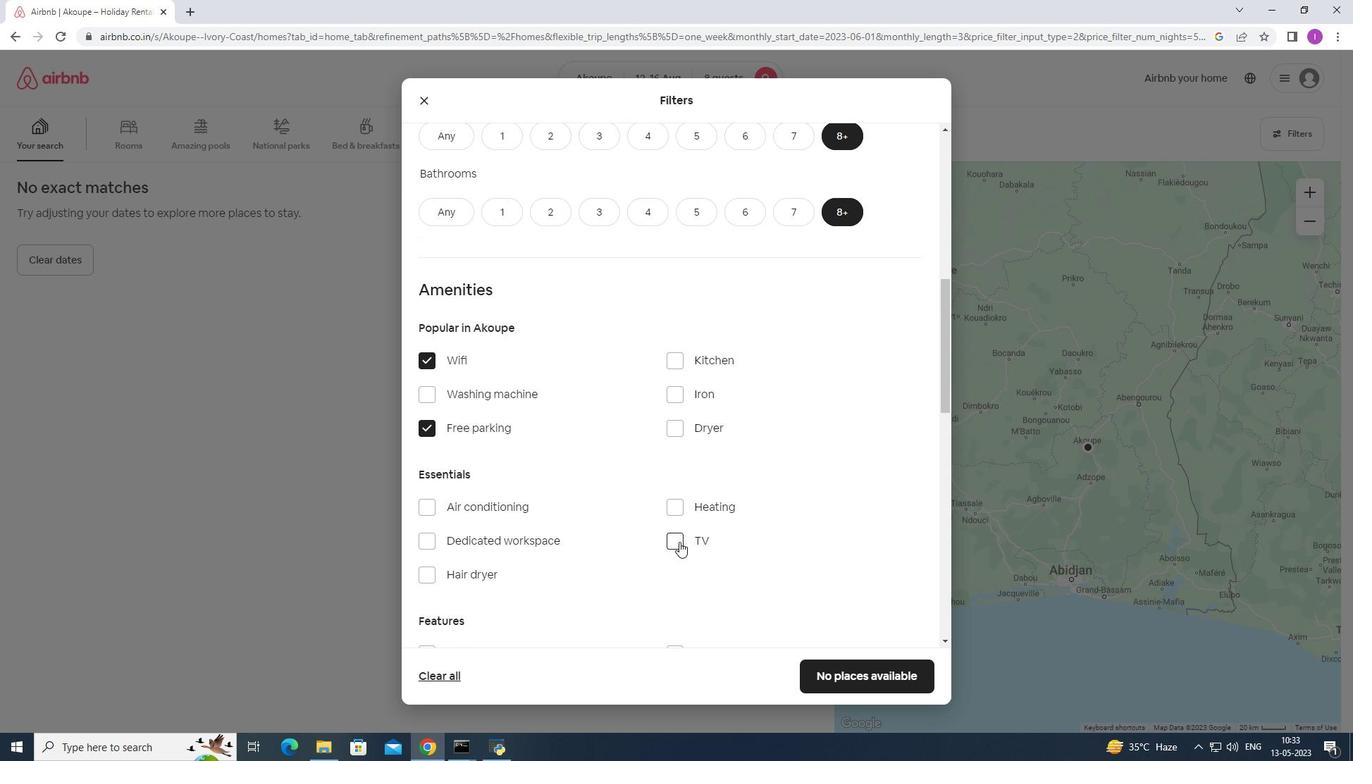 
Action: Mouse moved to (658, 511)
Screenshot: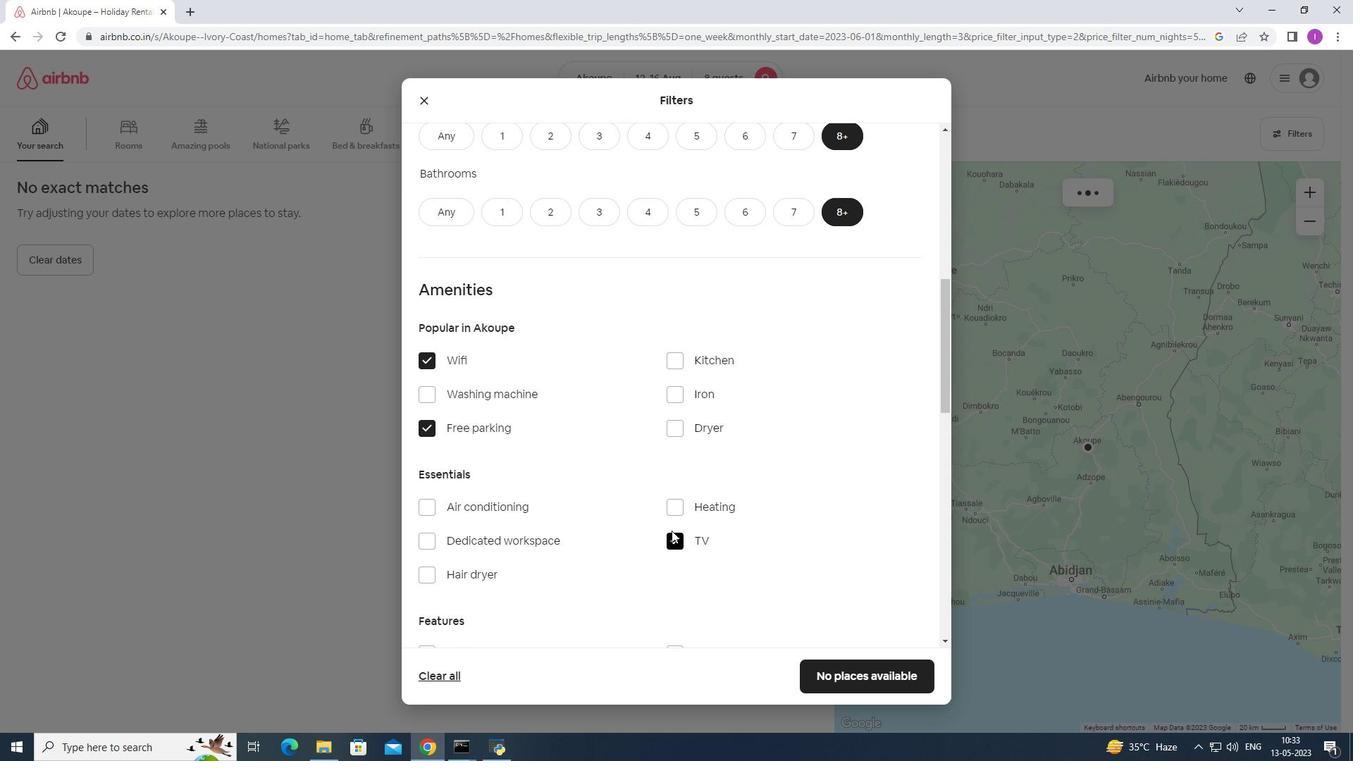 
Action: Mouse scrolled (658, 510) with delta (0, 0)
Screenshot: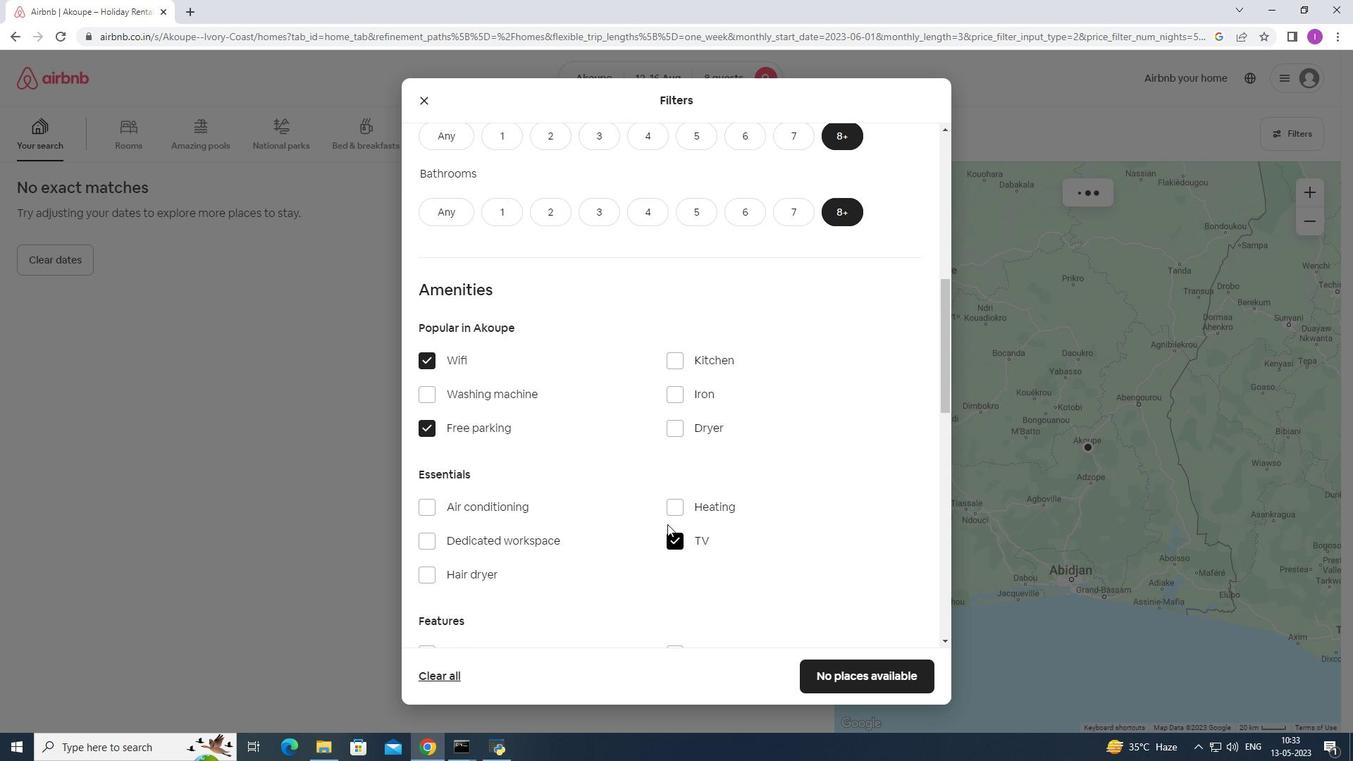 
Action: Mouse scrolled (658, 510) with delta (0, 0)
Screenshot: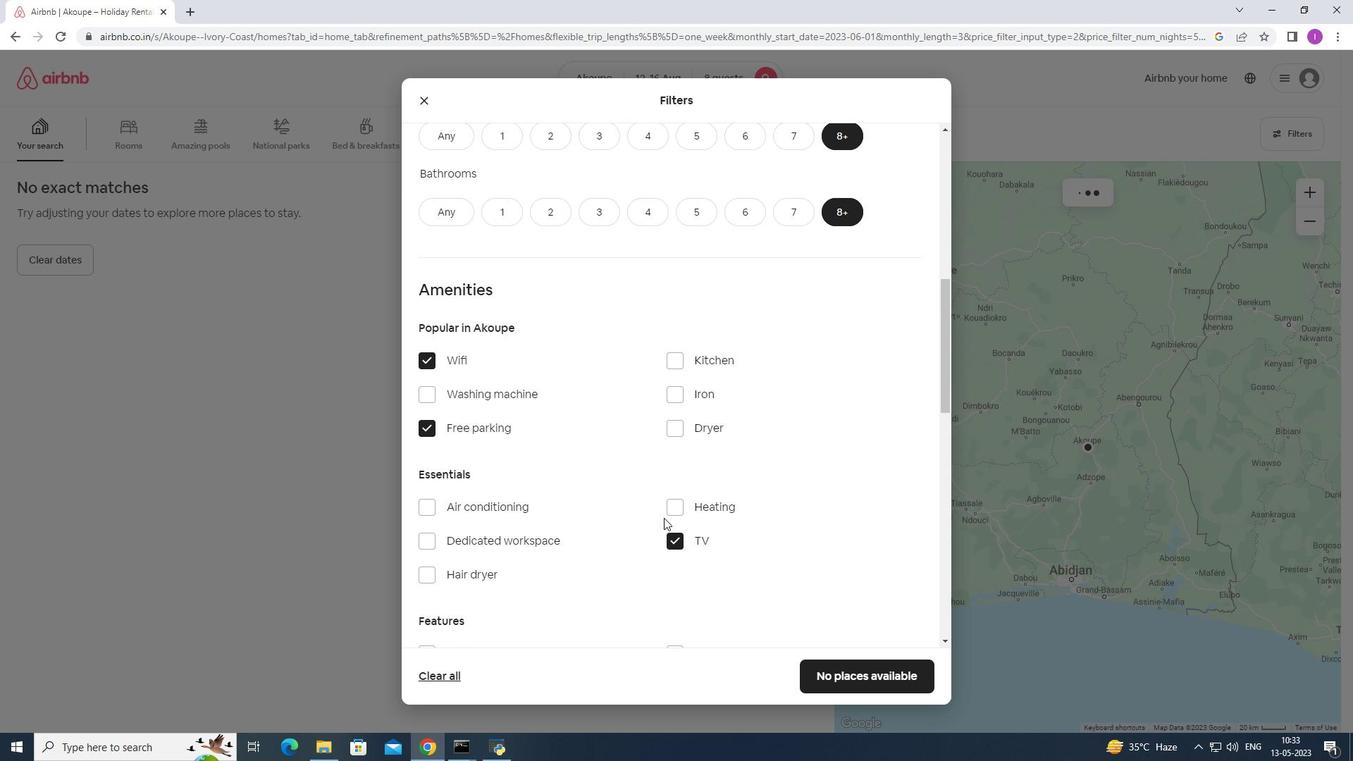 
Action: Mouse scrolled (658, 510) with delta (0, 0)
Screenshot: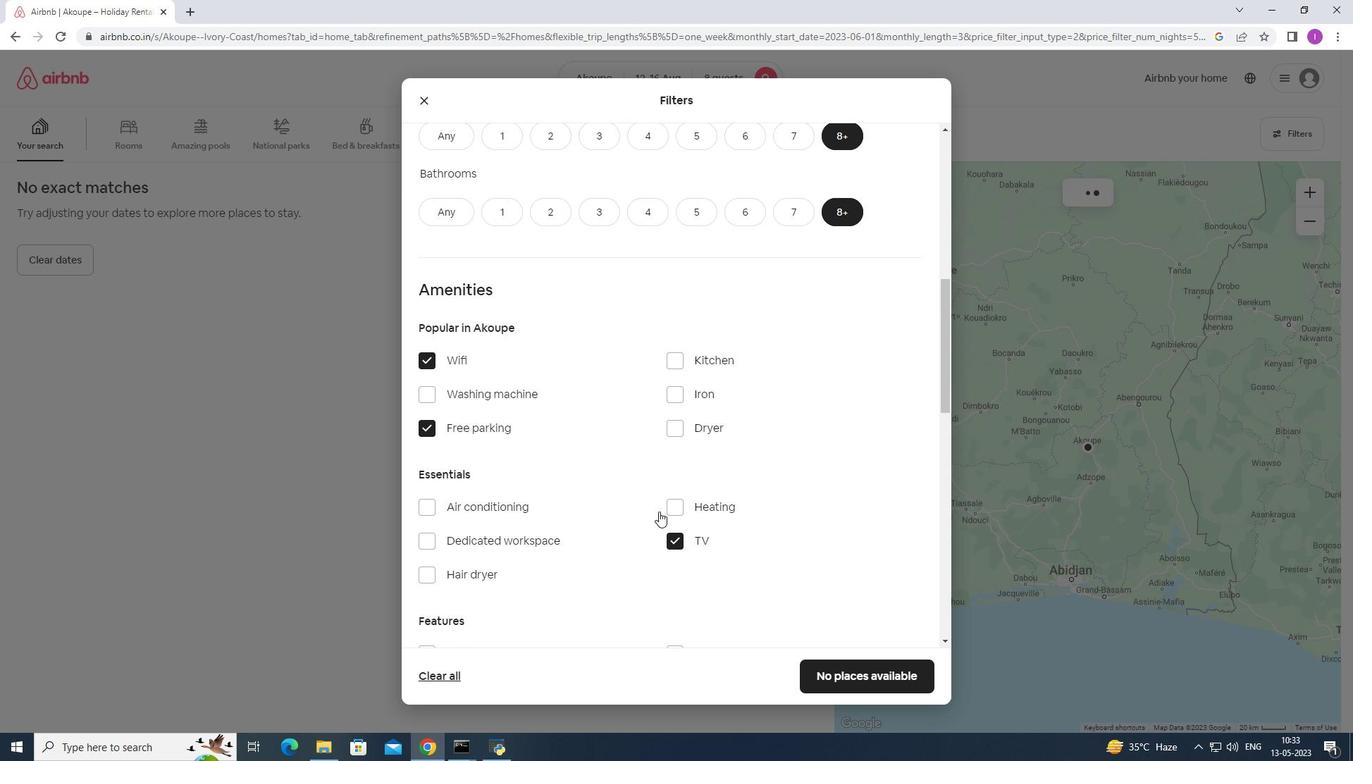 
Action: Mouse moved to (658, 511)
Screenshot: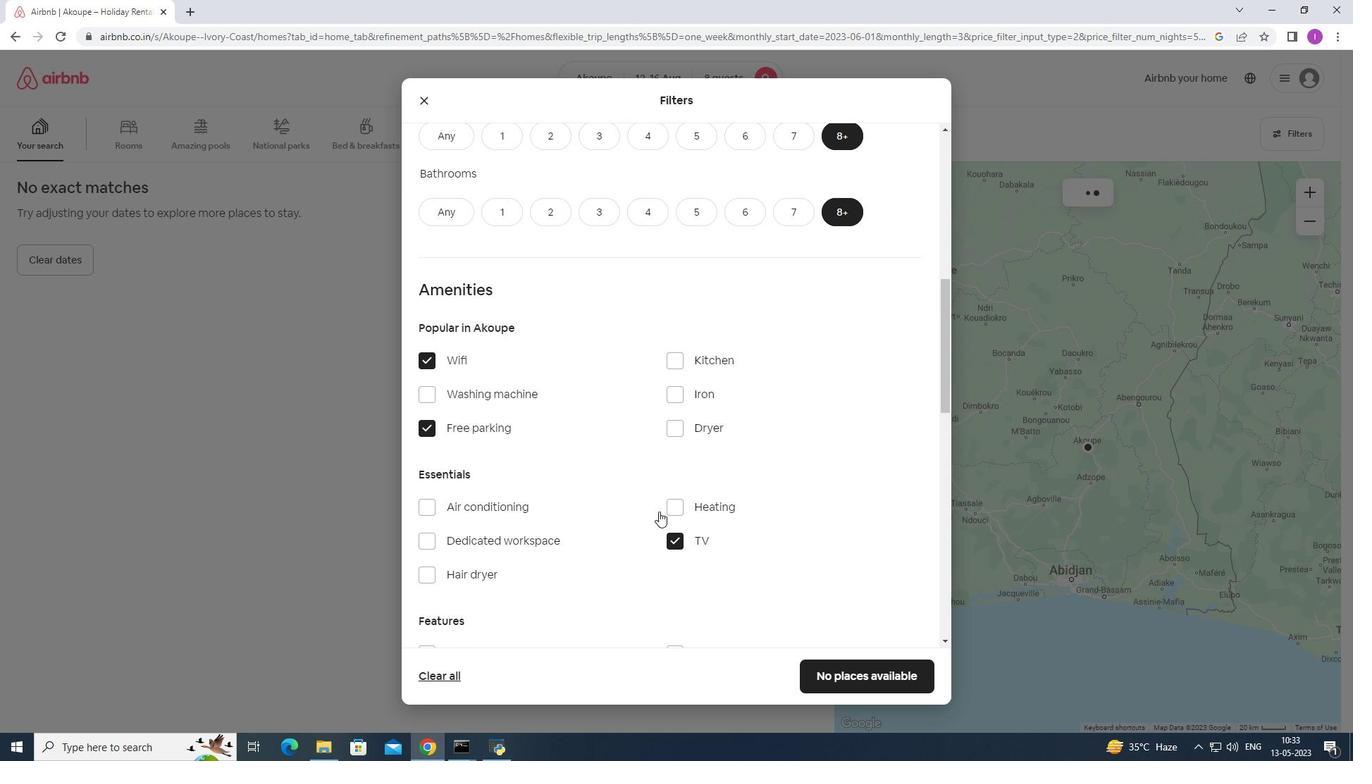 
Action: Mouse scrolled (658, 510) with delta (0, 0)
Screenshot: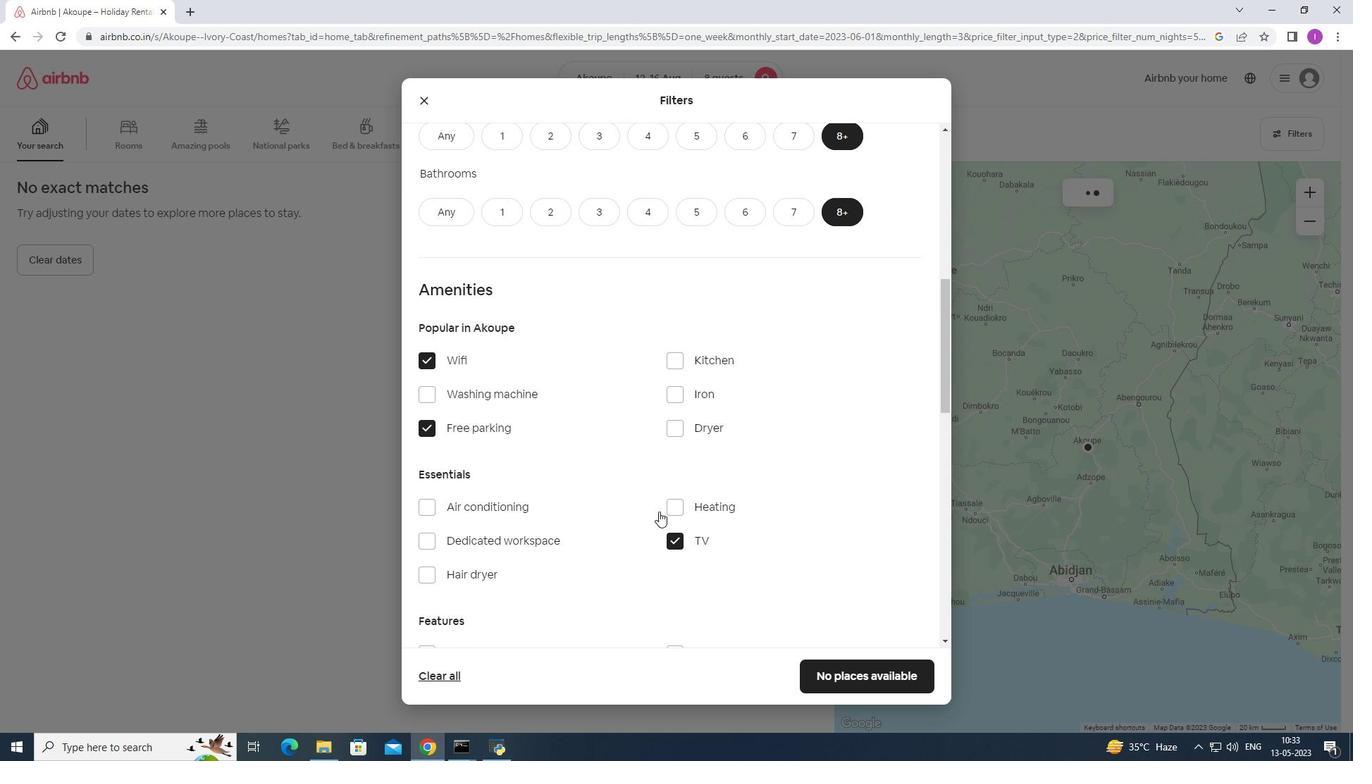 
Action: Mouse moved to (594, 475)
Screenshot: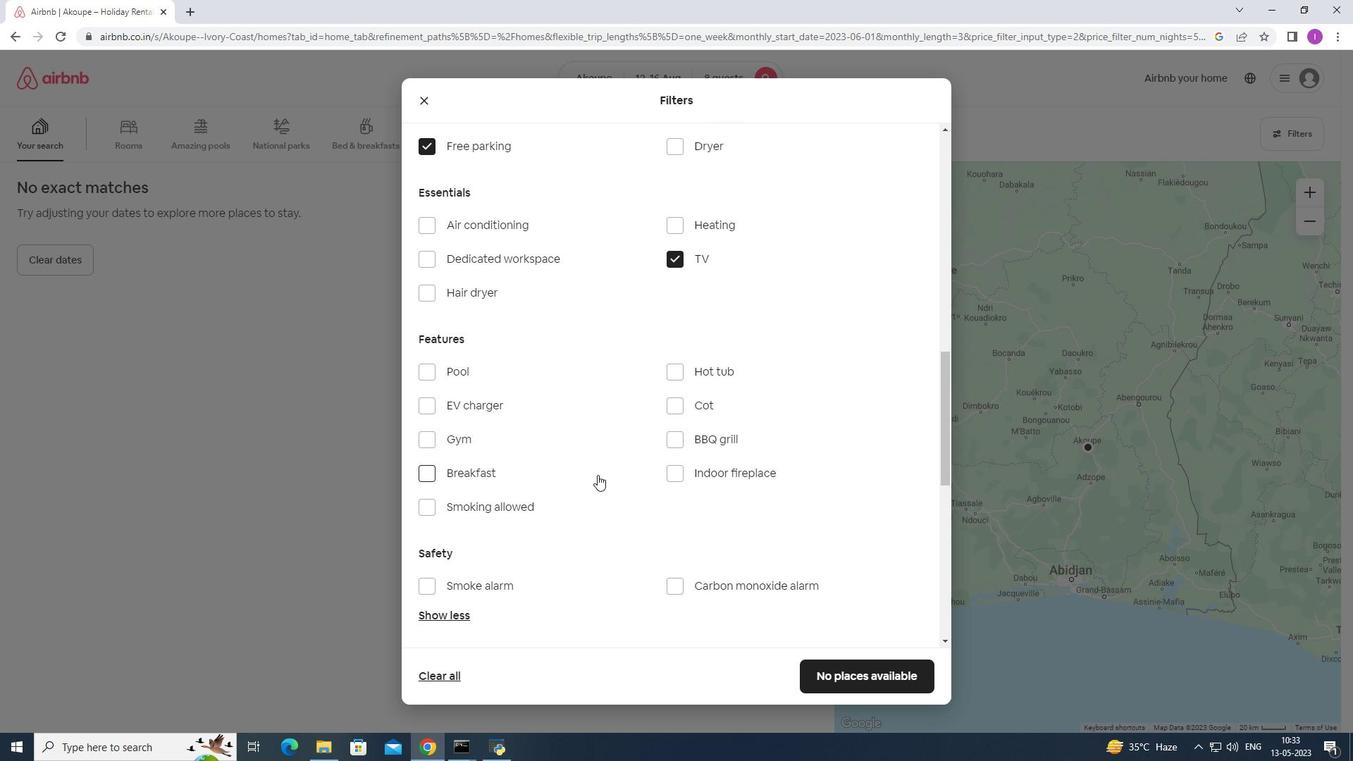
Action: Mouse scrolled (594, 474) with delta (0, 0)
Screenshot: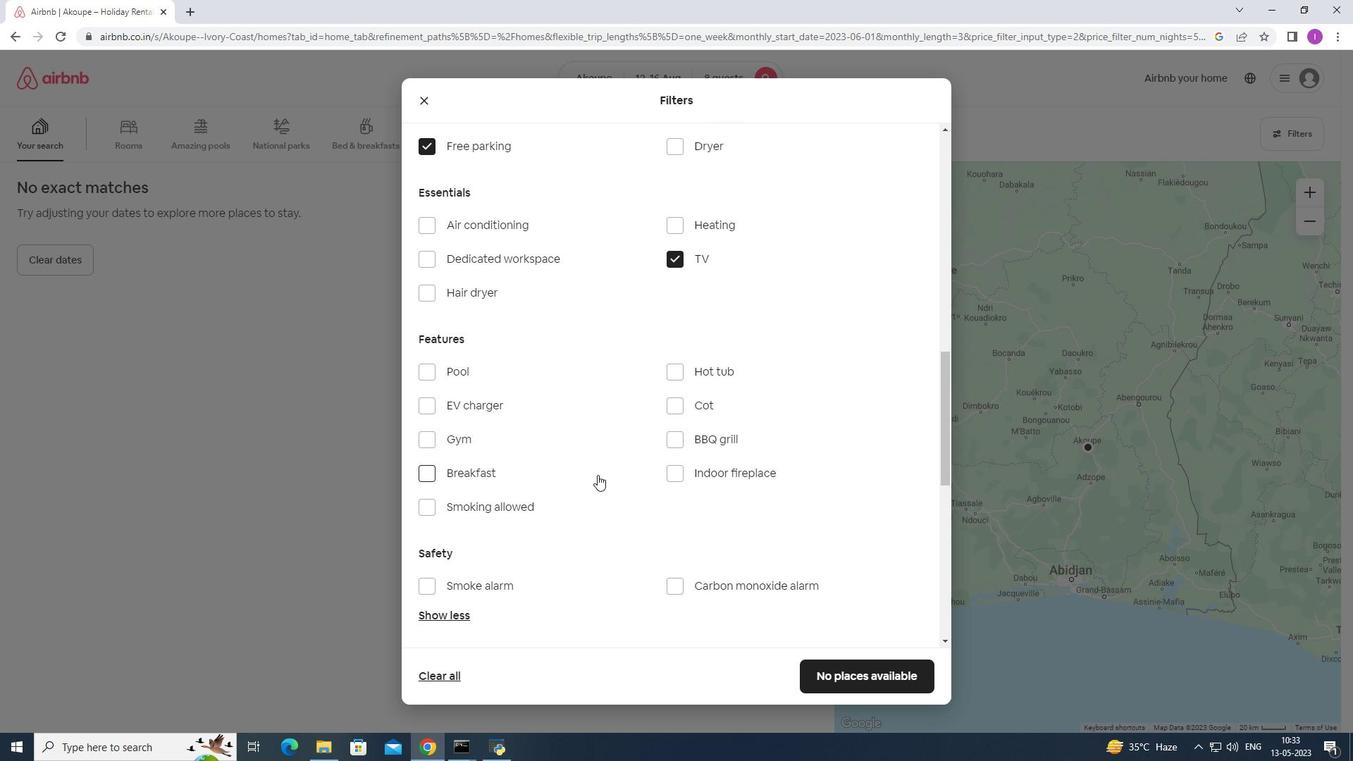 
Action: Mouse moved to (594, 475)
Screenshot: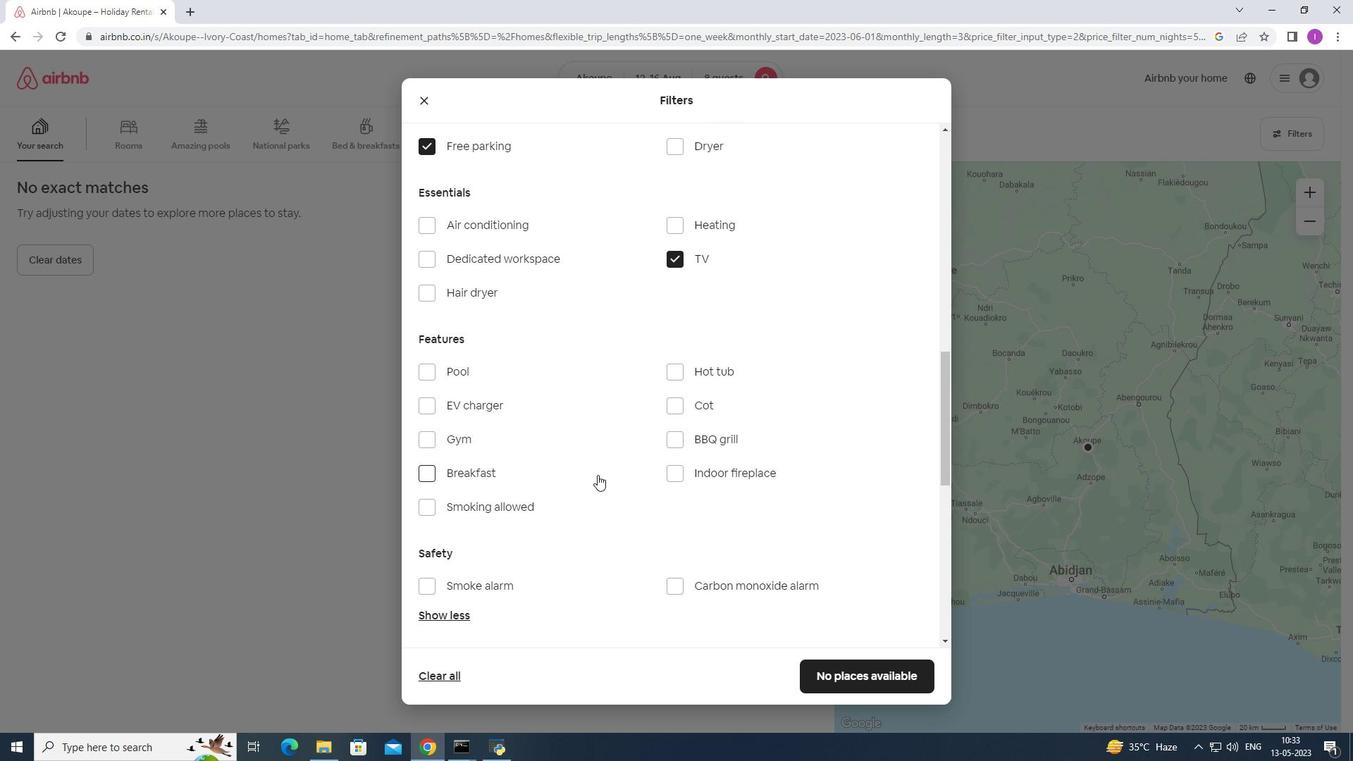 
Action: Mouse scrolled (594, 474) with delta (0, 0)
Screenshot: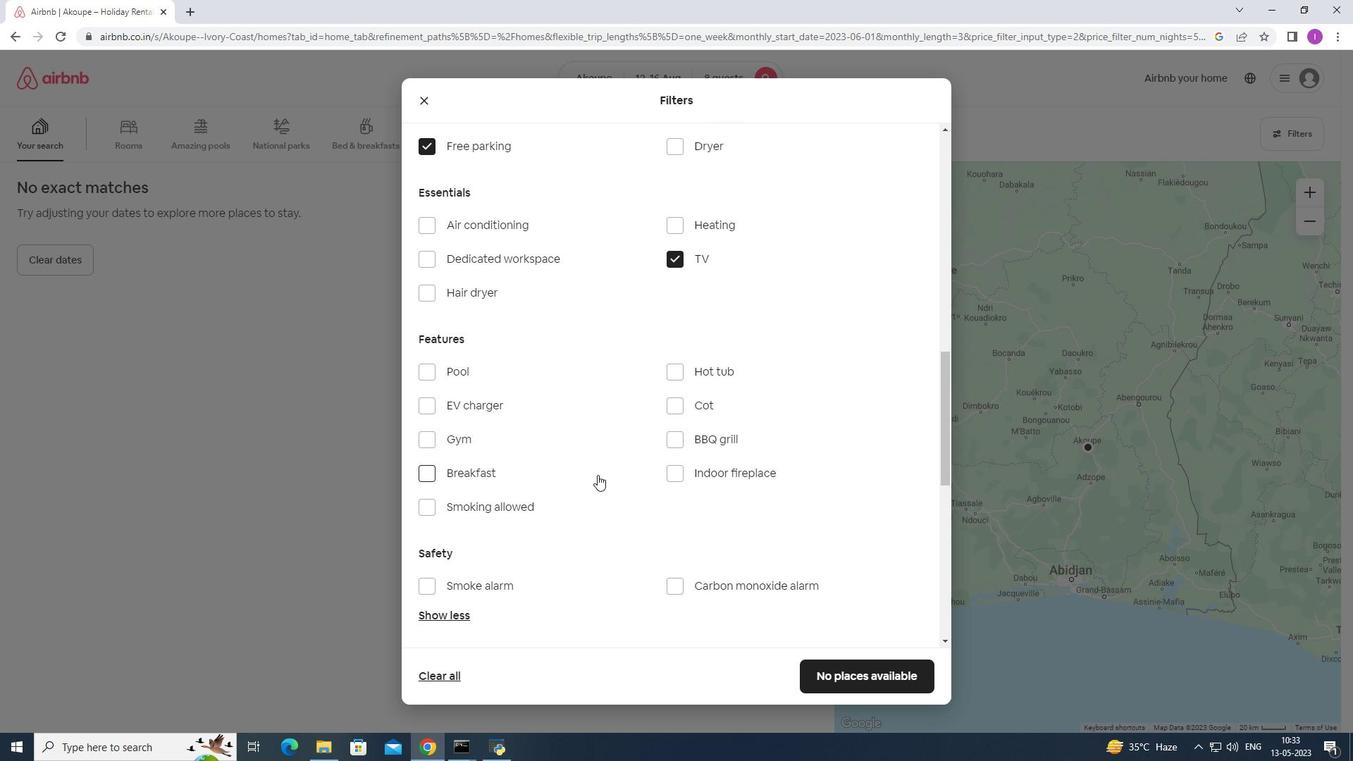 
Action: Mouse moved to (432, 302)
Screenshot: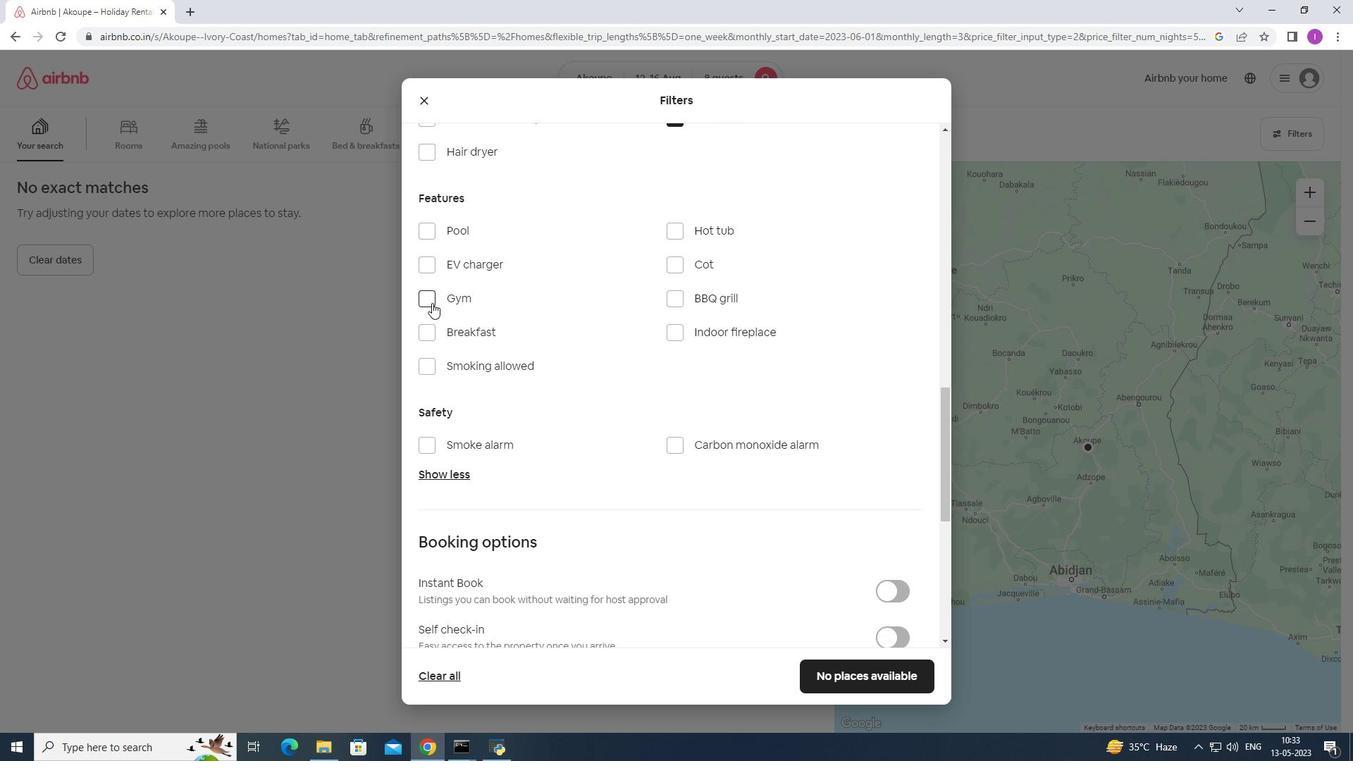 
Action: Mouse pressed left at (432, 302)
Screenshot: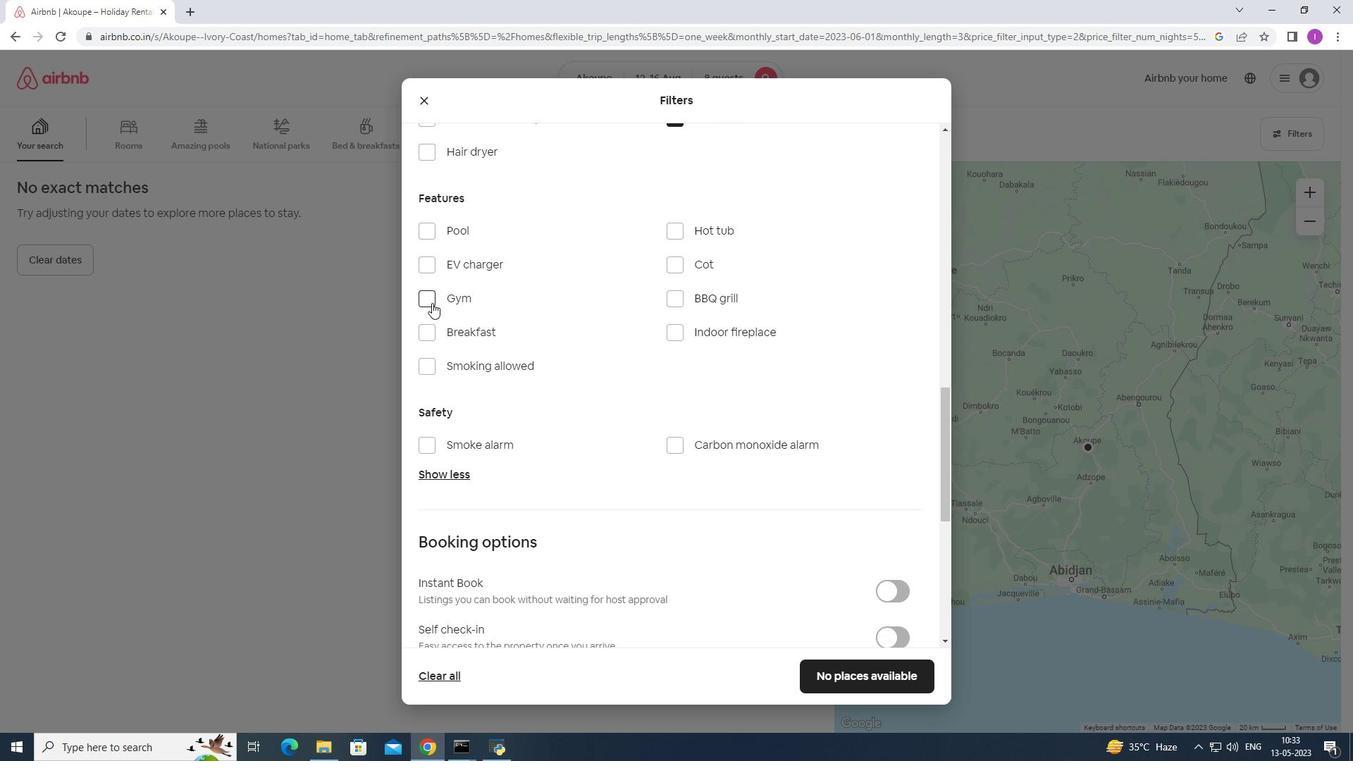 
Action: Mouse moved to (429, 330)
Screenshot: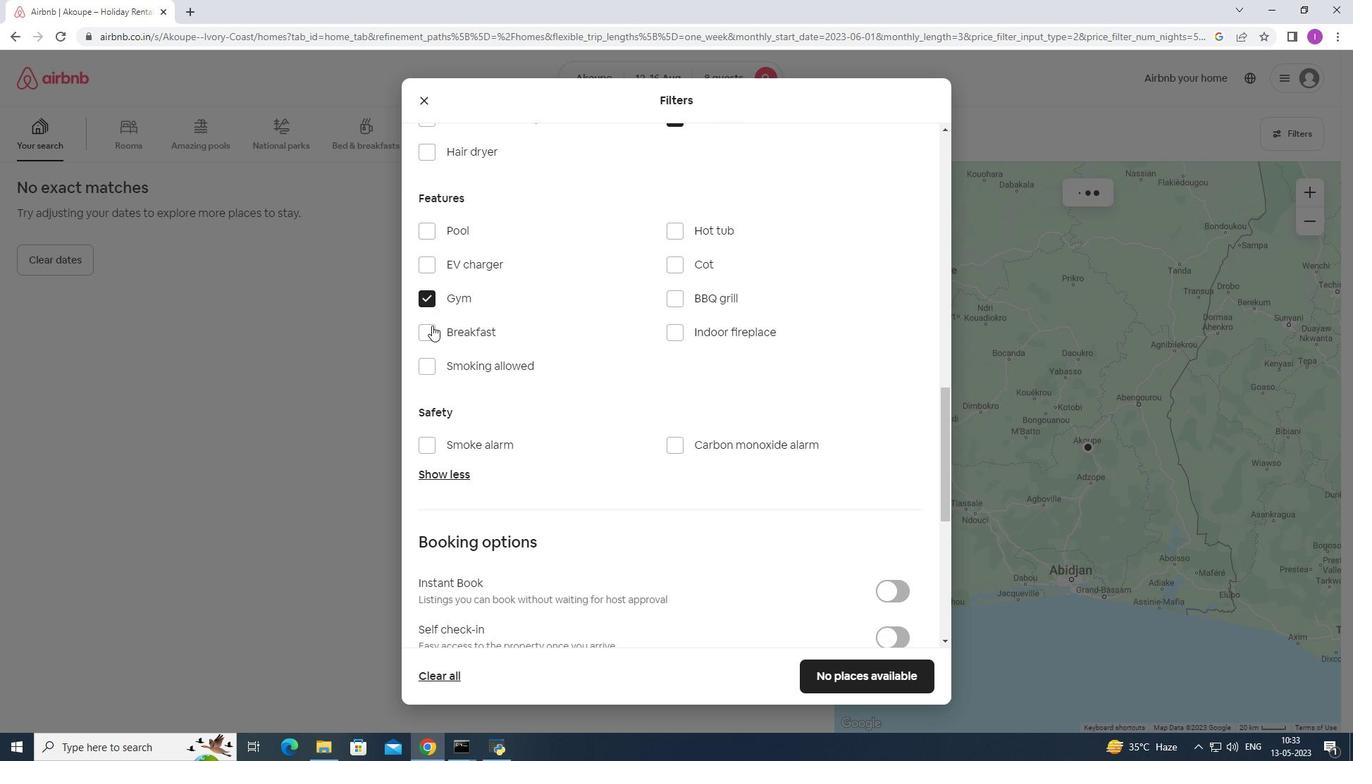 
Action: Mouse pressed left at (429, 330)
Screenshot: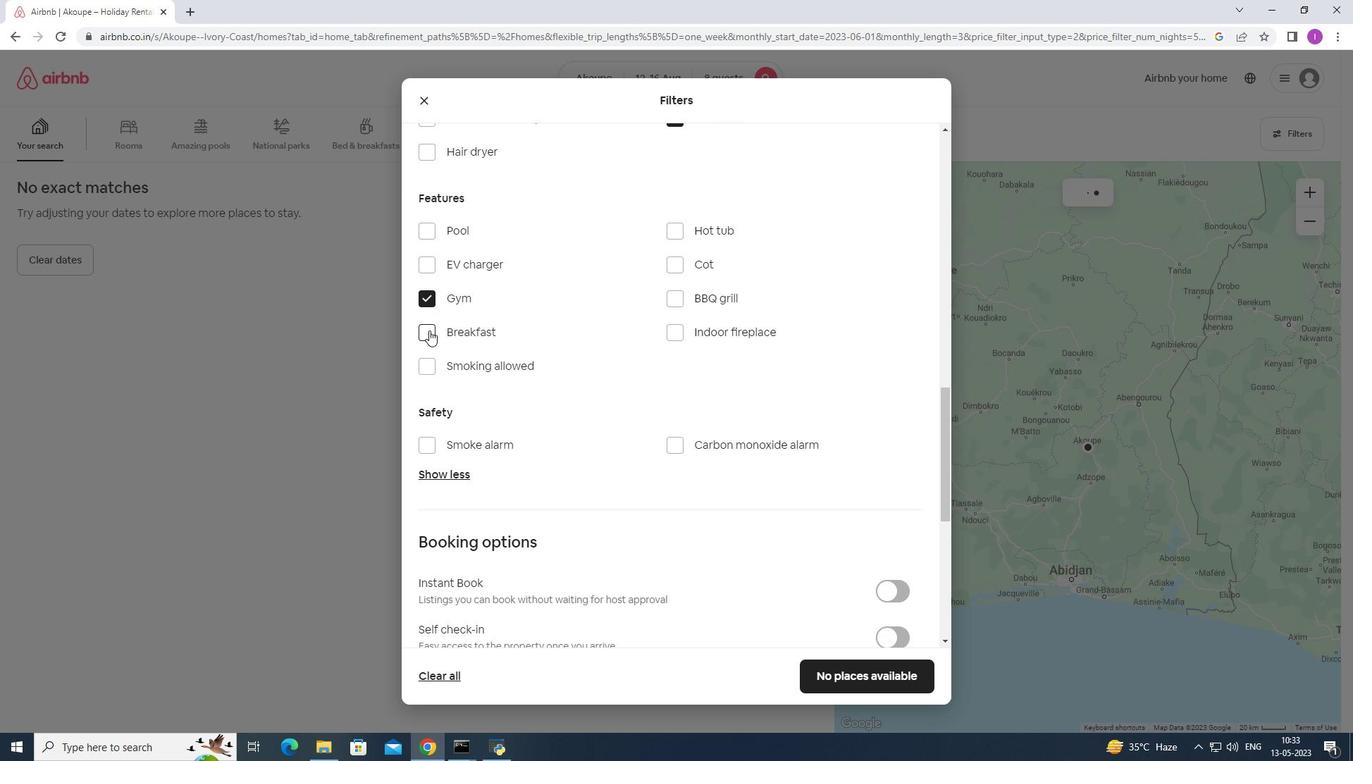 
Action: Mouse moved to (501, 369)
Screenshot: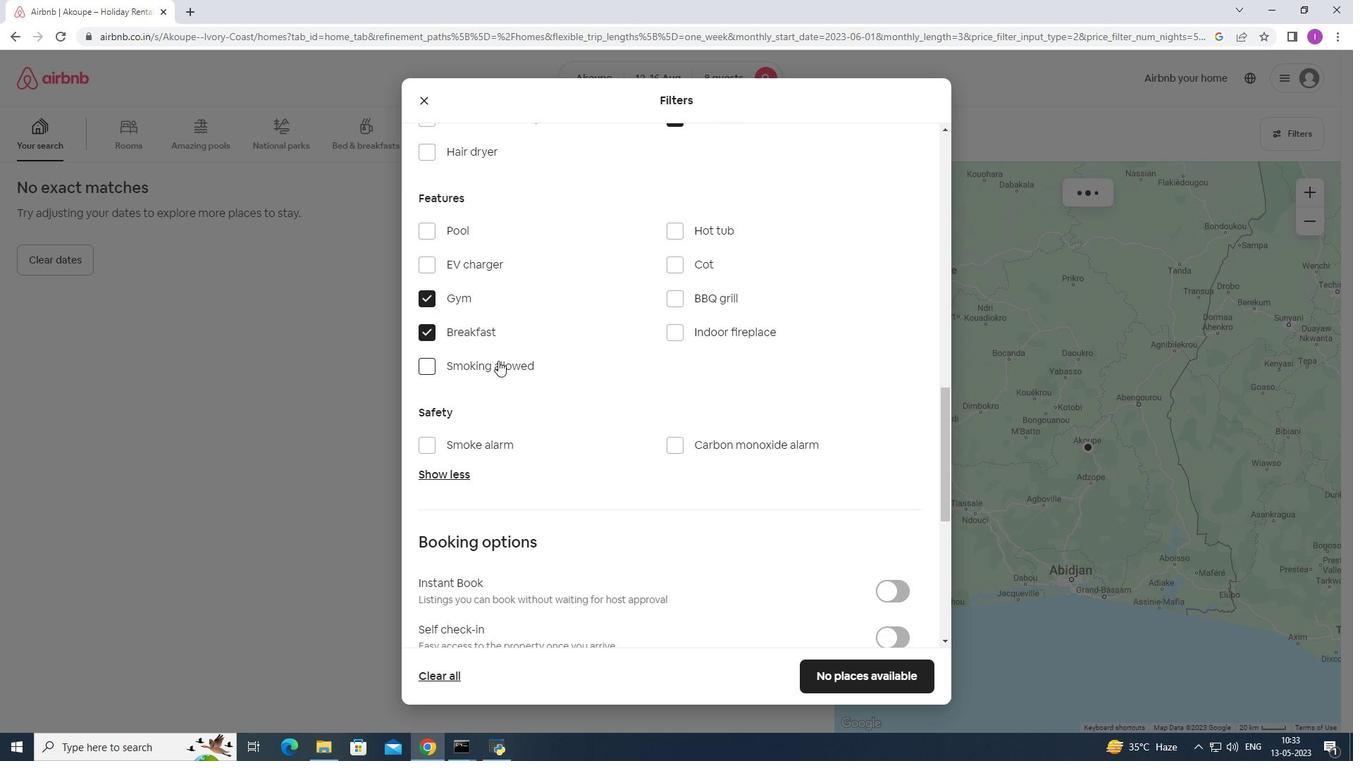 
Action: Mouse scrolled (501, 368) with delta (0, 0)
Screenshot: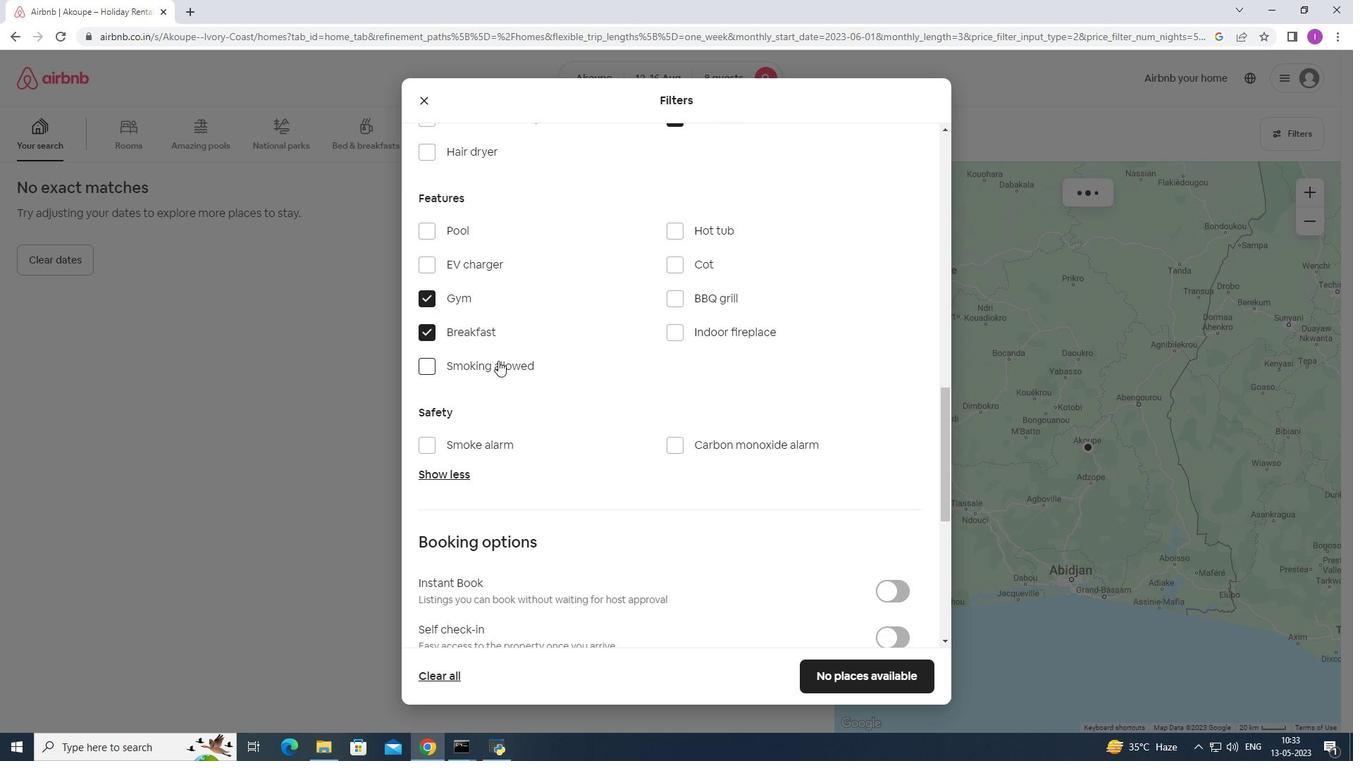 
Action: Mouse moved to (502, 371)
Screenshot: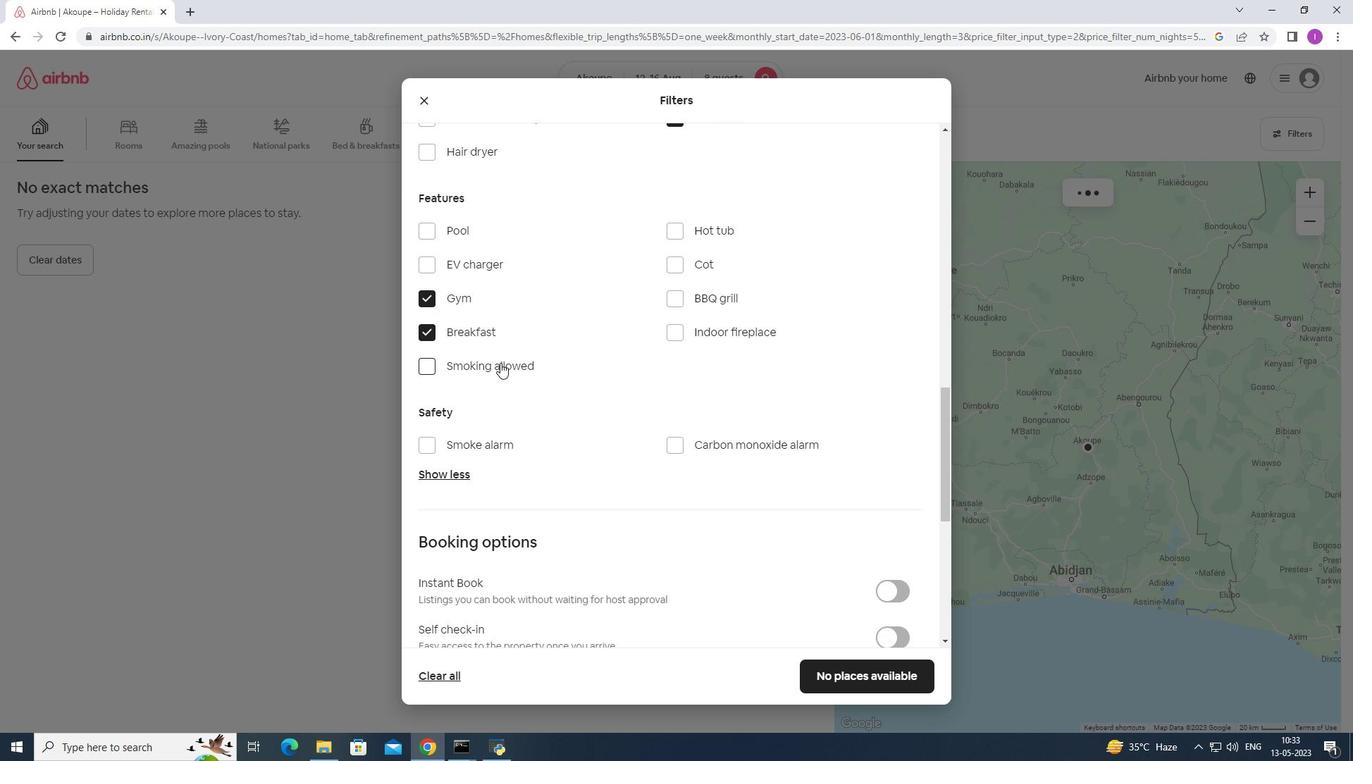 
Action: Mouse scrolled (502, 370) with delta (0, 0)
Screenshot: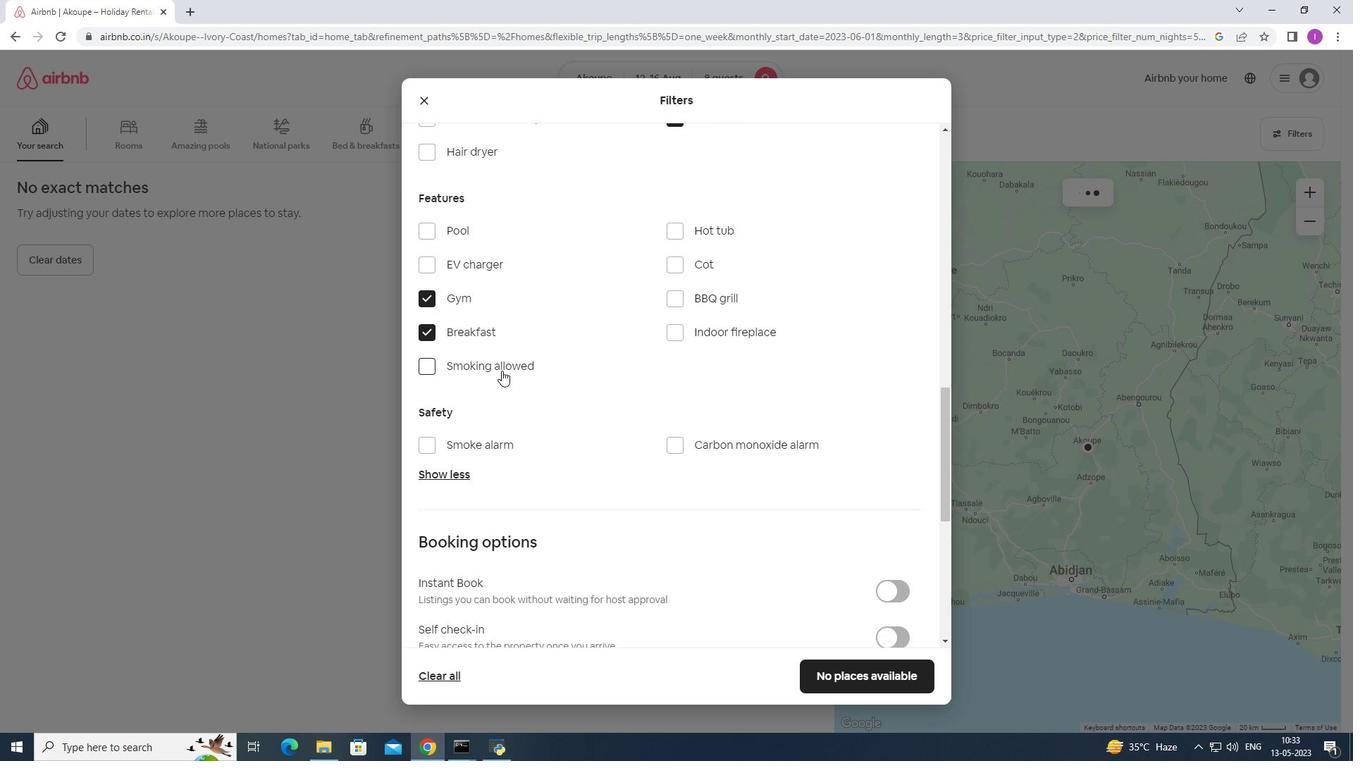 
Action: Mouse moved to (502, 372)
Screenshot: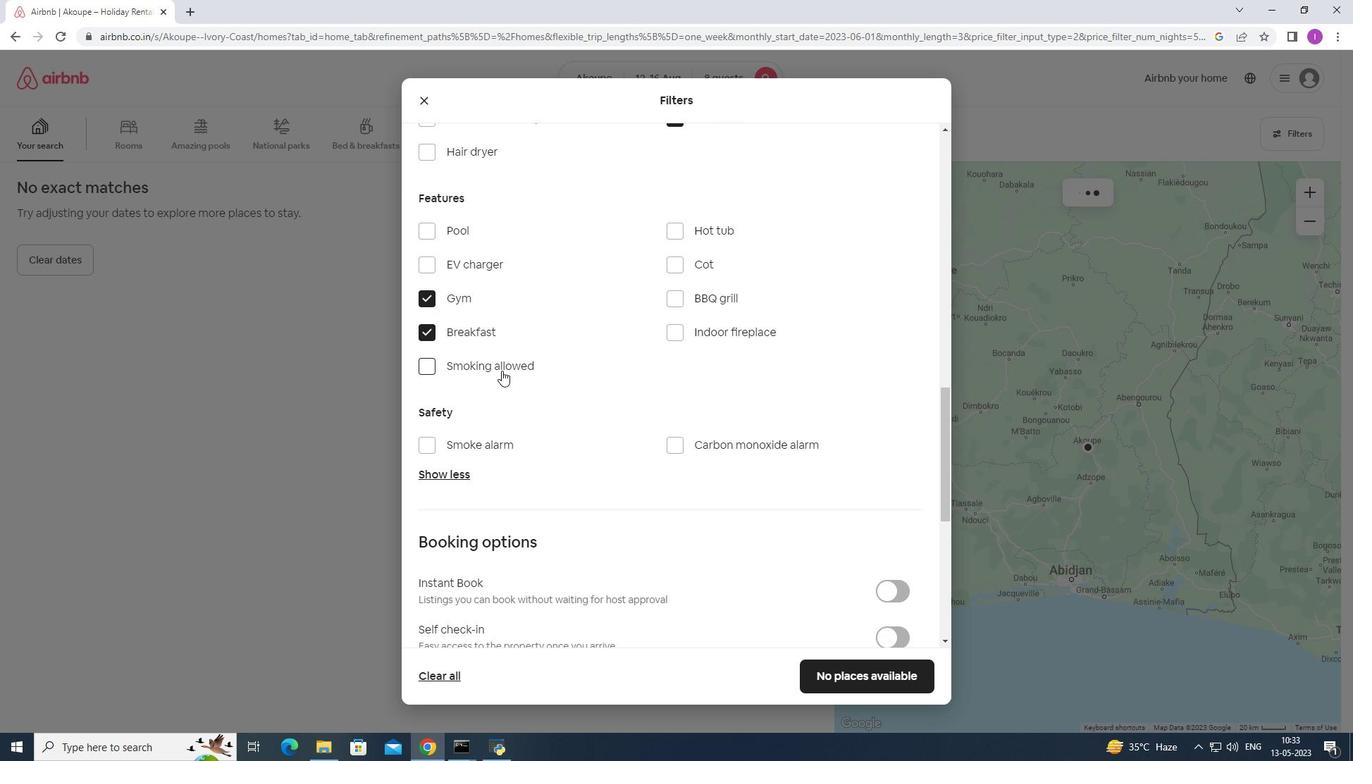 
Action: Mouse scrolled (502, 371) with delta (0, 0)
Screenshot: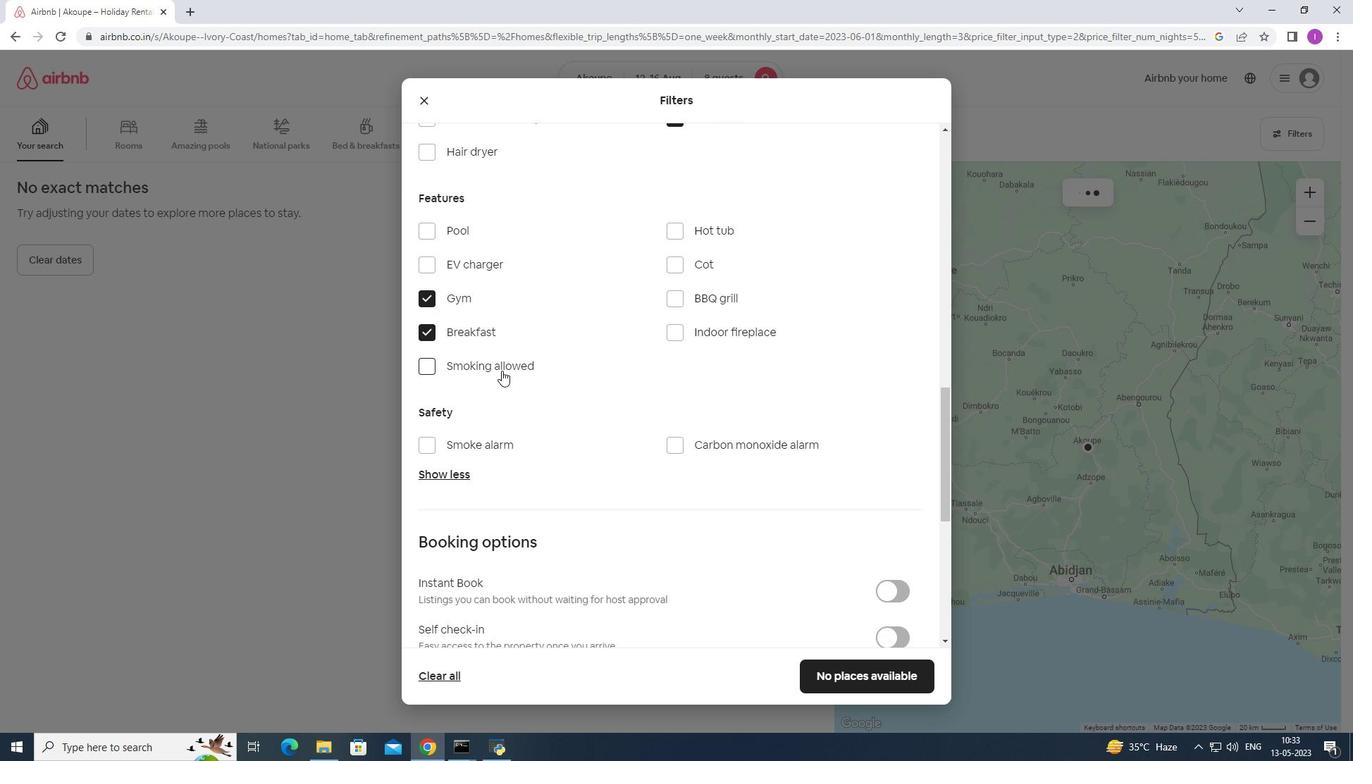 
Action: Mouse moved to (903, 425)
Screenshot: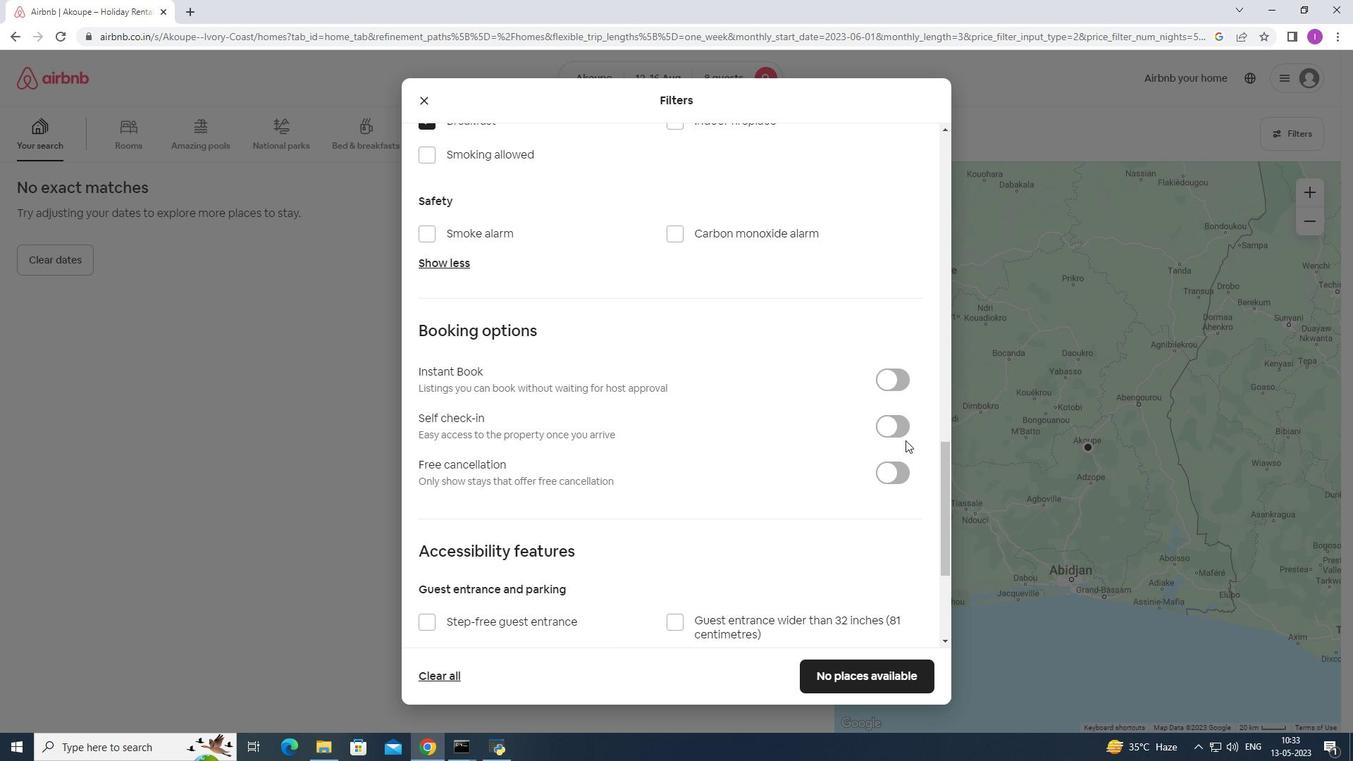 
Action: Mouse pressed left at (903, 425)
Screenshot: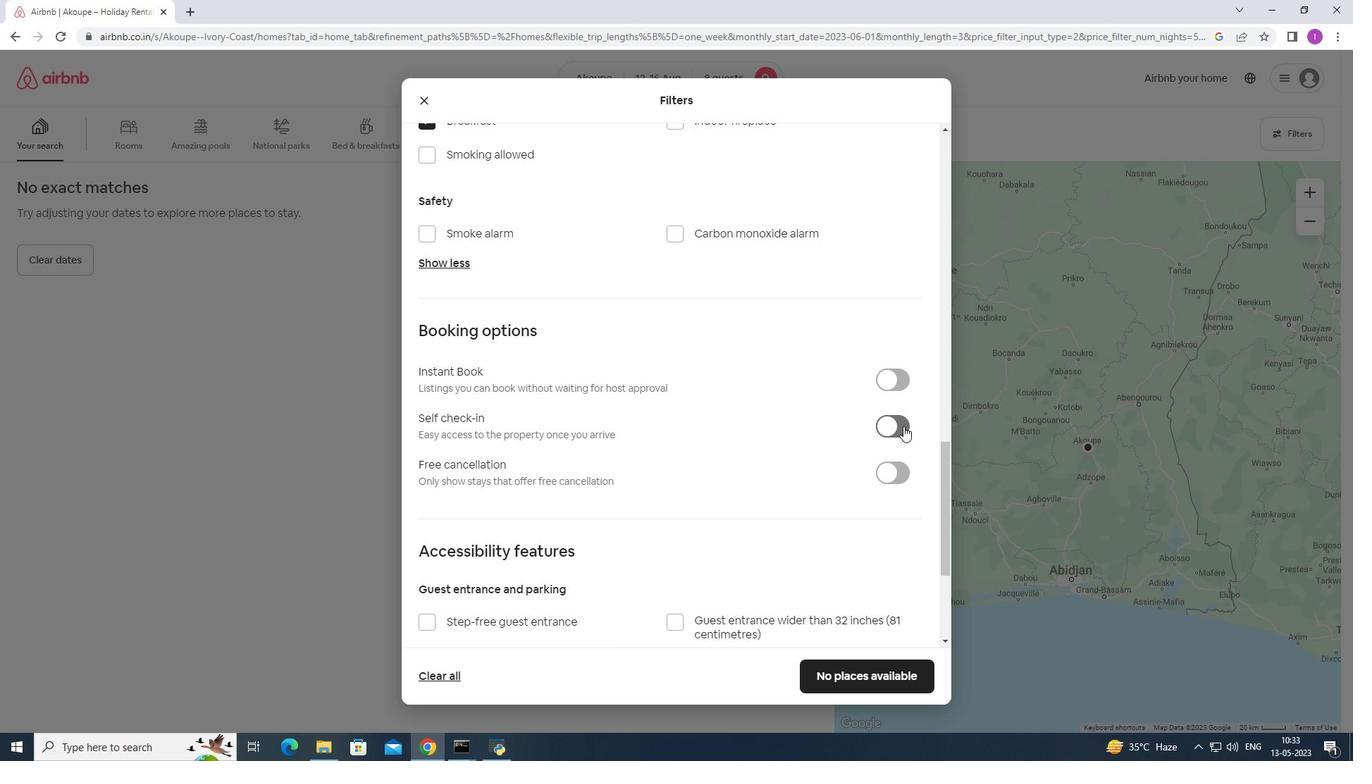 
Action: Mouse moved to (642, 499)
Screenshot: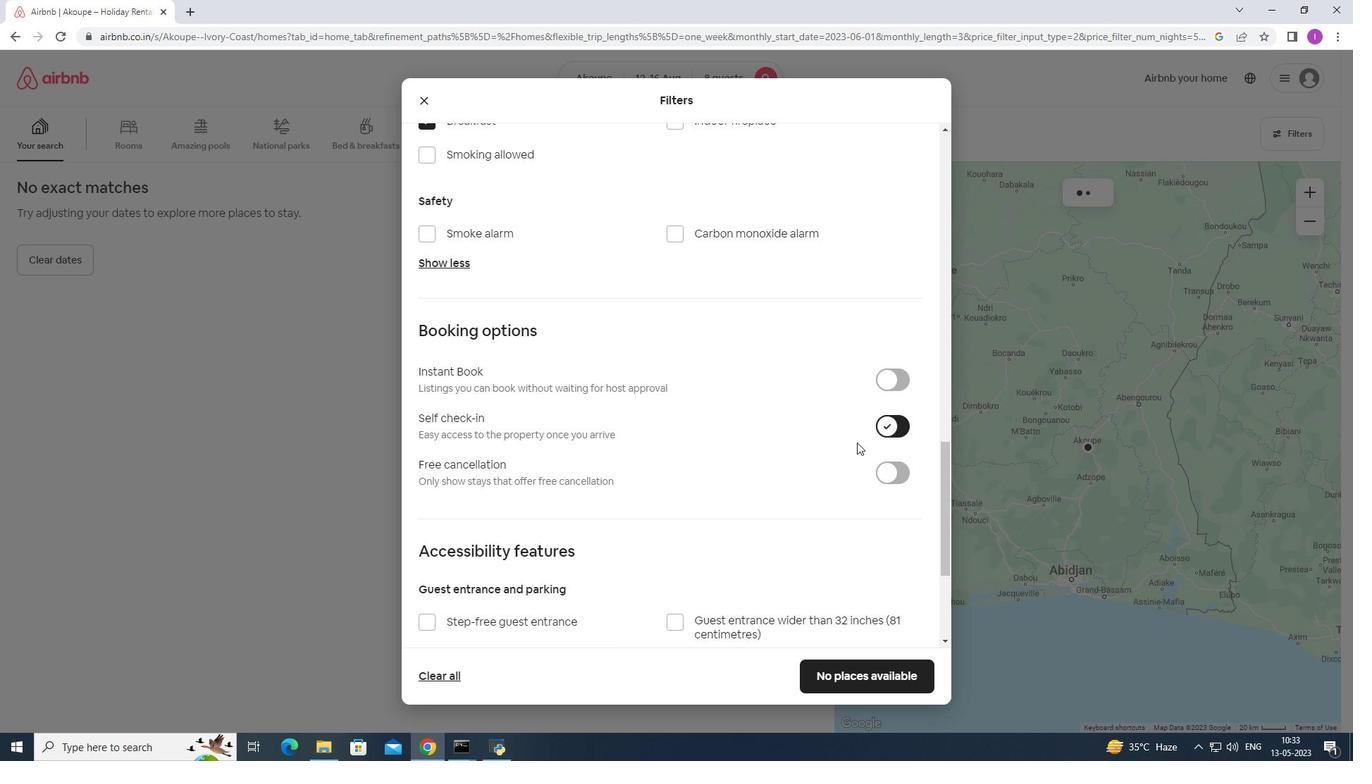 
Action: Mouse scrolled (642, 498) with delta (0, 0)
Screenshot: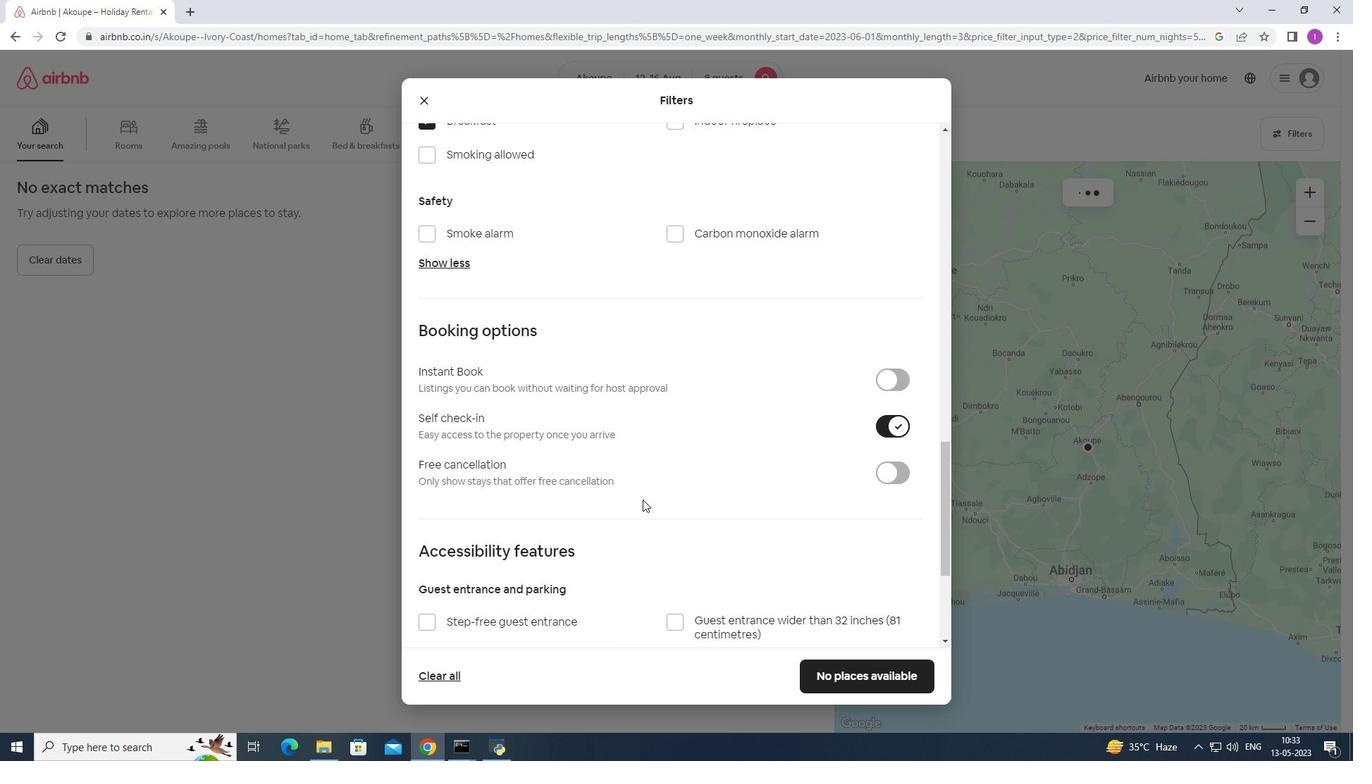 
Action: Mouse scrolled (642, 498) with delta (0, 0)
Screenshot: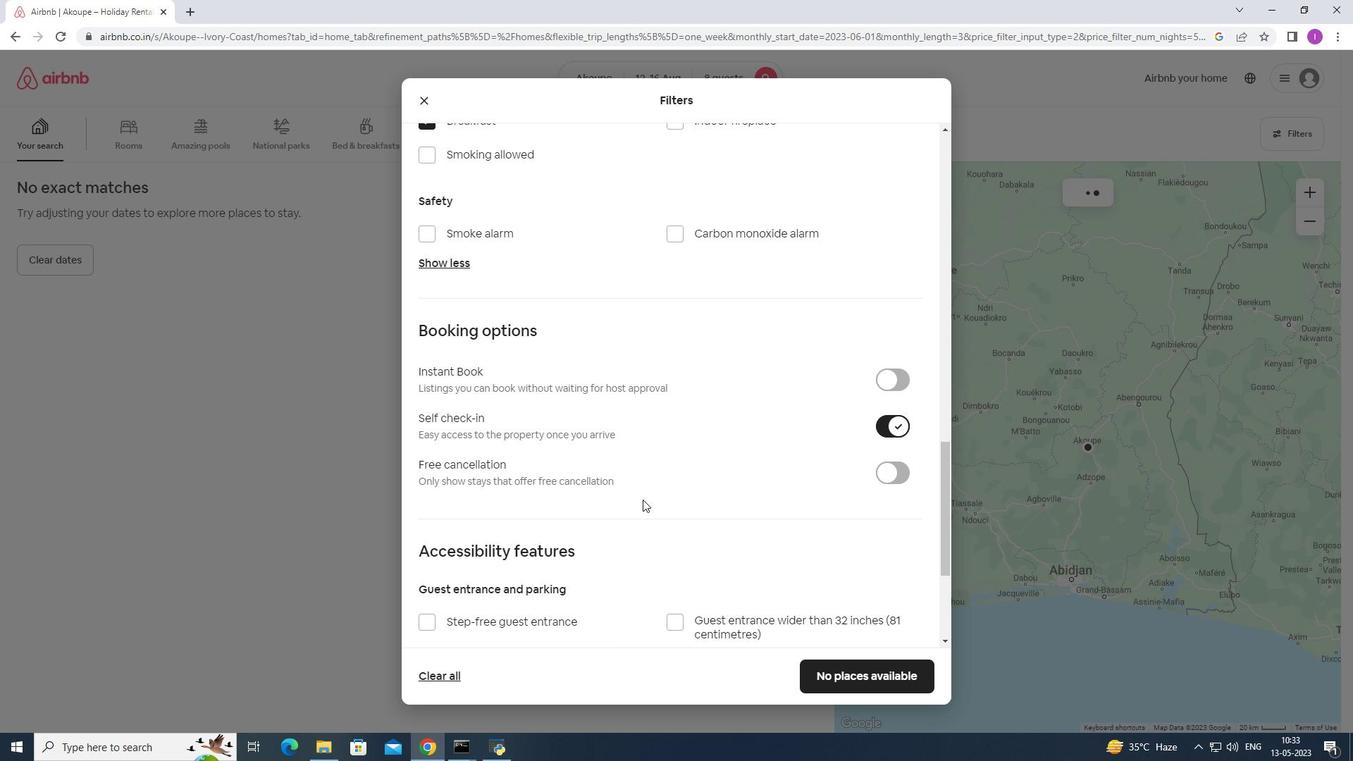 
Action: Mouse scrolled (642, 498) with delta (0, 0)
Screenshot: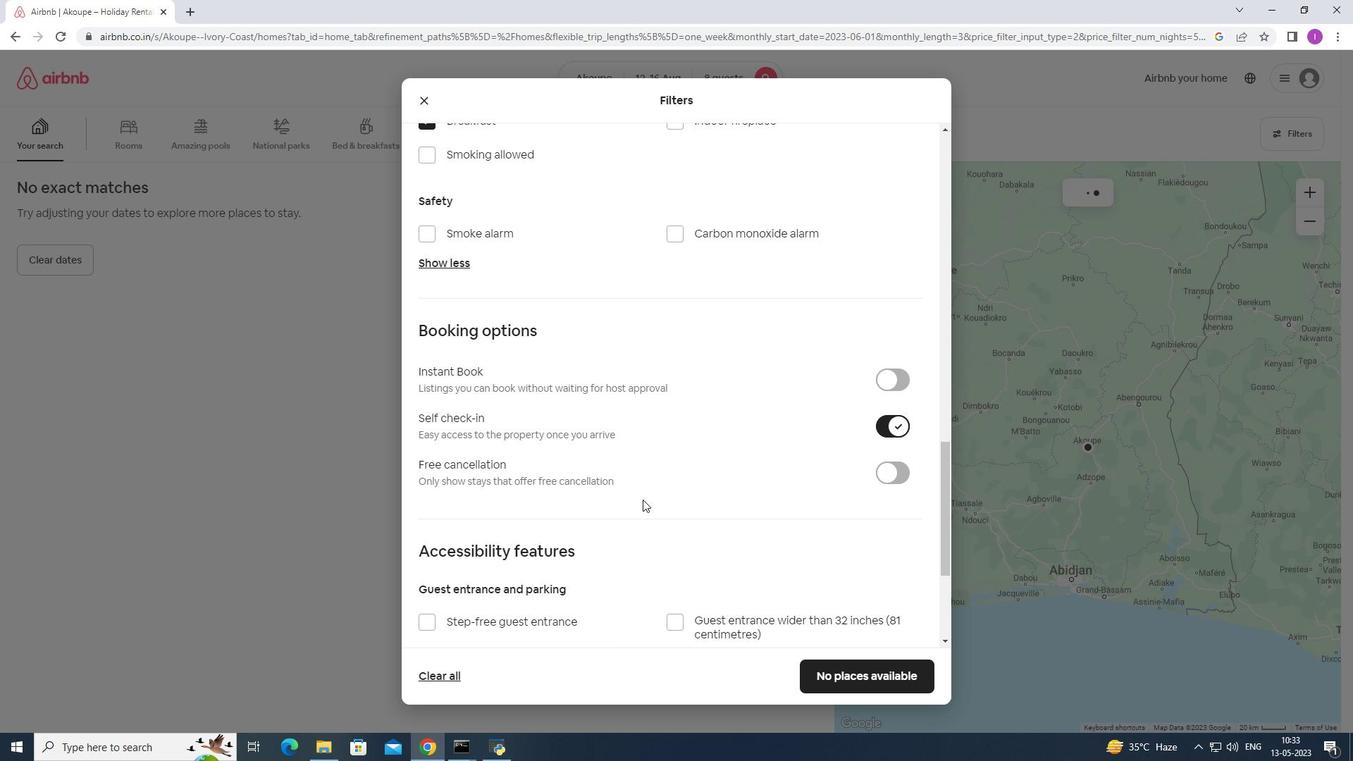 
Action: Mouse scrolled (642, 498) with delta (0, 0)
Screenshot: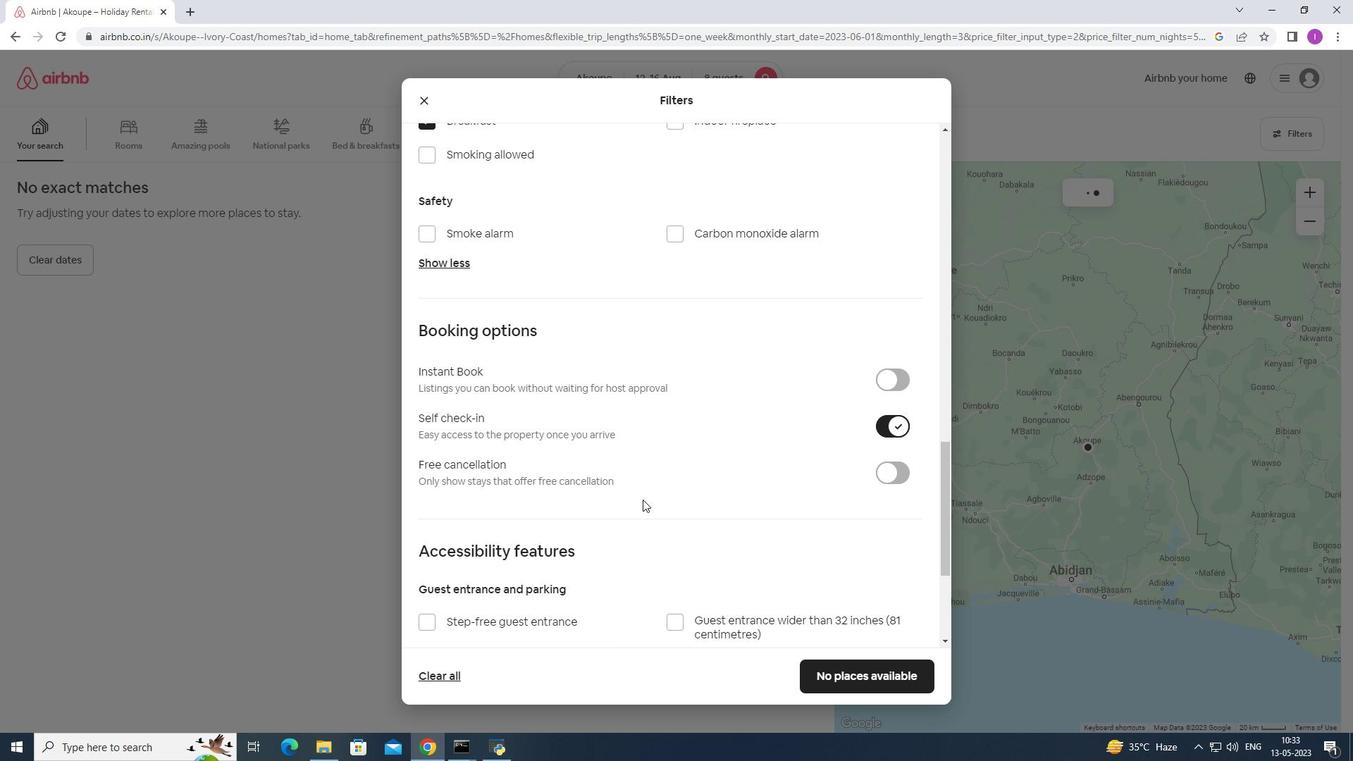 
Action: Mouse scrolled (642, 498) with delta (0, 0)
Screenshot: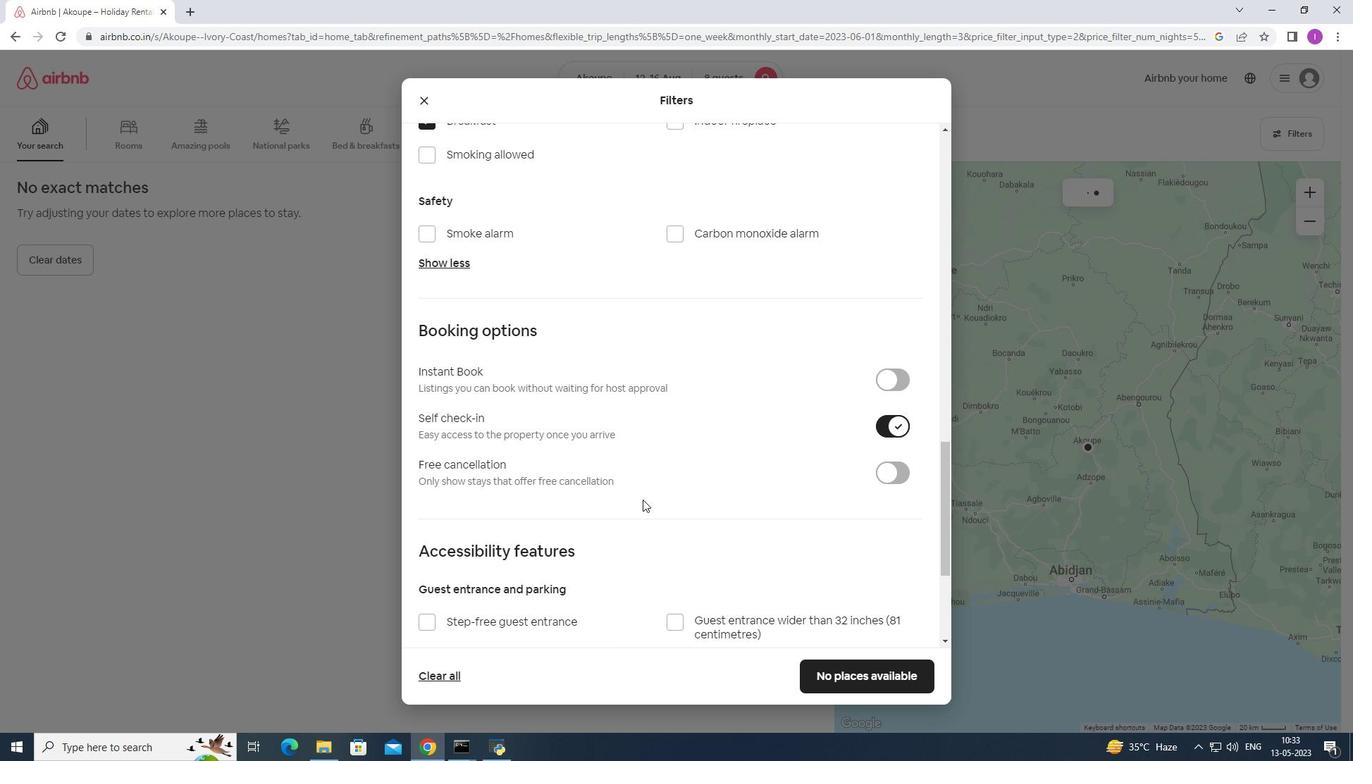 
Action: Mouse scrolled (642, 498) with delta (0, 0)
Screenshot: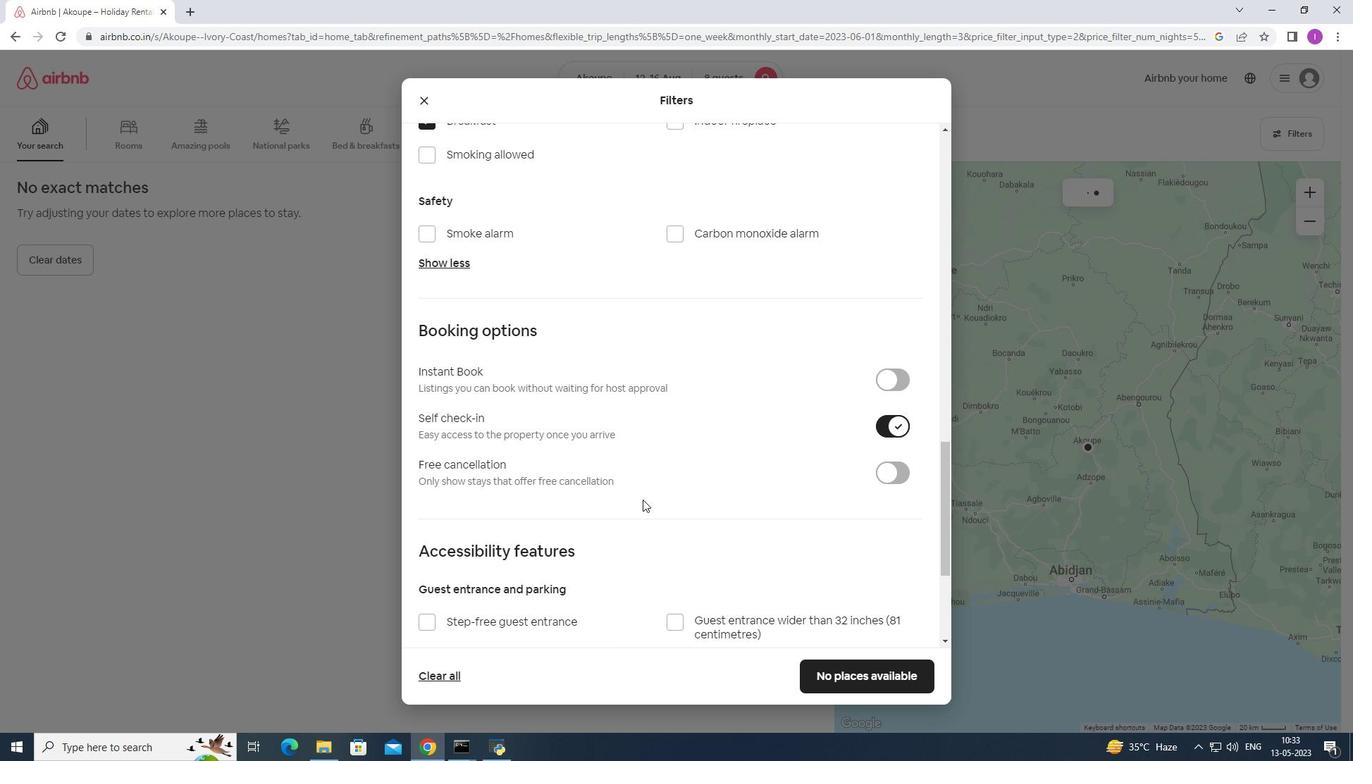 
Action: Mouse moved to (644, 498)
Screenshot: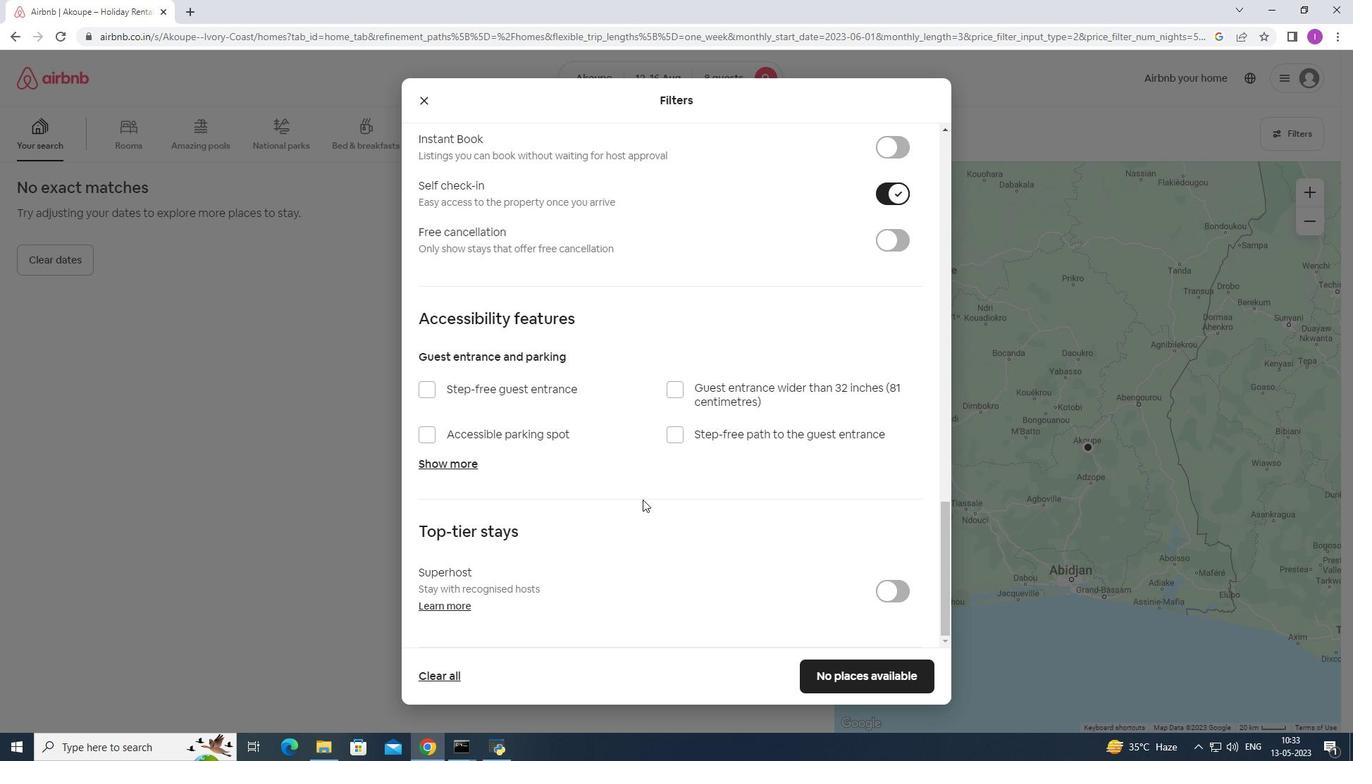 
Action: Mouse scrolled (644, 497) with delta (0, 0)
Screenshot: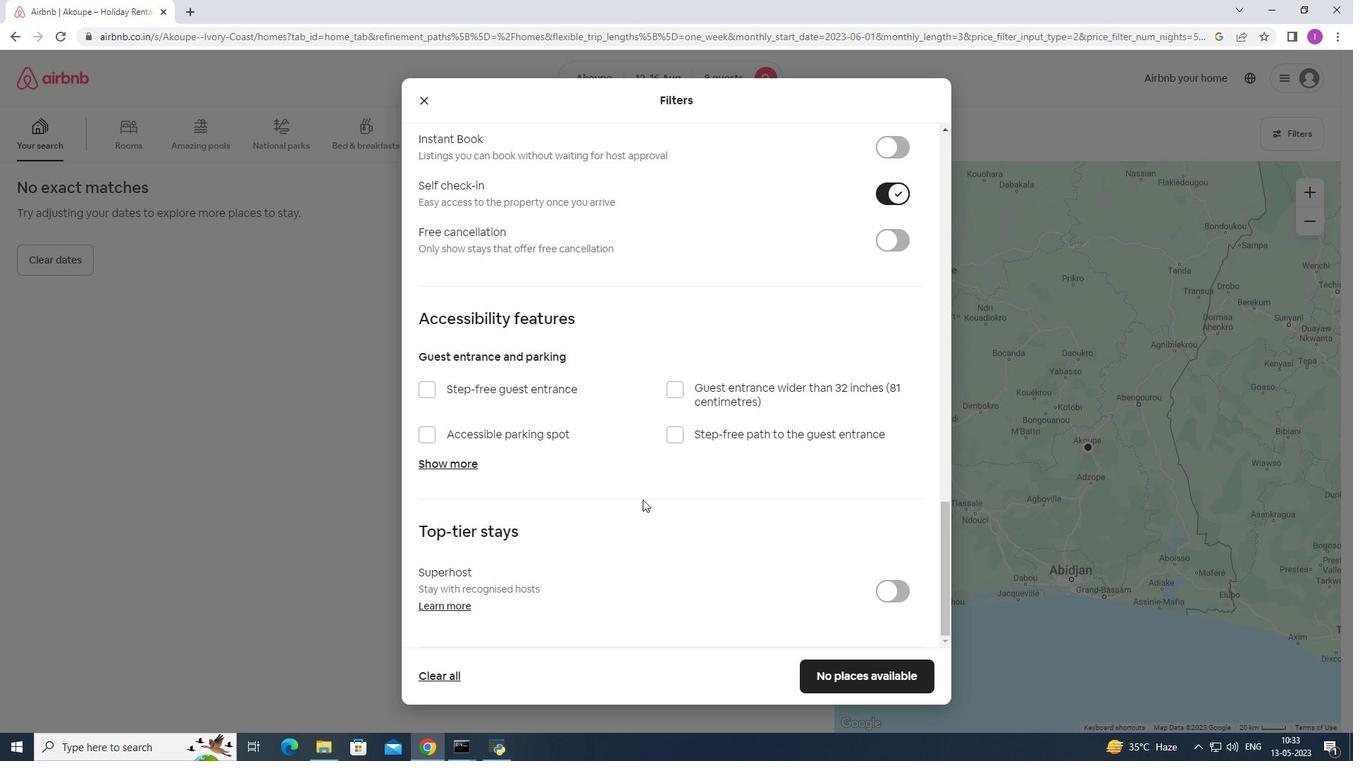 
Action: Mouse scrolled (644, 497) with delta (0, 0)
Screenshot: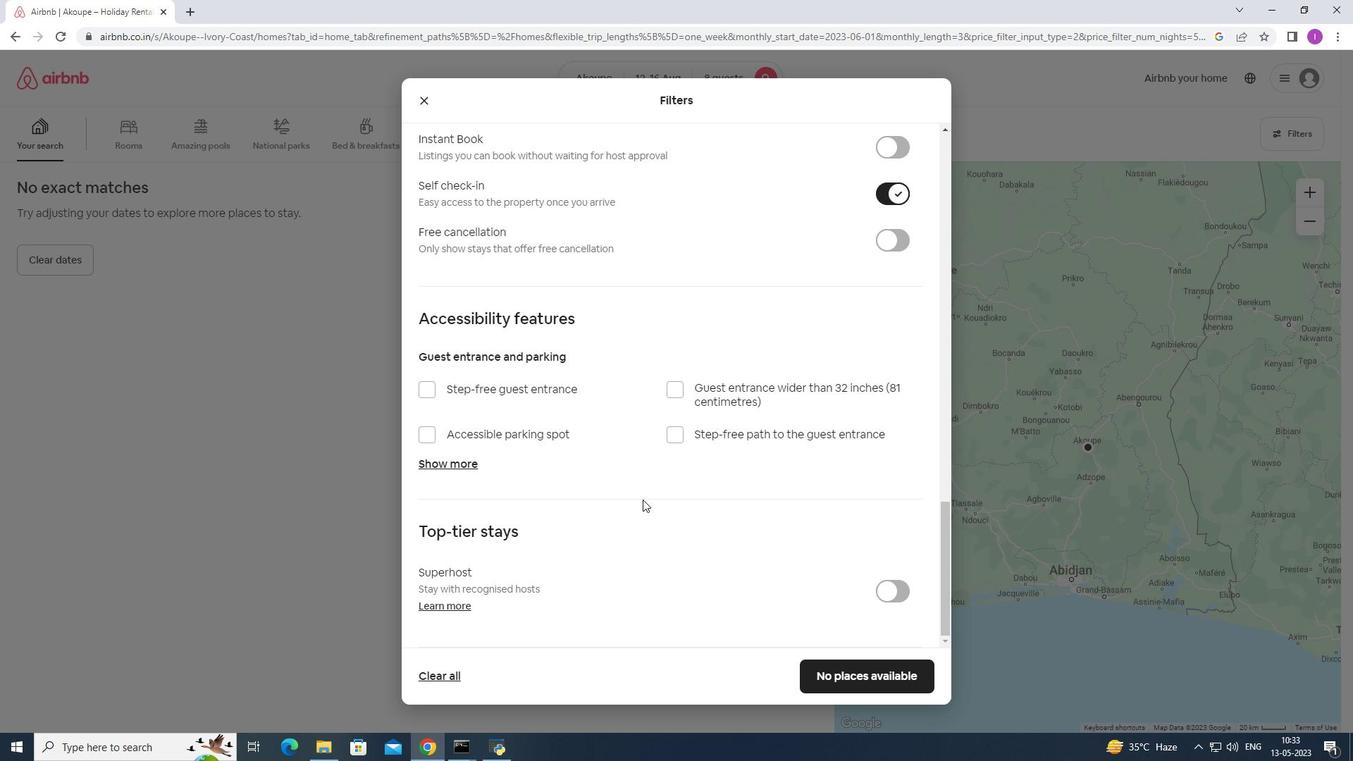 
Action: Mouse scrolled (644, 497) with delta (0, 0)
Screenshot: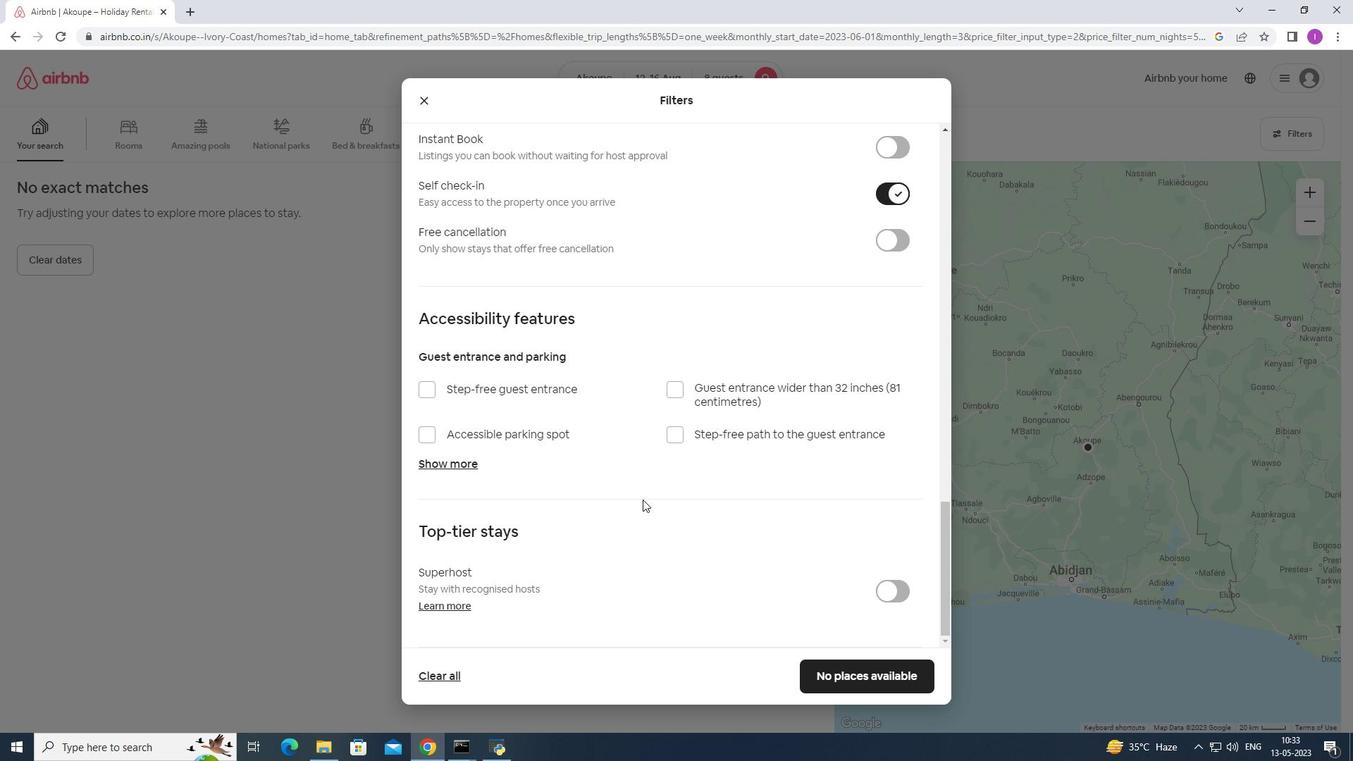 
Action: Mouse scrolled (644, 497) with delta (0, 0)
Screenshot: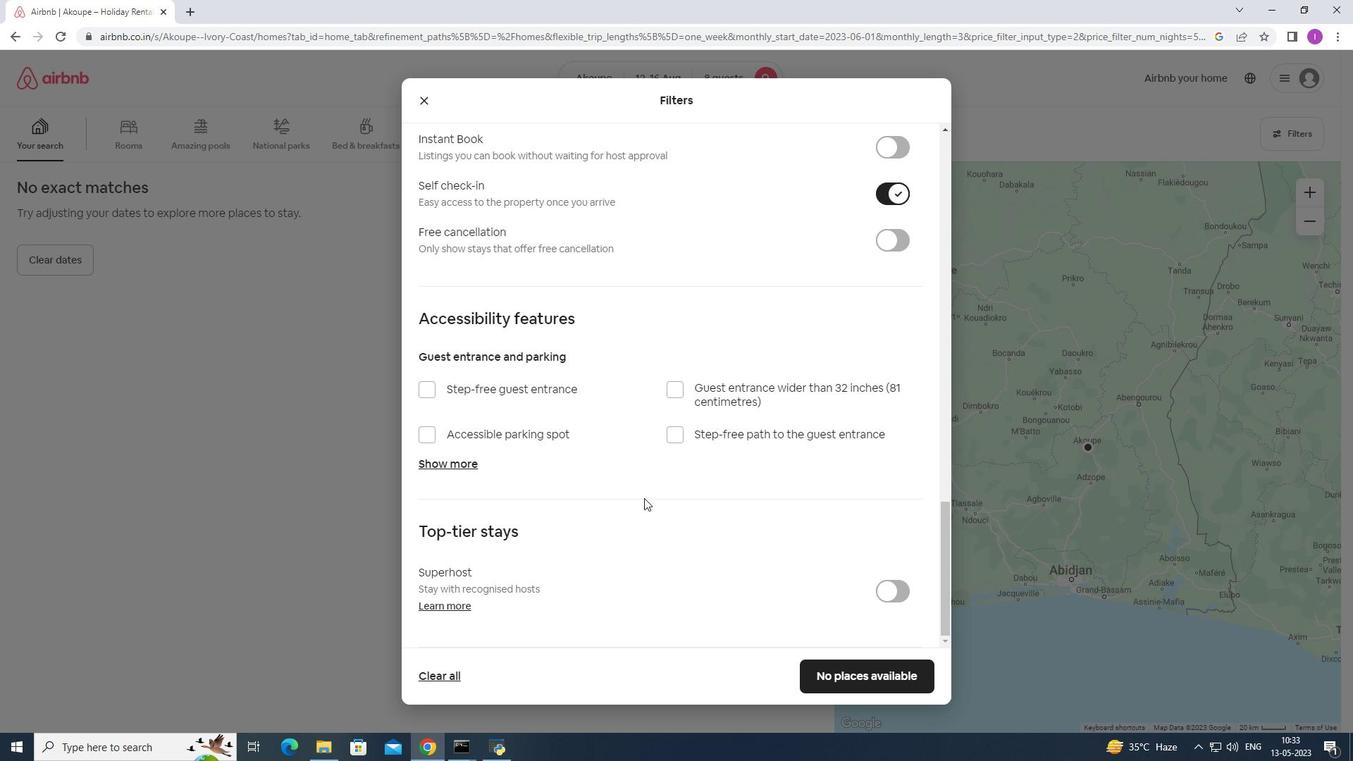 
Action: Mouse scrolled (644, 498) with delta (0, 0)
Screenshot: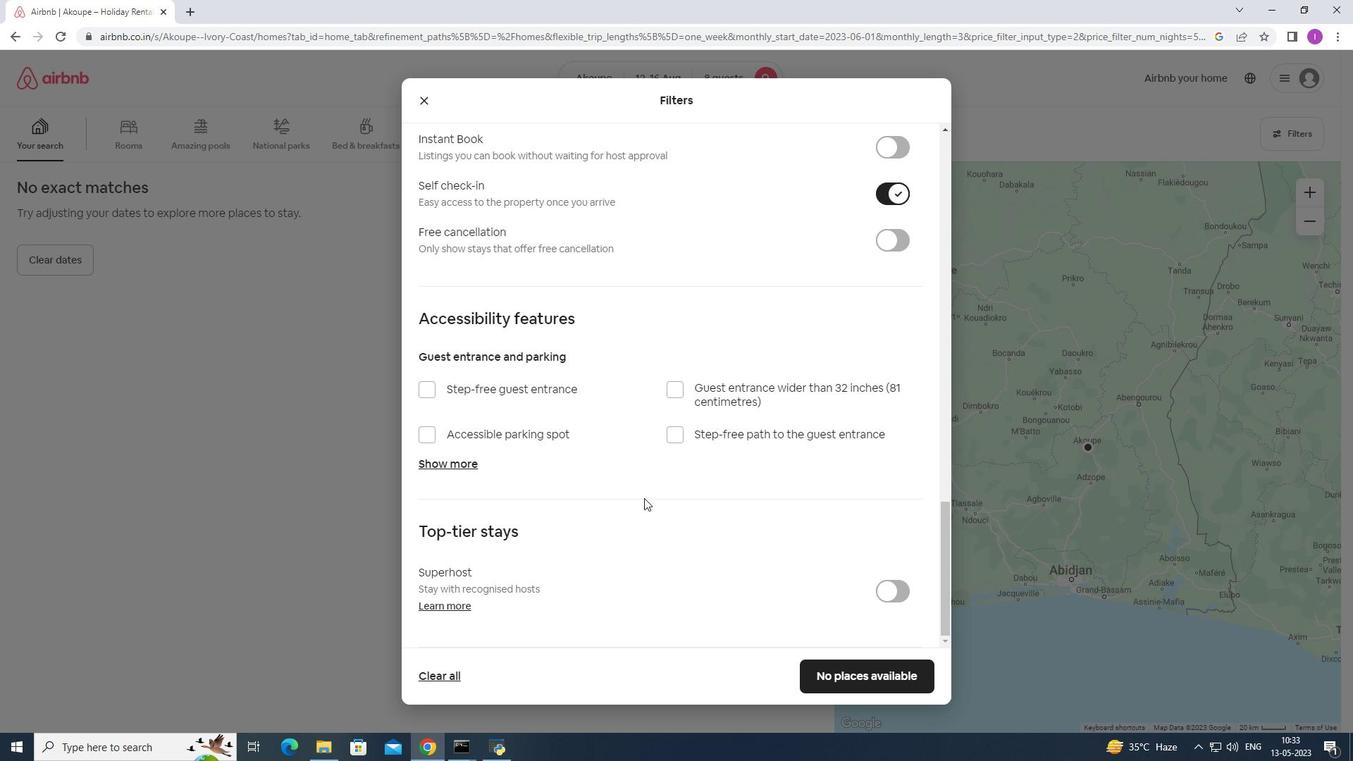 
Action: Mouse moved to (644, 496)
Screenshot: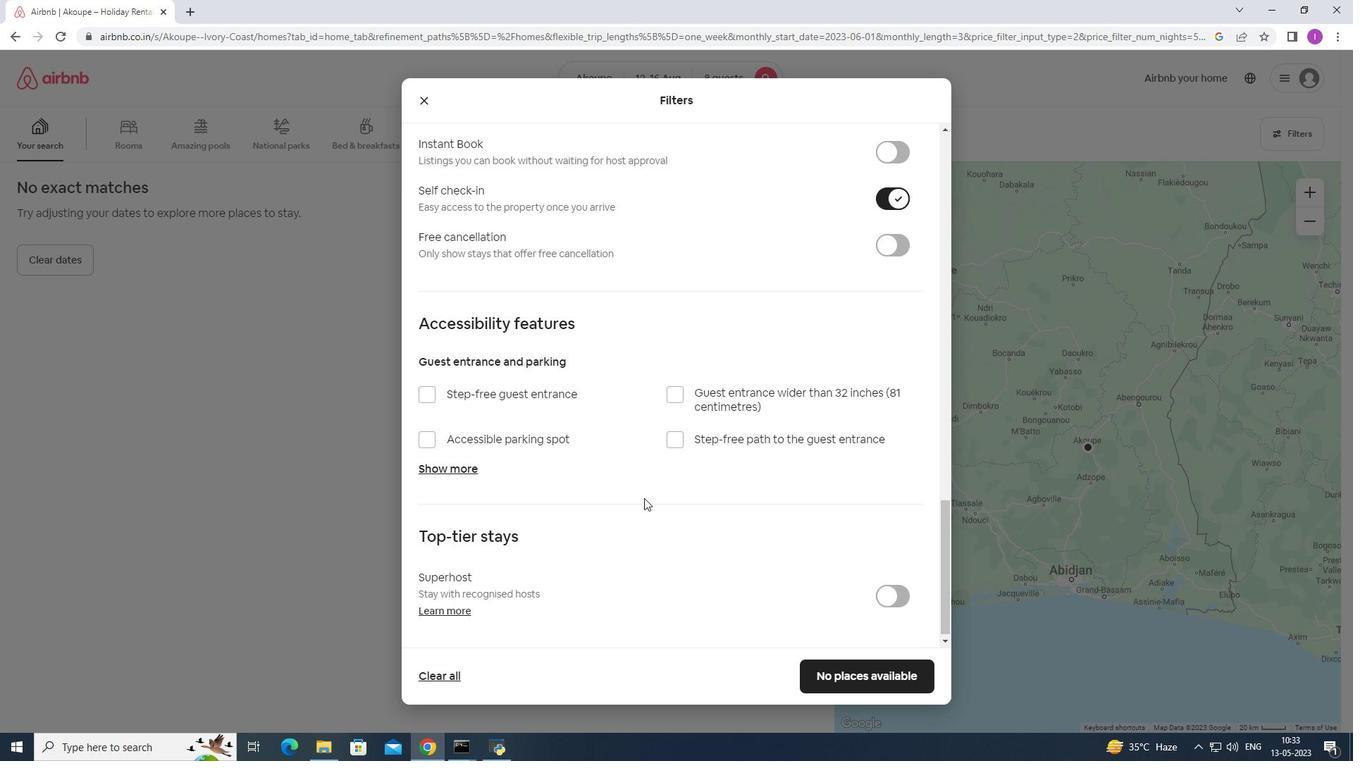 
Action: Mouse scrolled (644, 496) with delta (0, 0)
Screenshot: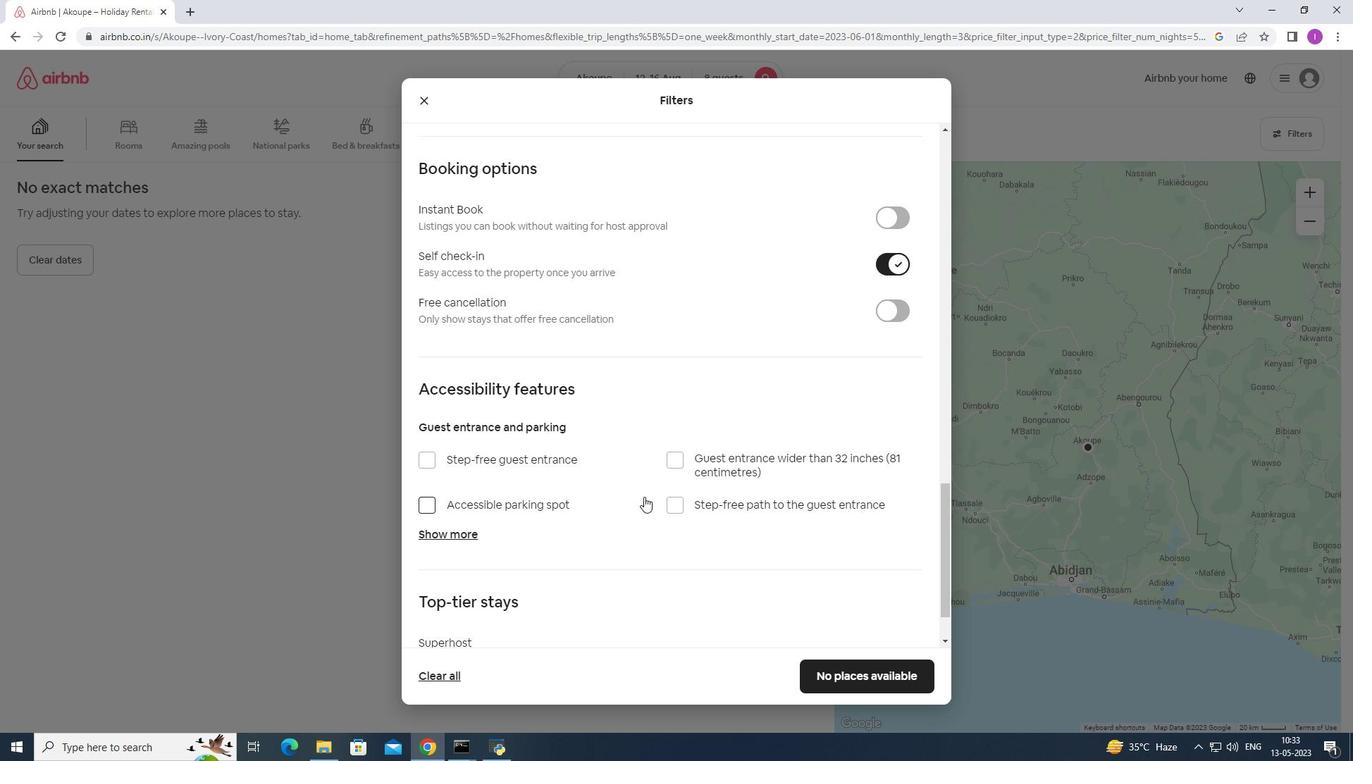 
Action: Mouse scrolled (644, 496) with delta (0, 0)
Screenshot: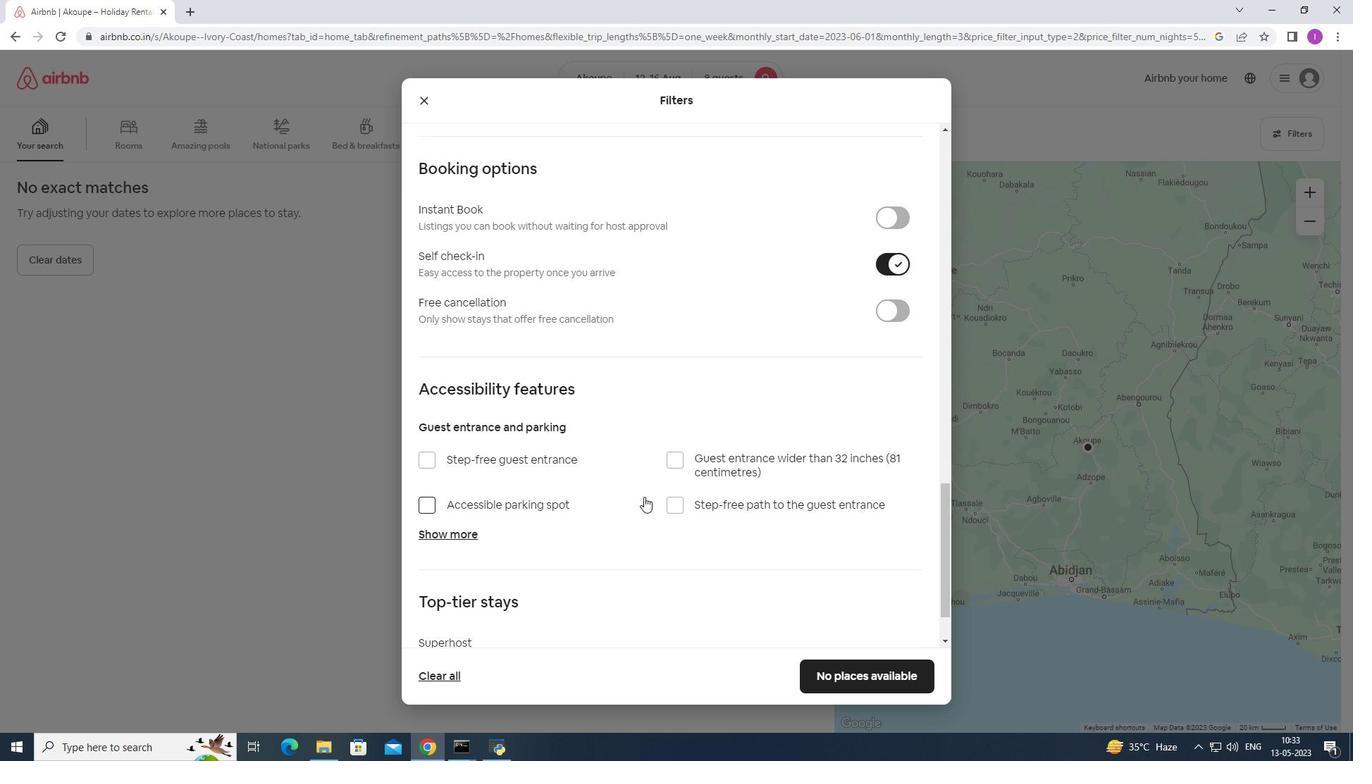 
Action: Mouse scrolled (644, 496) with delta (0, 0)
Screenshot: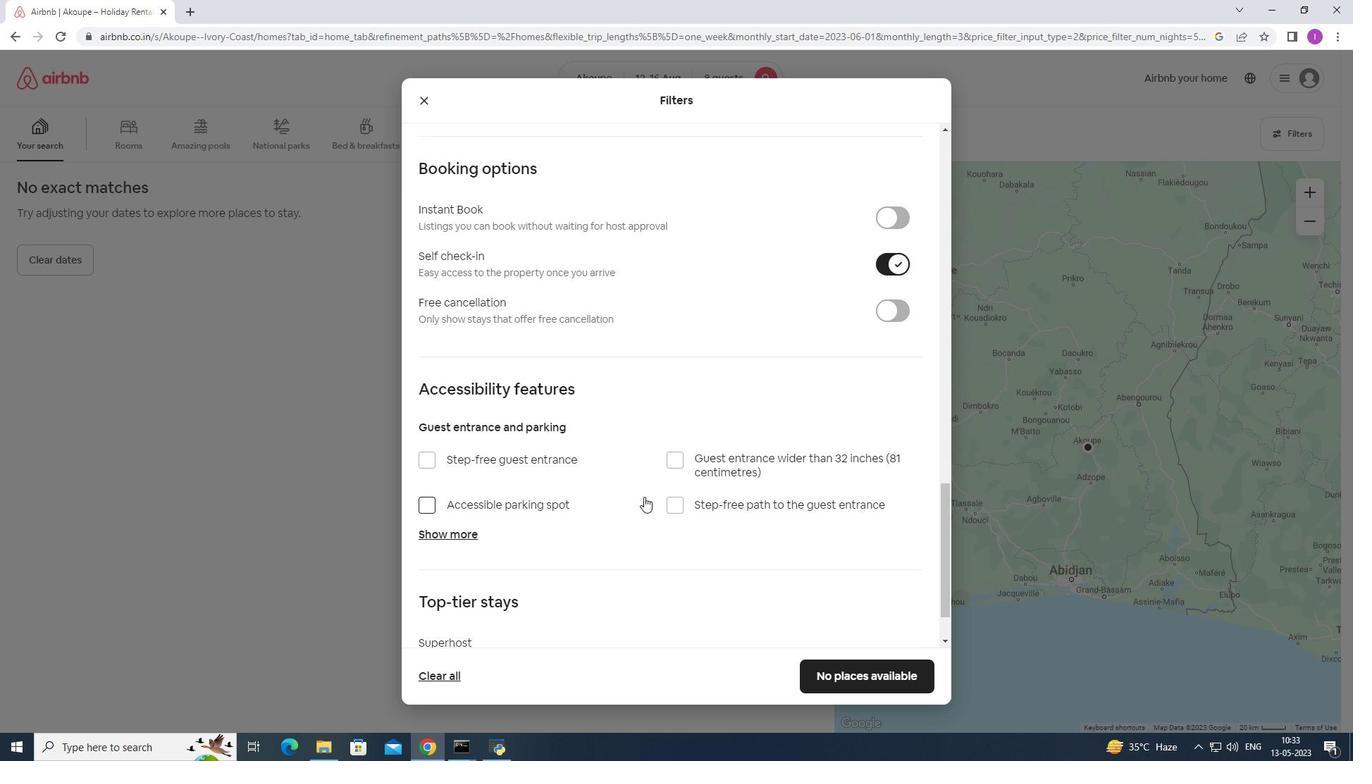 
Action: Mouse scrolled (644, 496) with delta (0, 0)
Screenshot: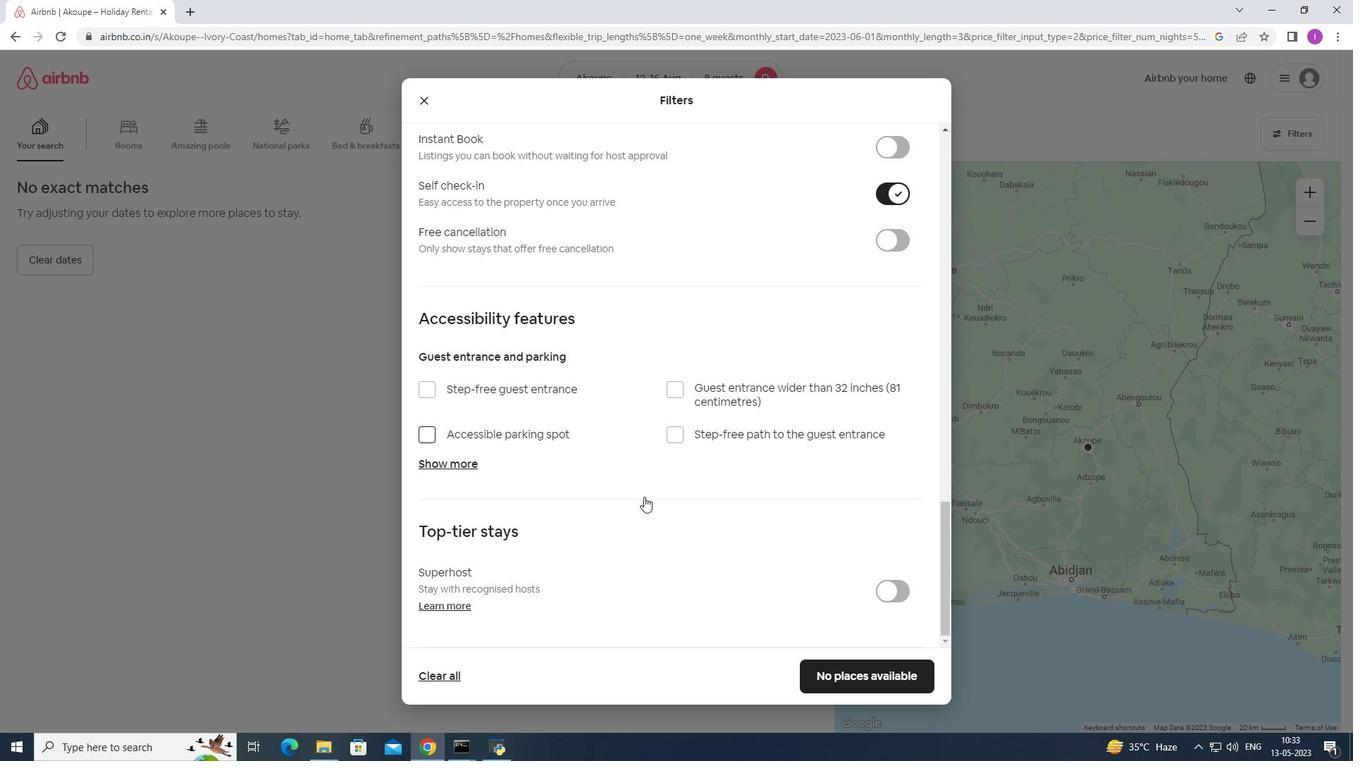
Action: Mouse scrolled (644, 496) with delta (0, 0)
Screenshot: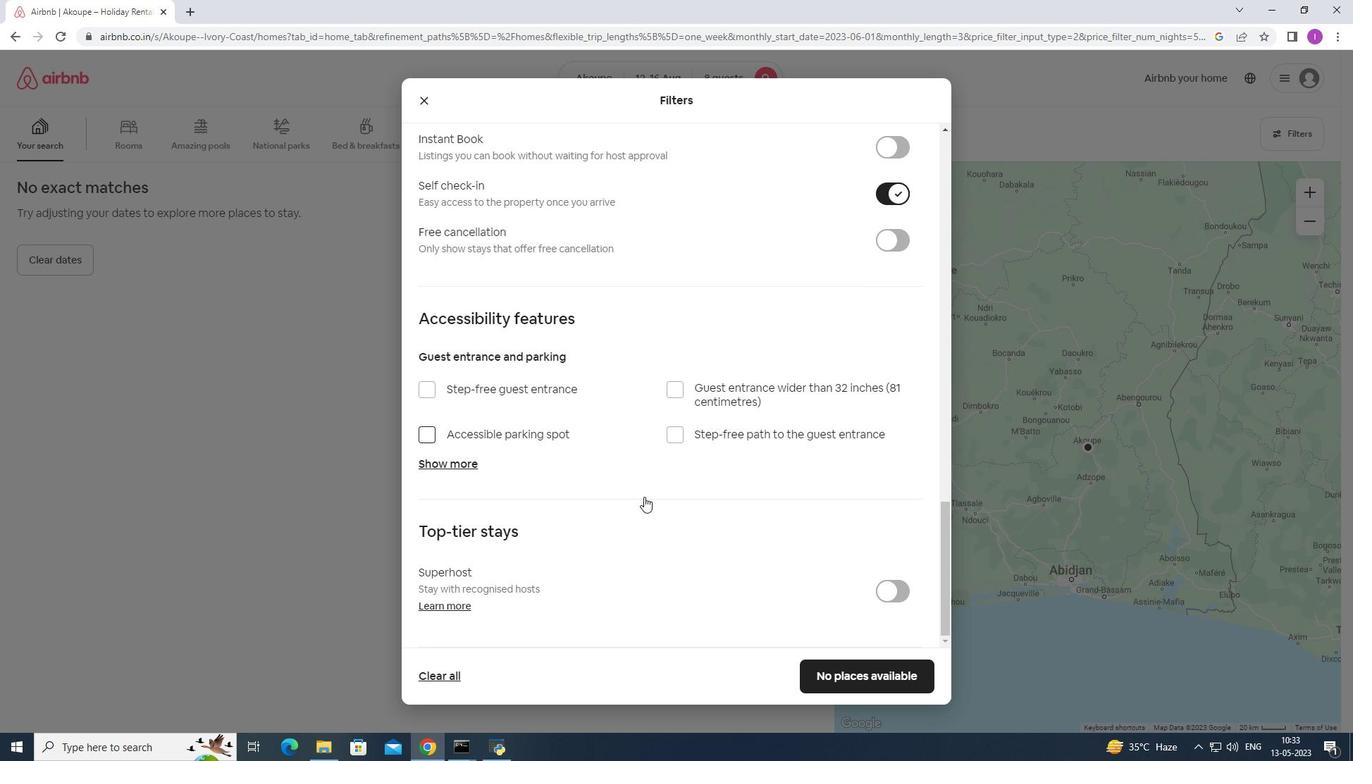 
Action: Mouse scrolled (644, 497) with delta (0, 0)
Screenshot: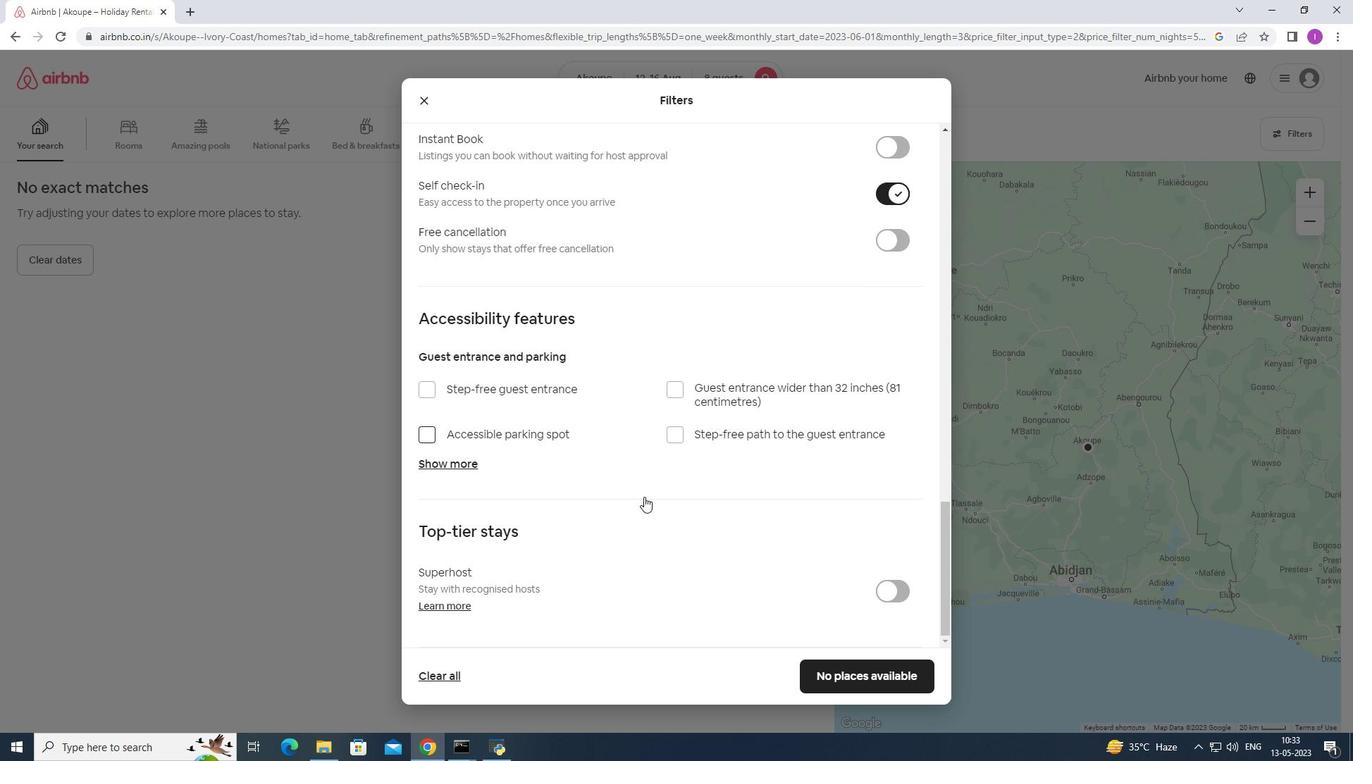 
Action: Mouse scrolled (644, 496) with delta (0, 0)
Screenshot: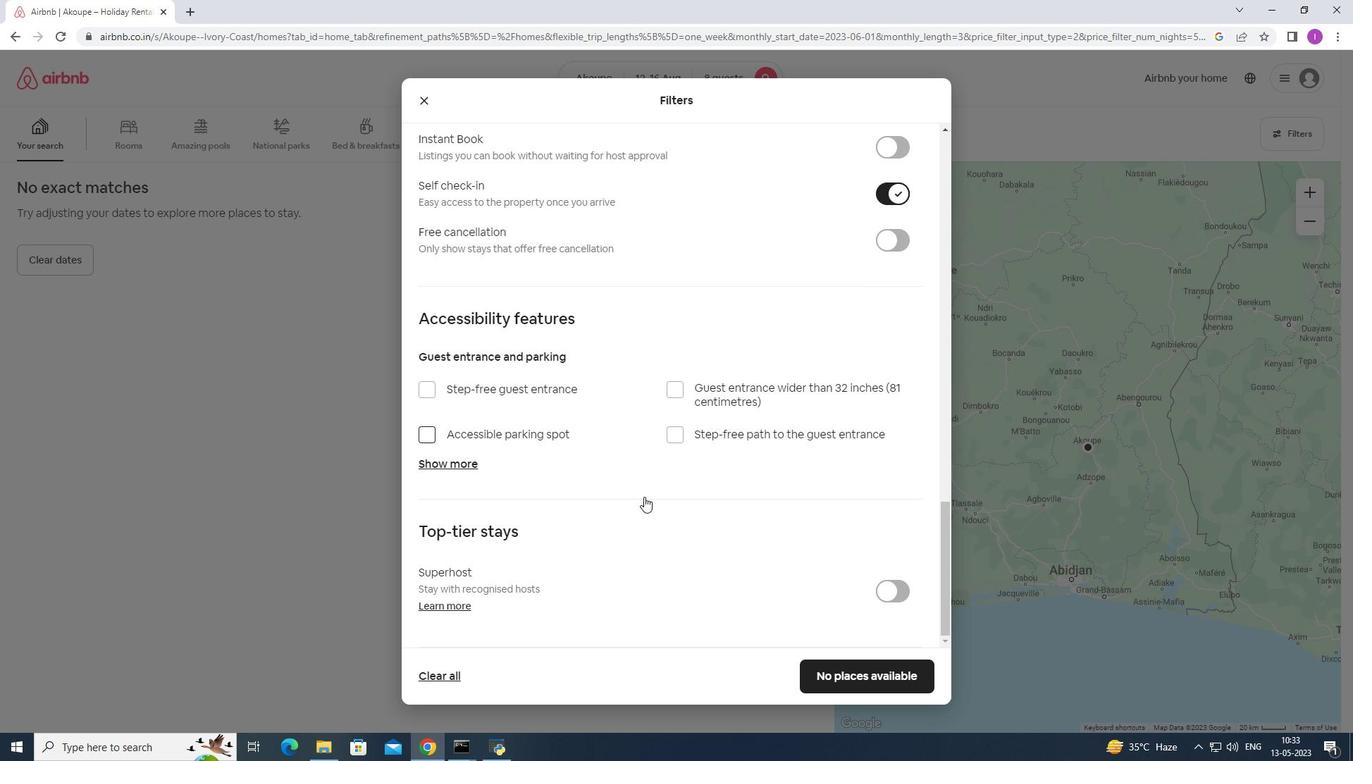 
Action: Mouse moved to (646, 496)
Screenshot: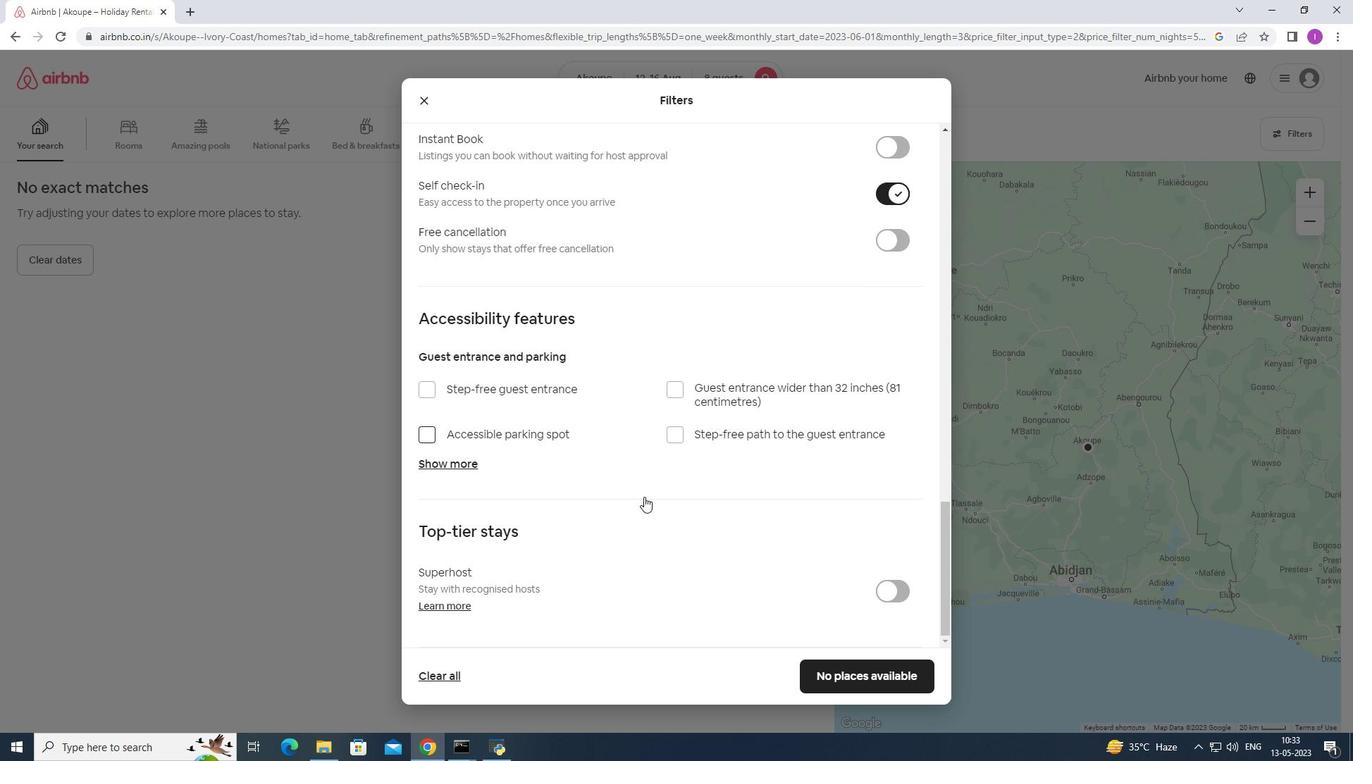 
Action: Mouse scrolled (644, 495) with delta (0, 0)
Screenshot: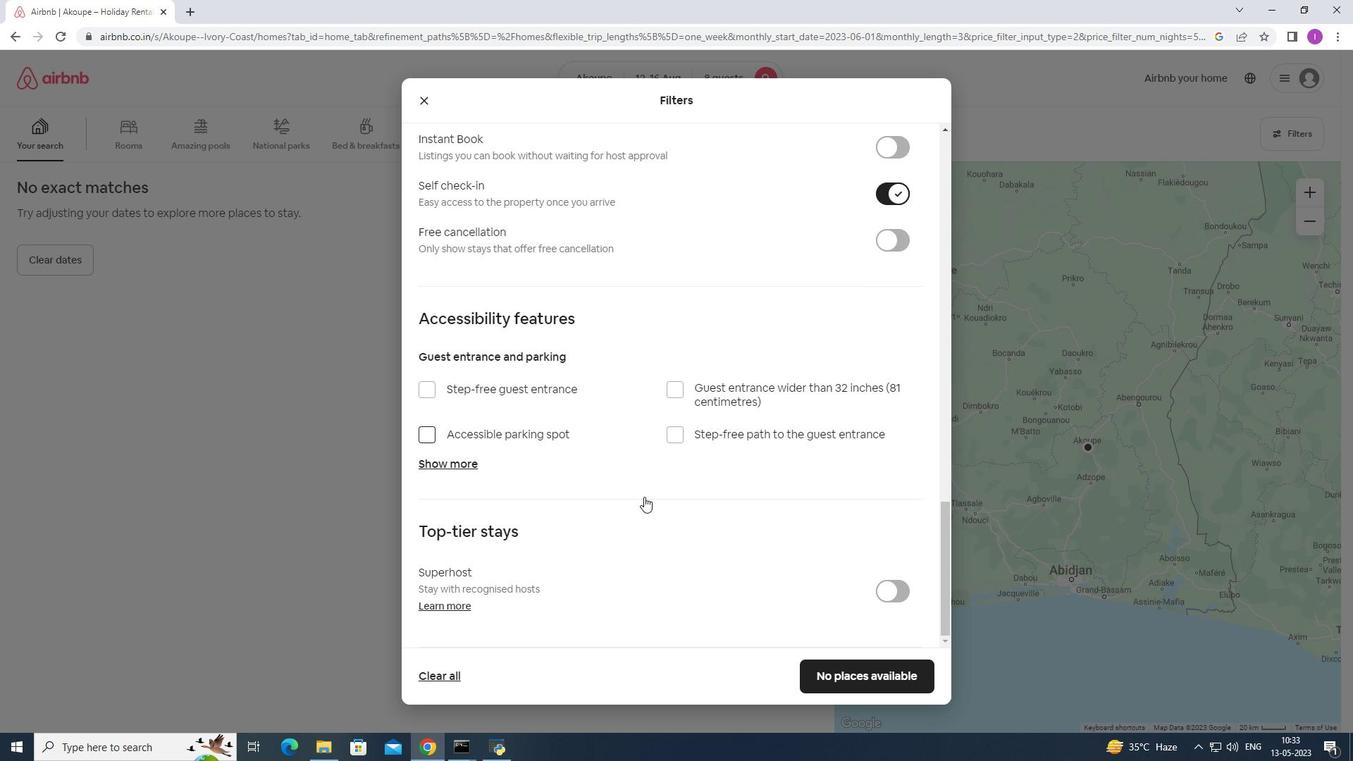 
Action: Mouse moved to (648, 495)
Screenshot: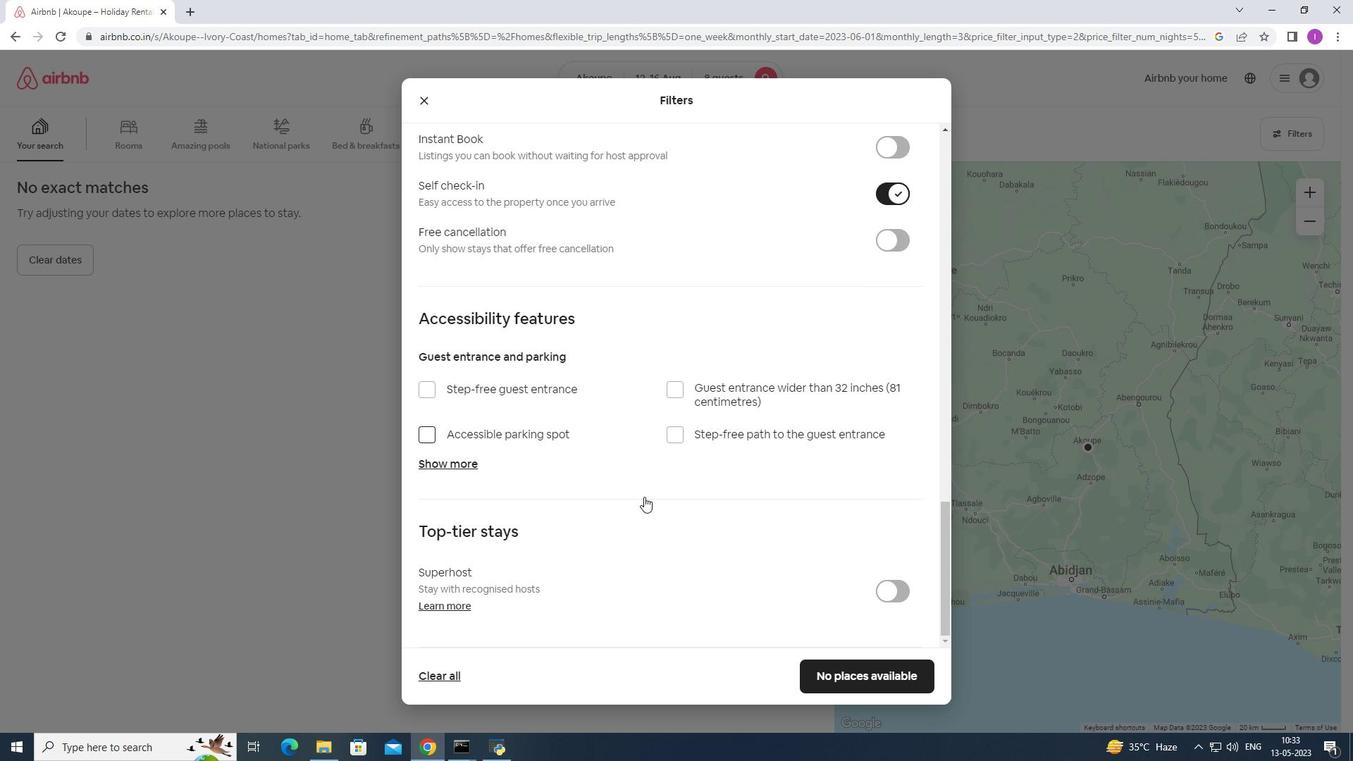 
Action: Mouse scrolled (647, 494) with delta (0, 0)
Screenshot: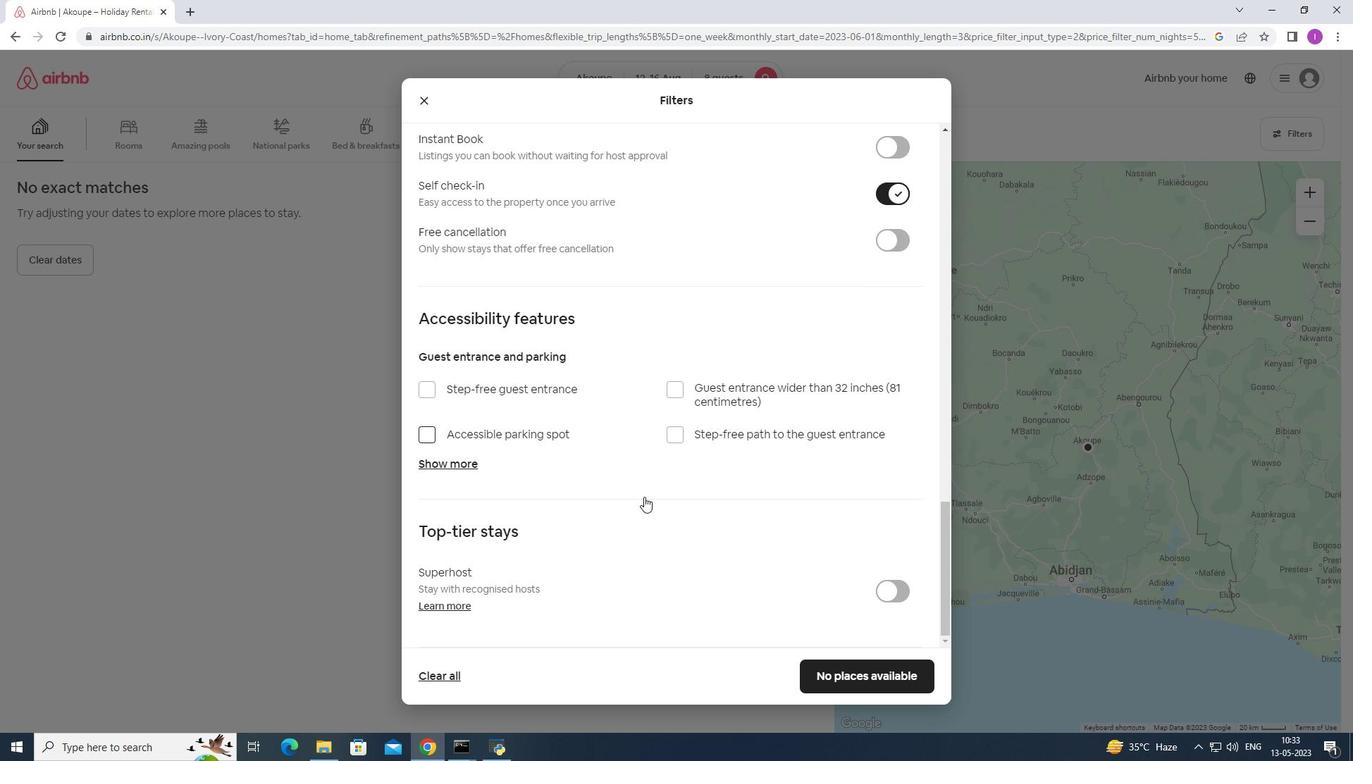 
Action: Mouse moved to (823, 669)
Screenshot: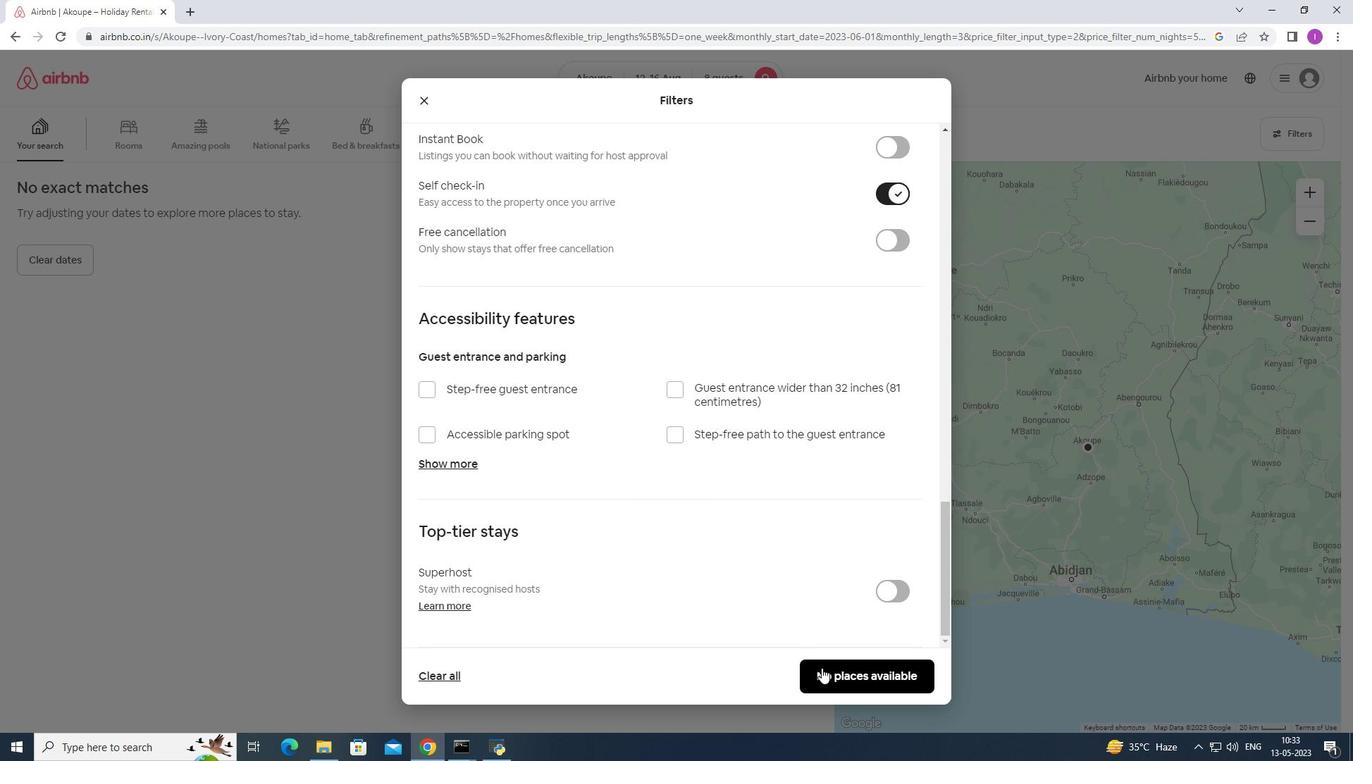 
Action: Mouse pressed left at (823, 669)
Screenshot: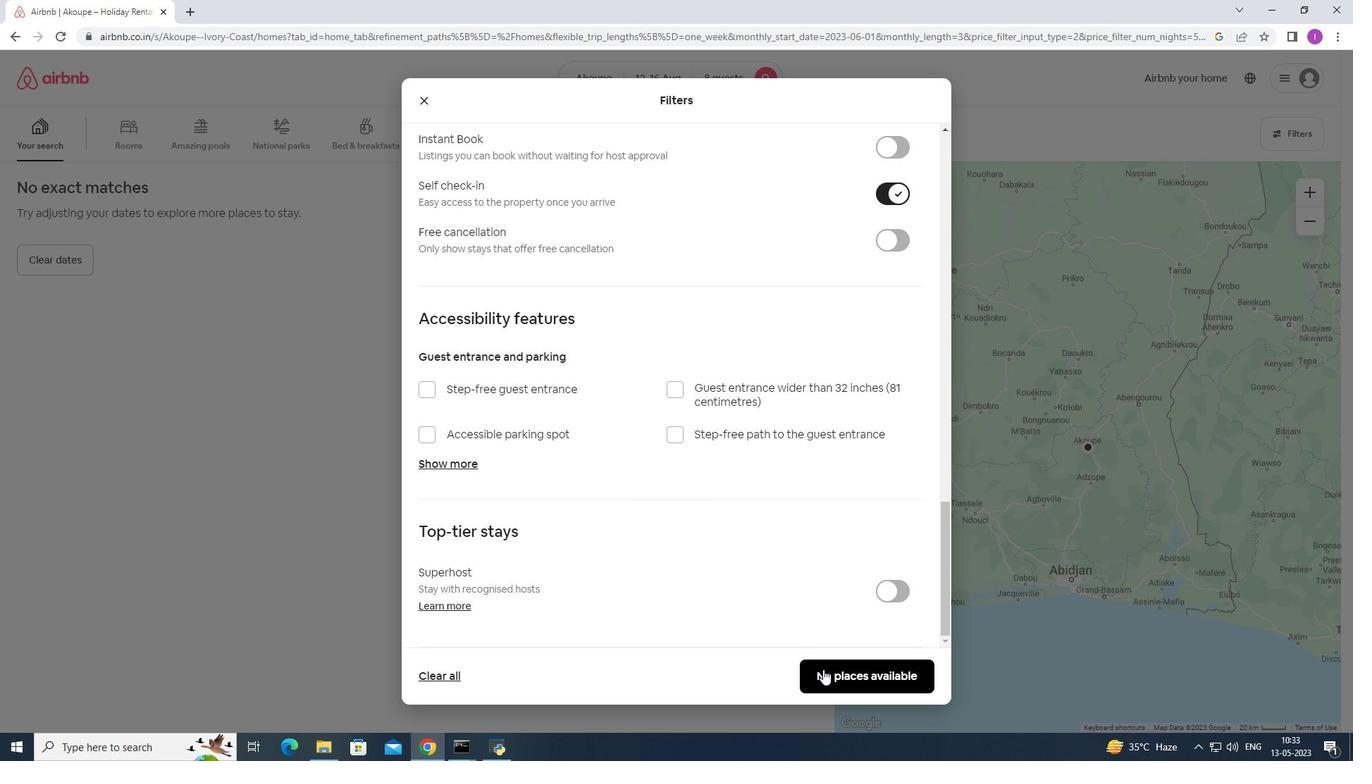 
Action: Mouse moved to (727, 597)
Screenshot: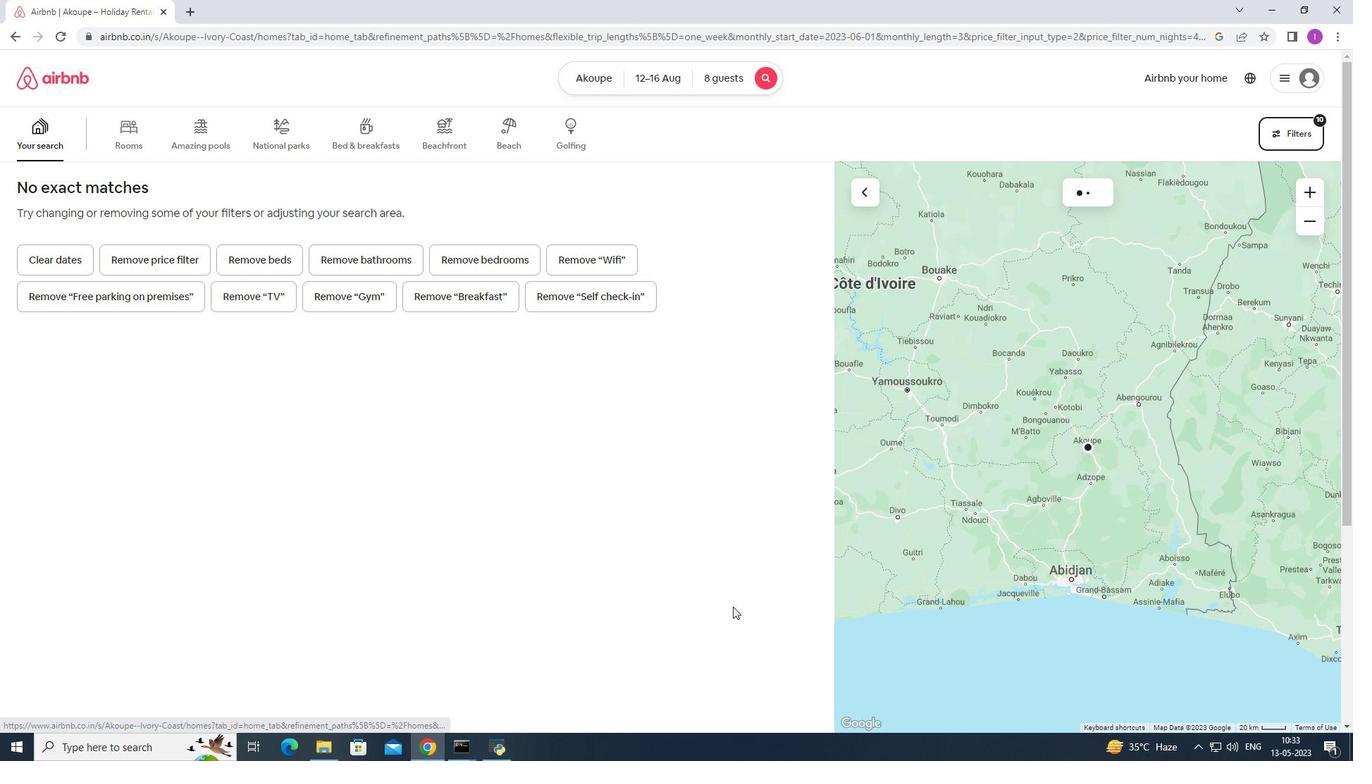 
